 Task: Look for opportunities in legal.
Action: Mouse moved to (222, 296)
Screenshot: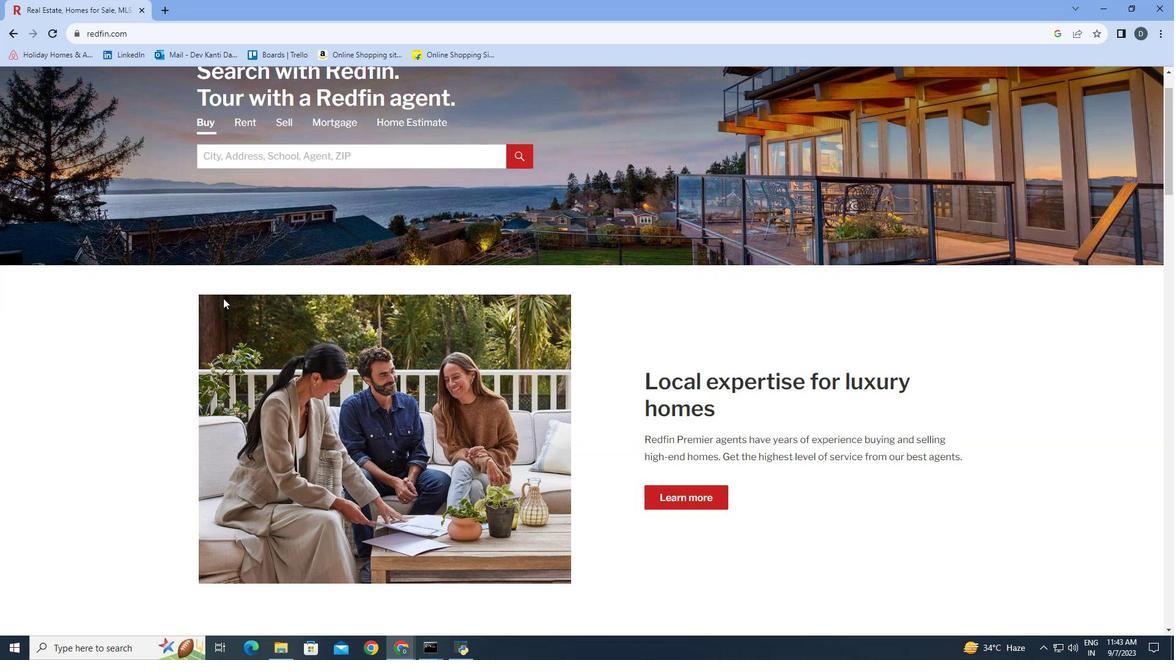 
Action: Mouse scrolled (222, 296) with delta (0, 0)
Screenshot: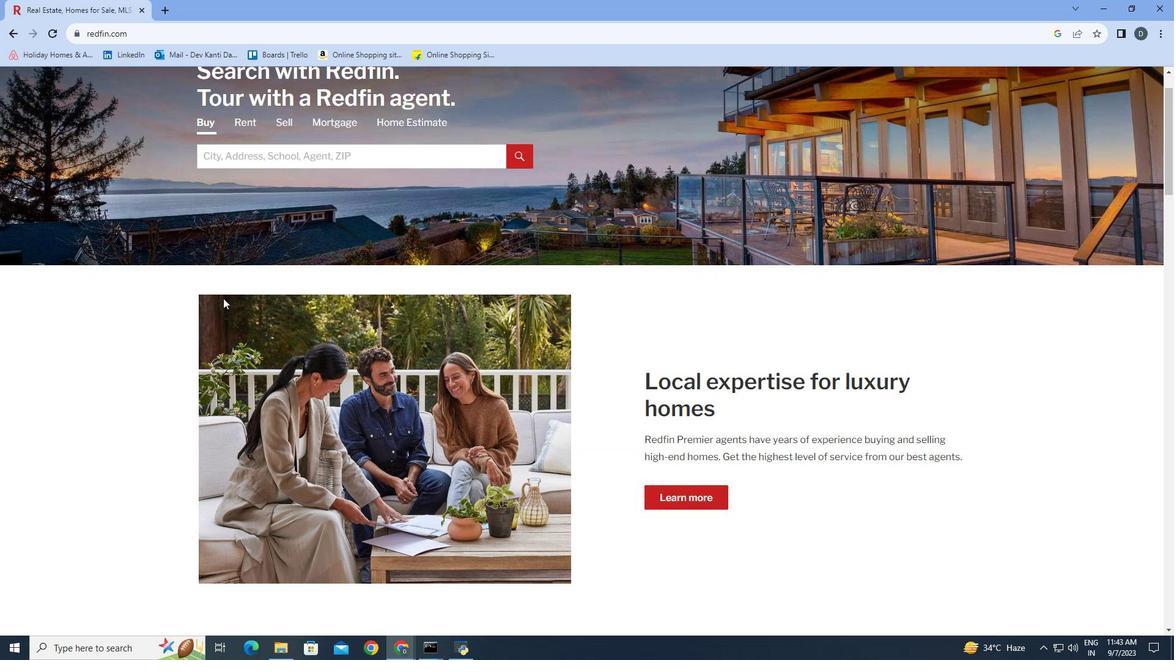 
Action: Mouse moved to (223, 299)
Screenshot: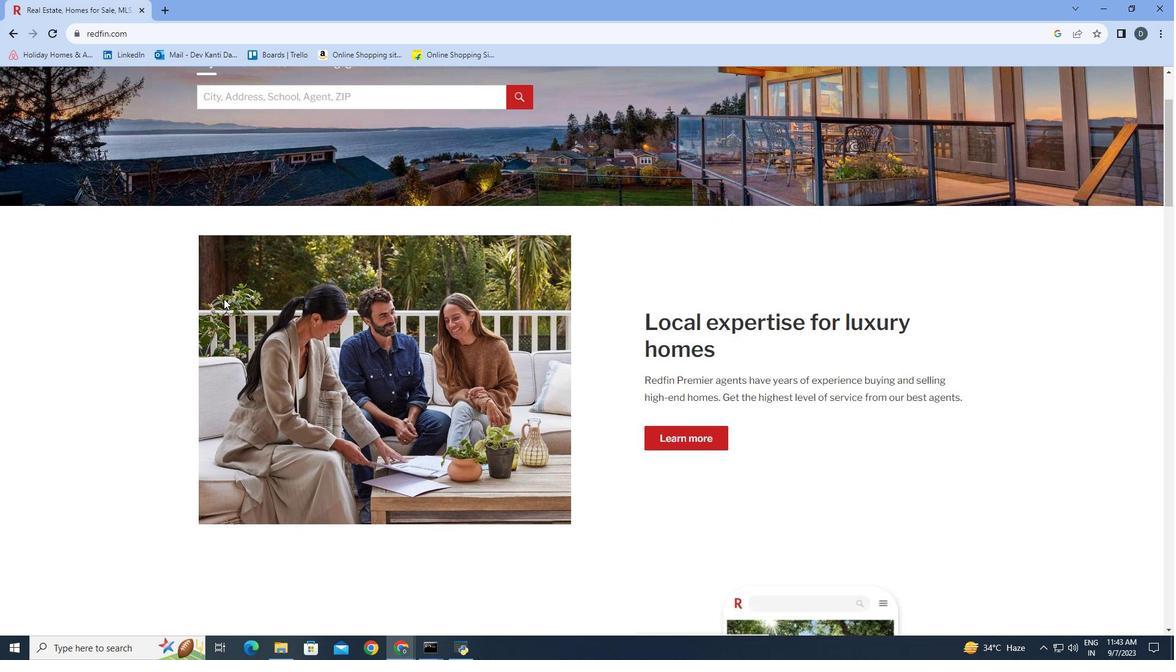 
Action: Mouse scrolled (223, 298) with delta (0, 0)
Screenshot: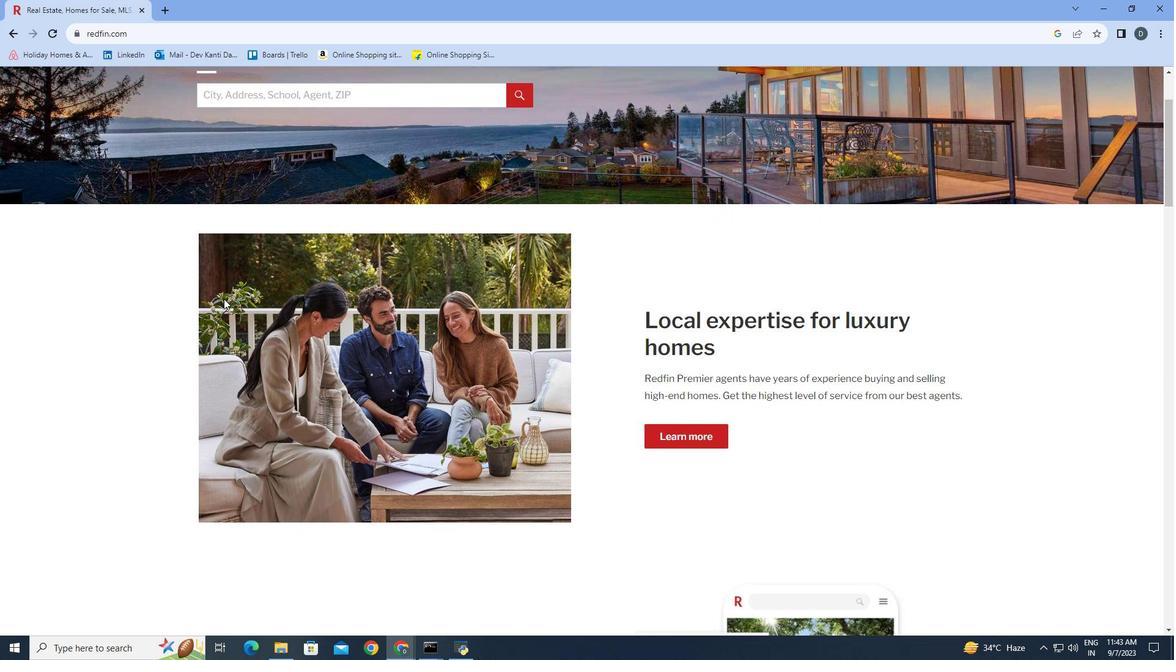 
Action: Mouse scrolled (223, 298) with delta (0, 0)
Screenshot: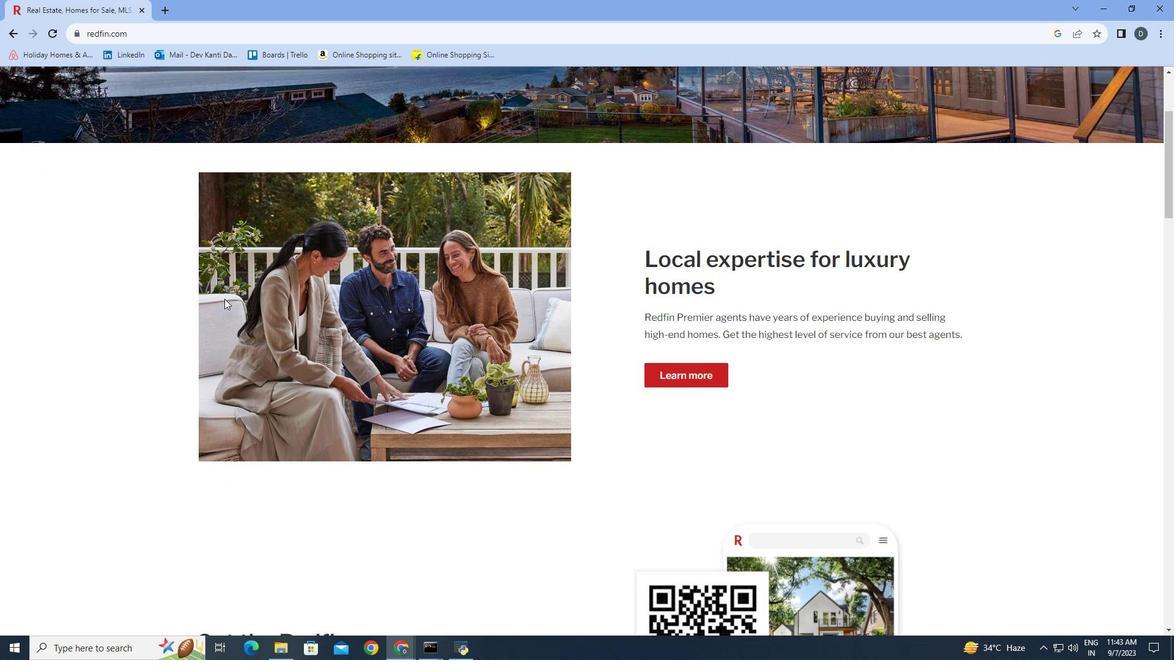 
Action: Mouse moved to (224, 299)
Screenshot: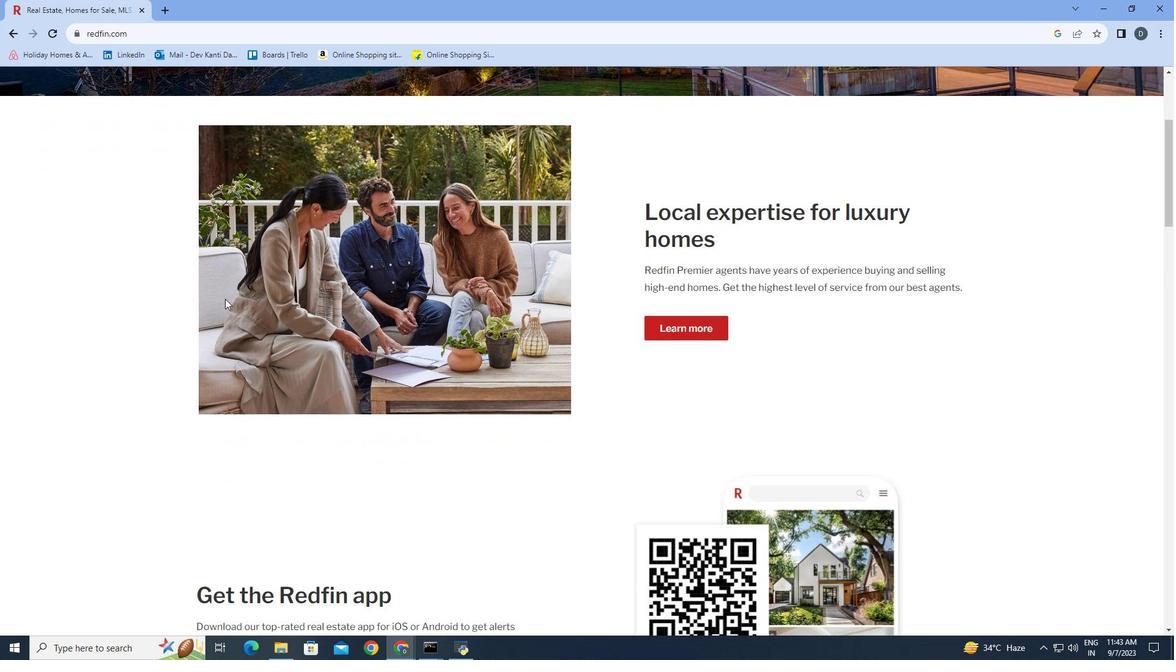 
Action: Mouse scrolled (224, 298) with delta (0, 0)
Screenshot: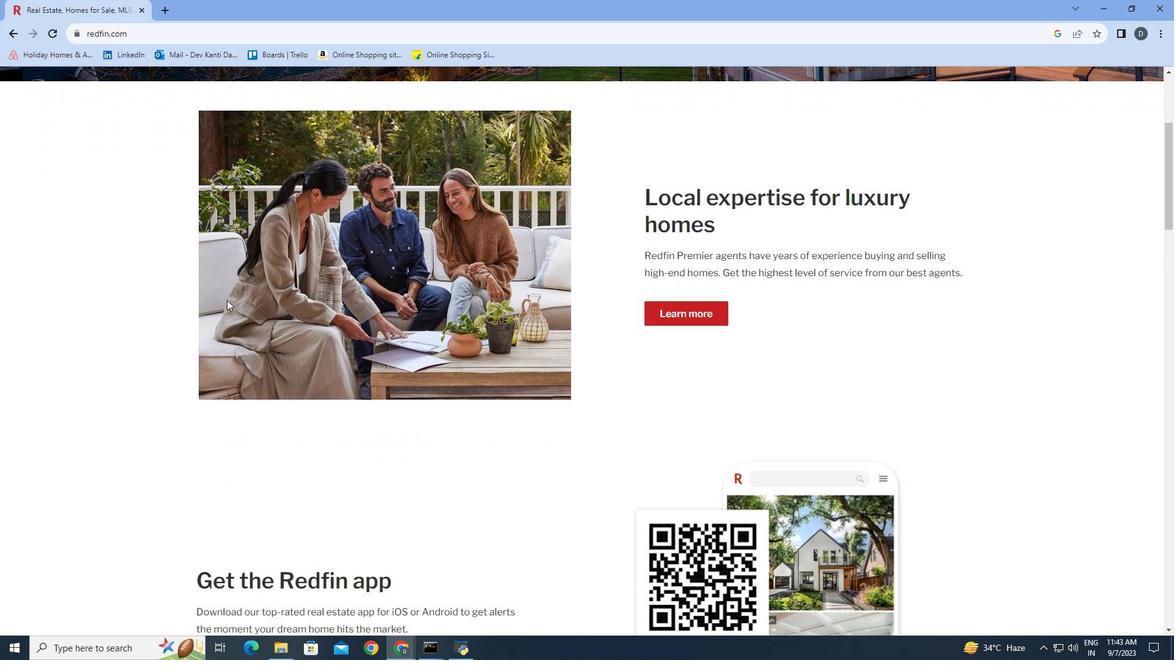 
Action: Mouse moved to (226, 299)
Screenshot: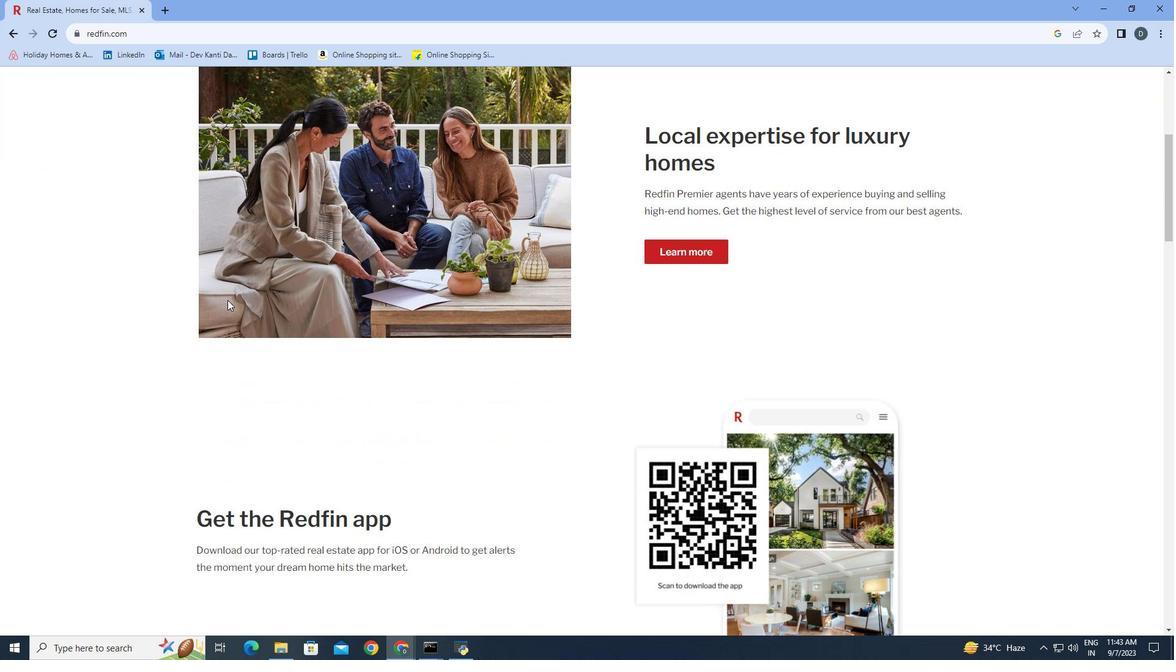 
Action: Mouse scrolled (226, 298) with delta (0, 0)
Screenshot: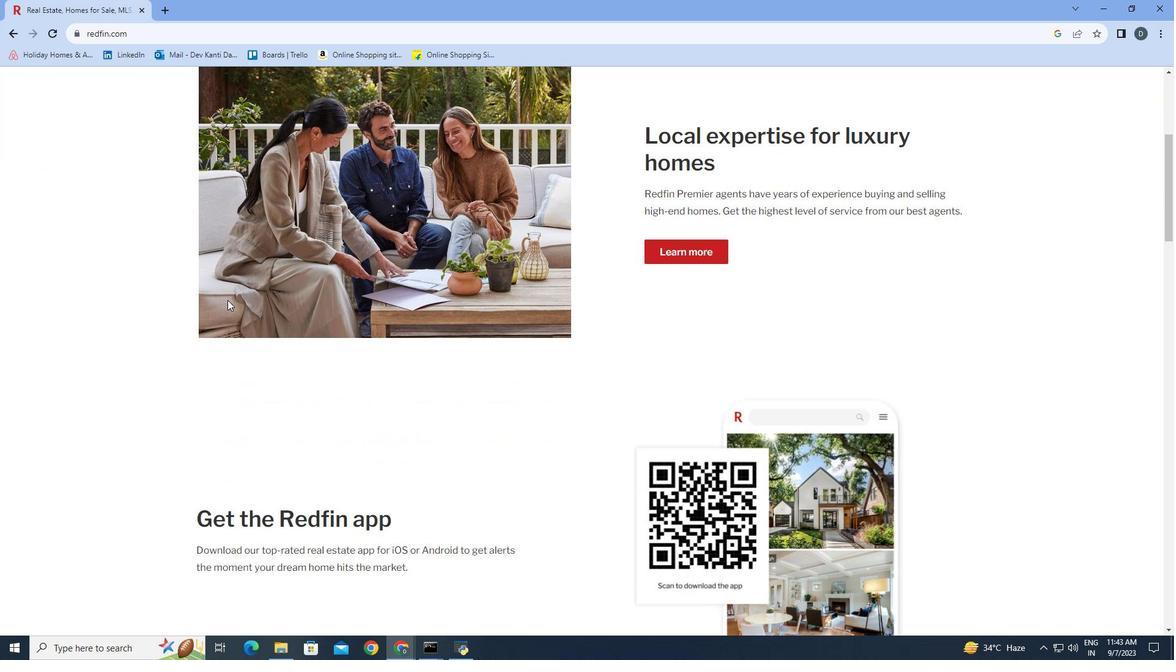 
Action: Mouse moved to (227, 300)
Screenshot: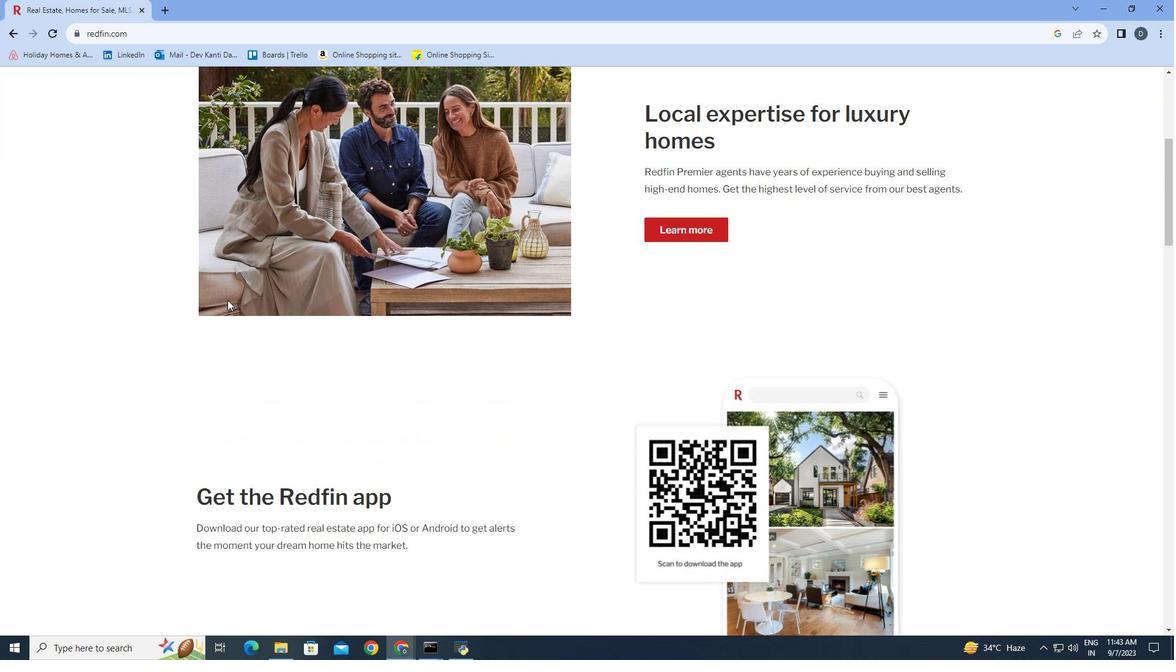 
Action: Mouse scrolled (227, 299) with delta (0, 0)
Screenshot: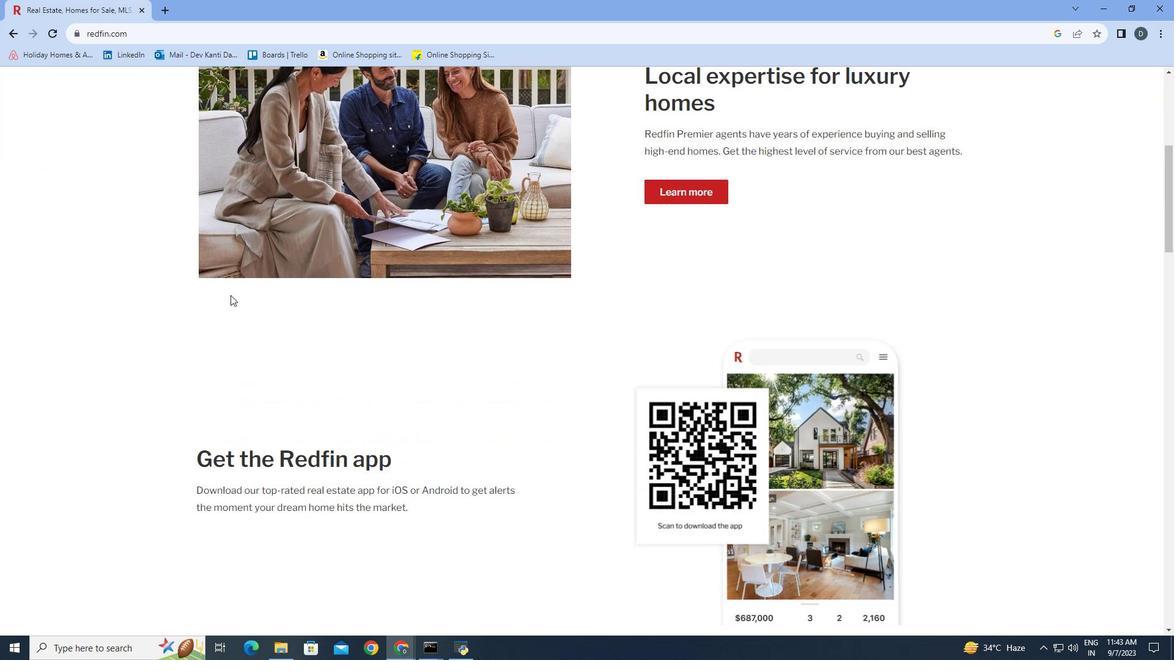 
Action: Mouse moved to (230, 295)
Screenshot: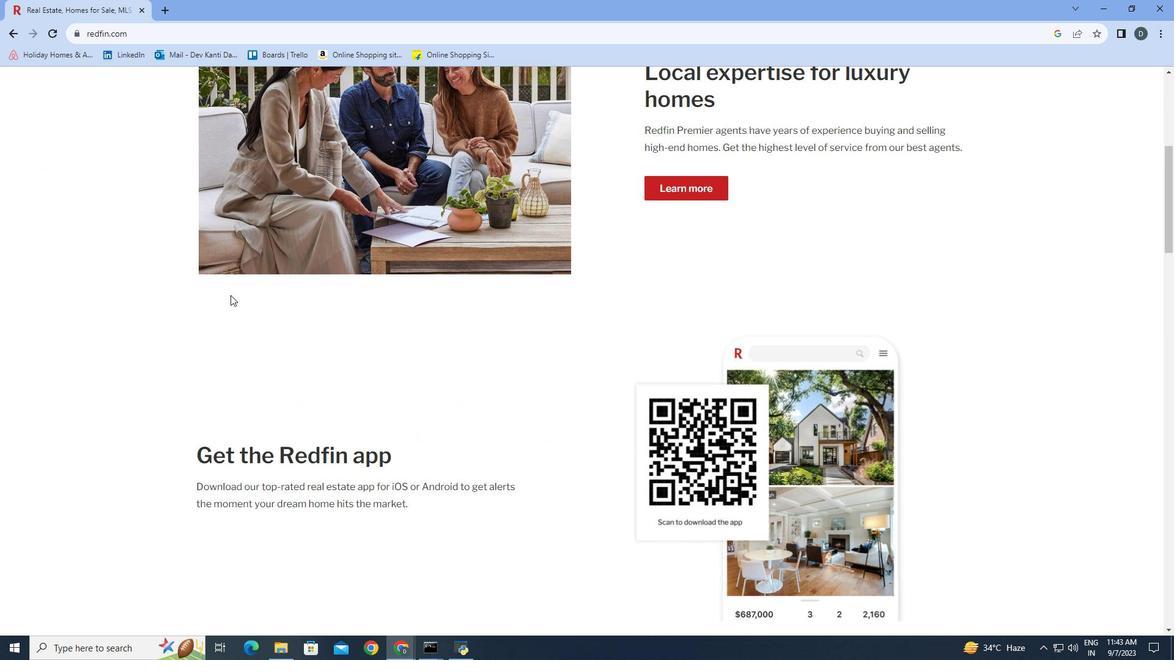 
Action: Mouse scrolled (230, 294) with delta (0, 0)
Screenshot: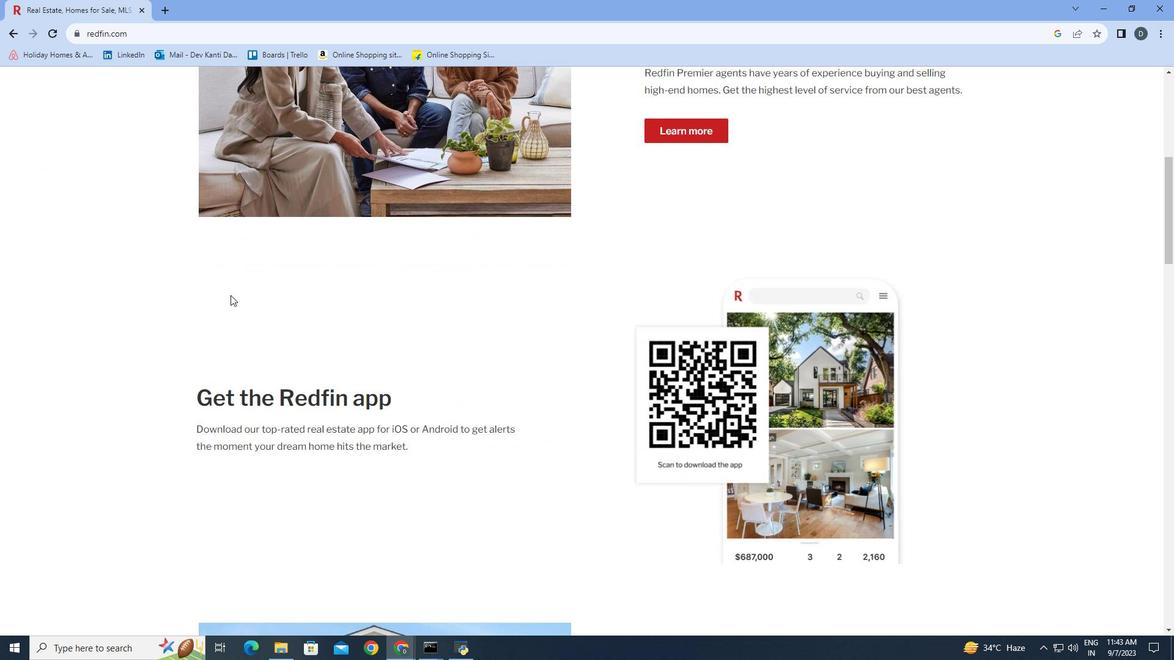 
Action: Mouse scrolled (230, 294) with delta (0, 0)
Screenshot: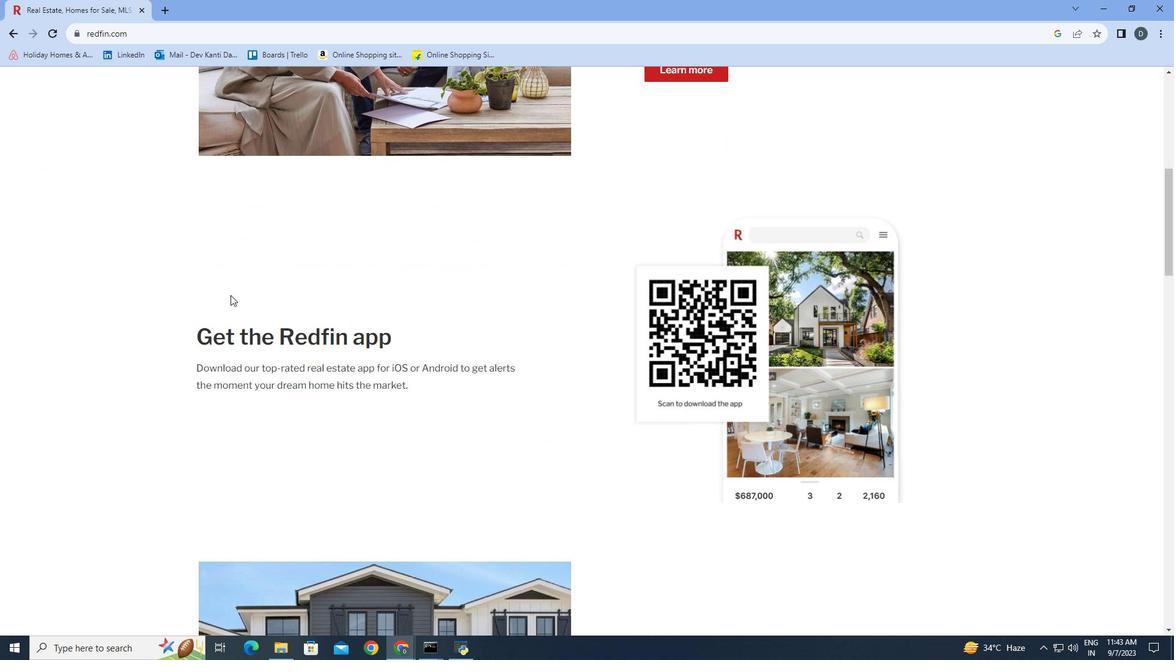 
Action: Mouse scrolled (230, 294) with delta (0, 0)
Screenshot: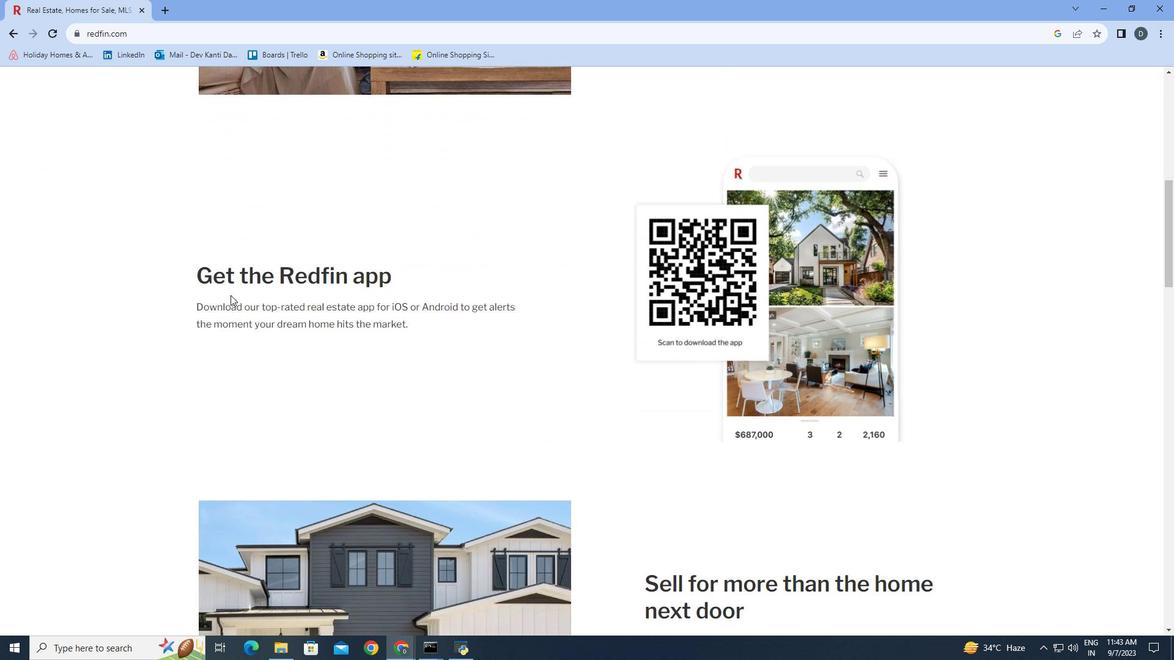 
Action: Mouse scrolled (230, 294) with delta (0, 0)
Screenshot: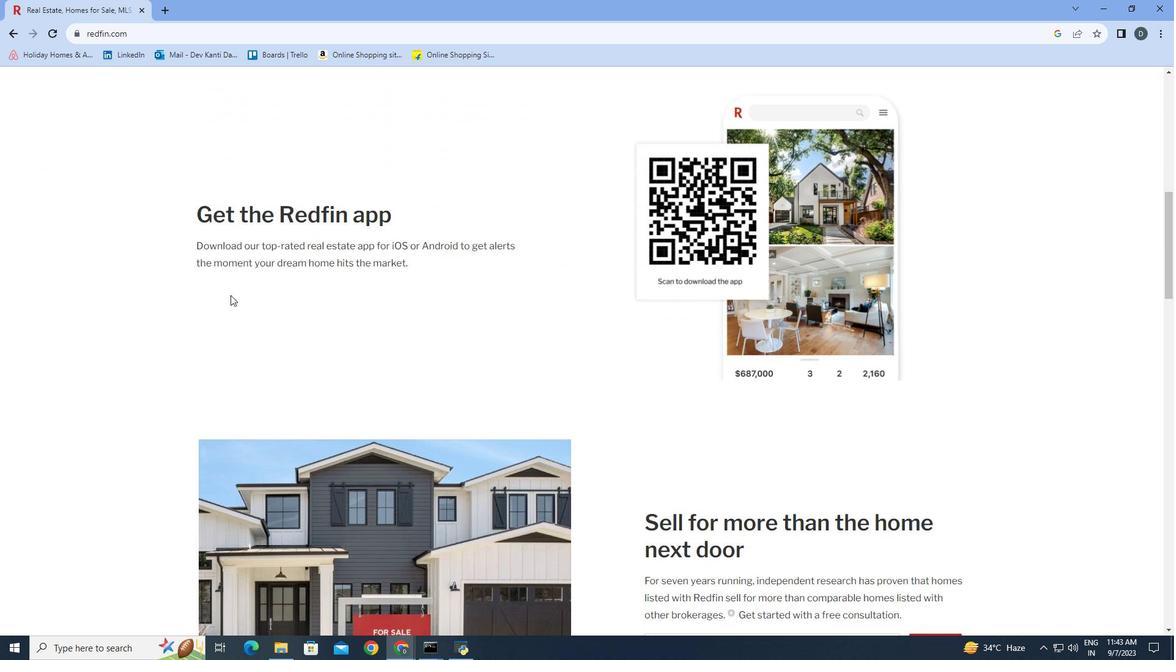 
Action: Mouse scrolled (230, 294) with delta (0, 0)
Screenshot: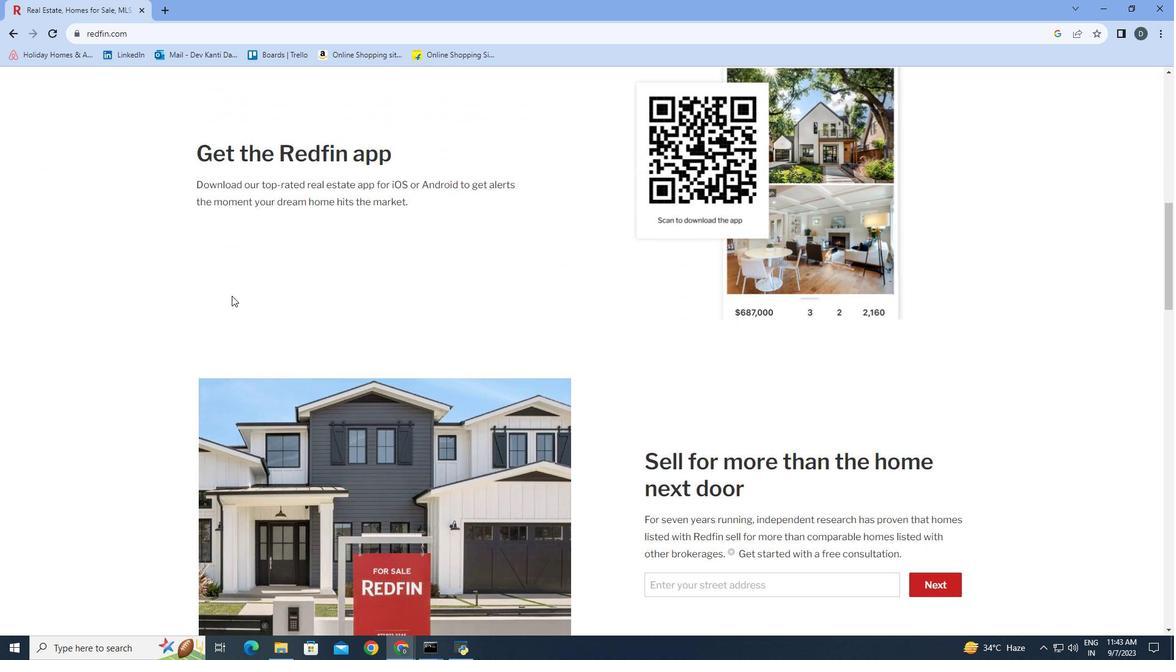 
Action: Mouse moved to (232, 298)
Screenshot: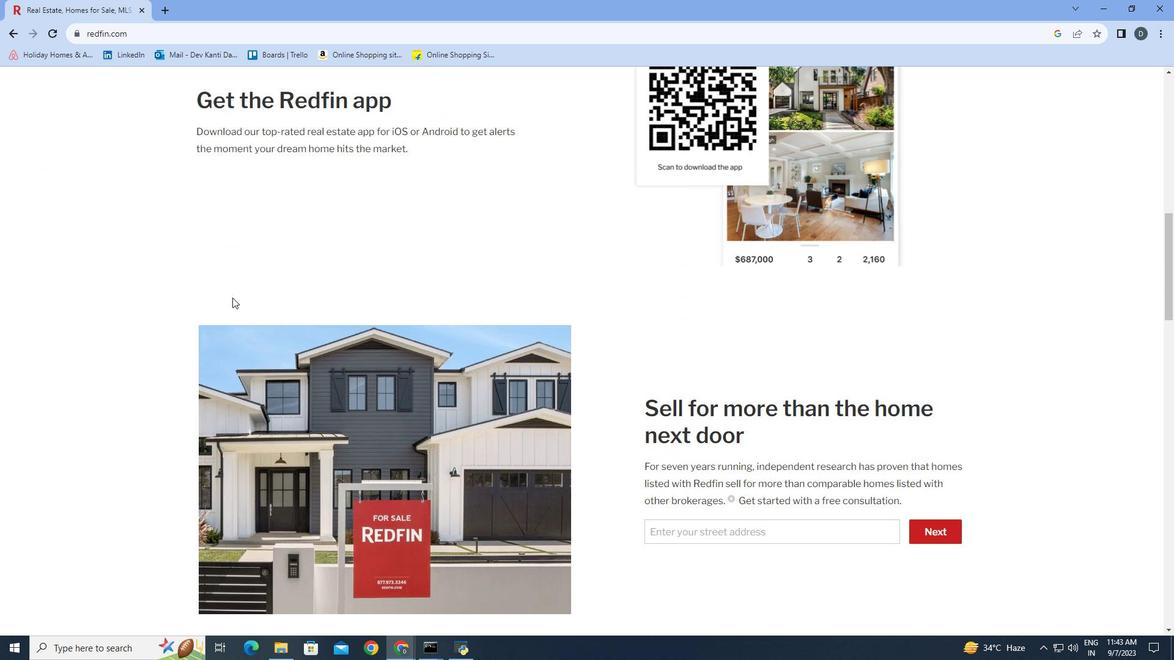 
Action: Mouse scrolled (232, 297) with delta (0, 0)
Screenshot: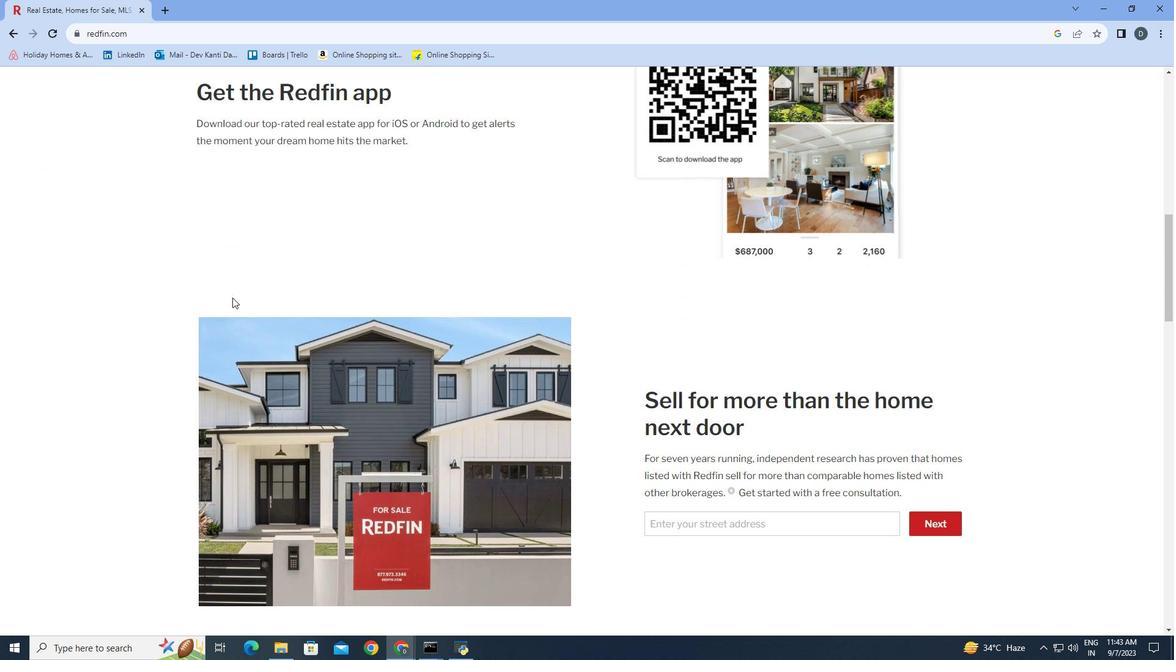 
Action: Mouse scrolled (232, 297) with delta (0, 0)
Screenshot: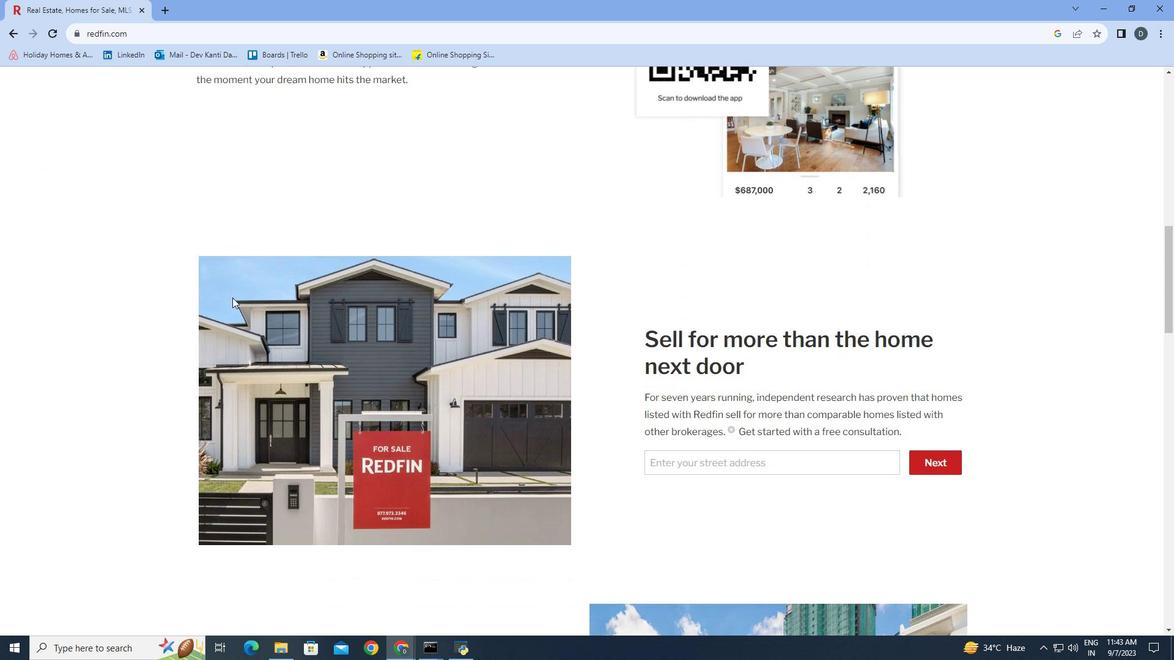 
Action: Mouse scrolled (232, 297) with delta (0, 0)
Screenshot: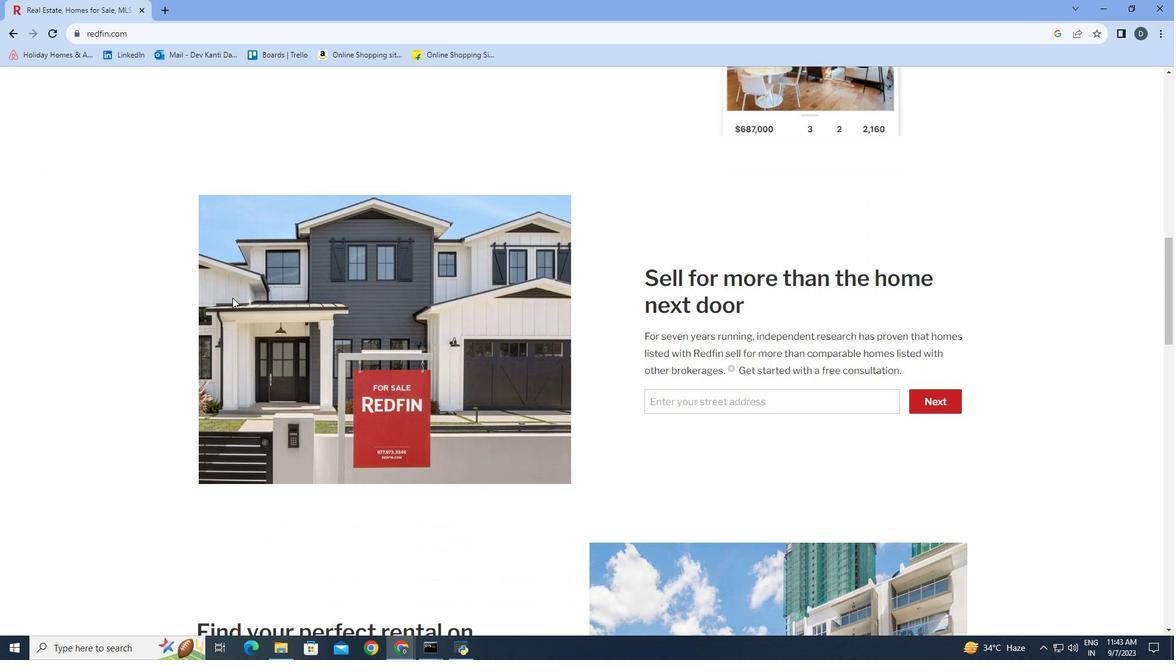 
Action: Mouse scrolled (232, 297) with delta (0, 0)
Screenshot: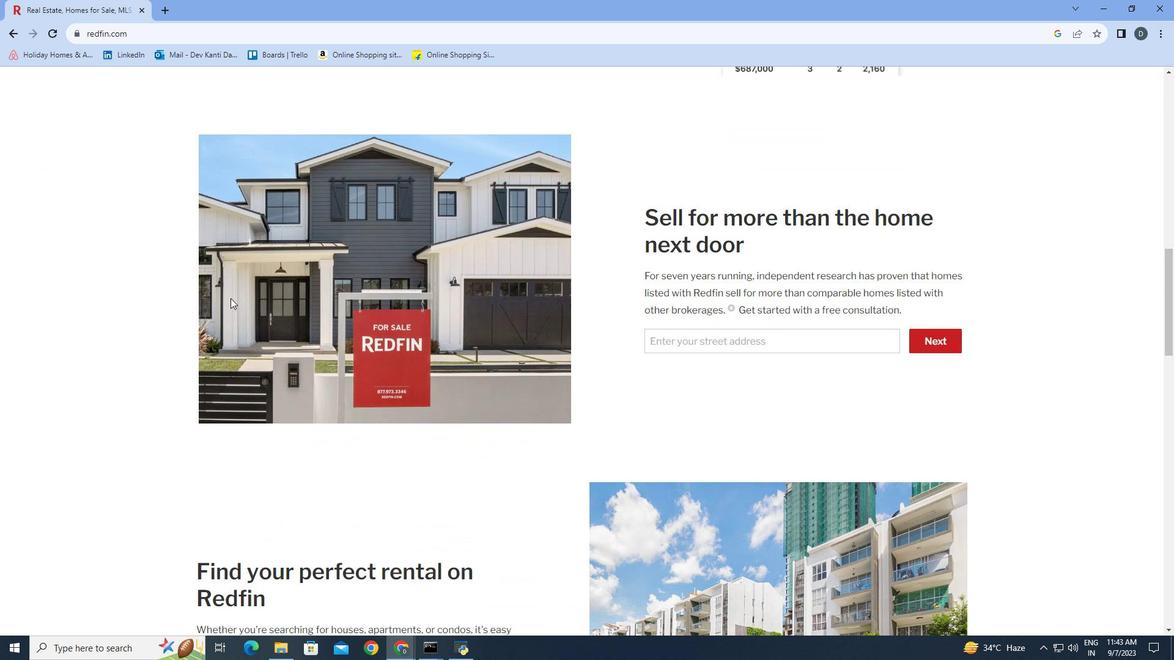 
Action: Mouse moved to (230, 298)
Screenshot: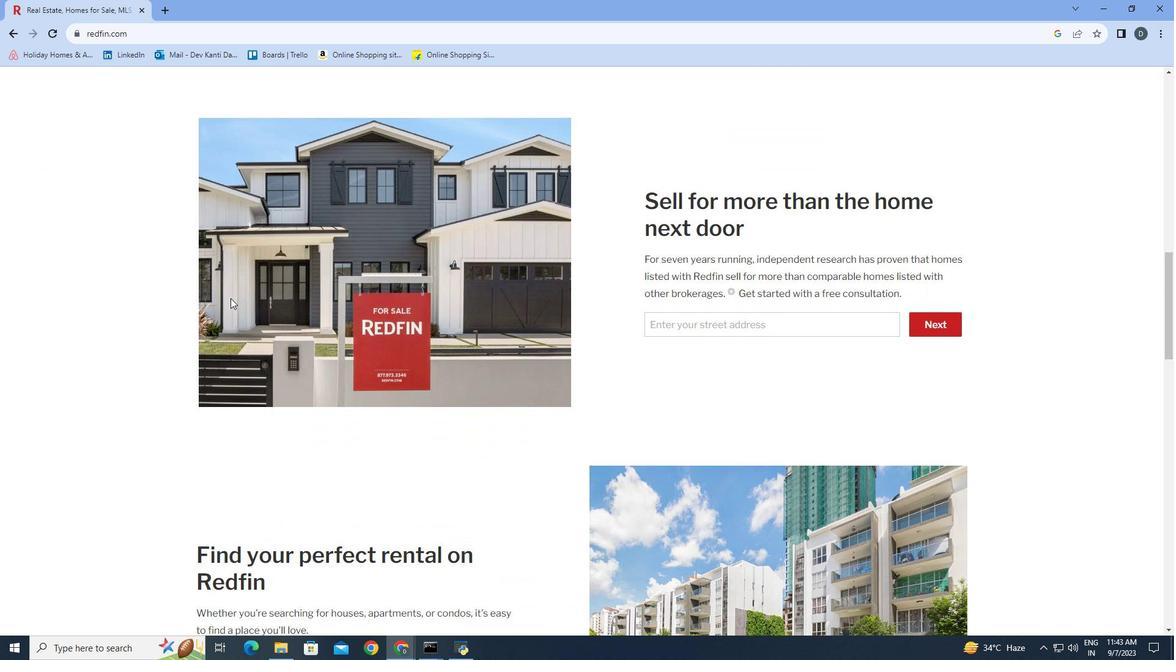 
Action: Mouse scrolled (230, 298) with delta (0, 0)
Screenshot: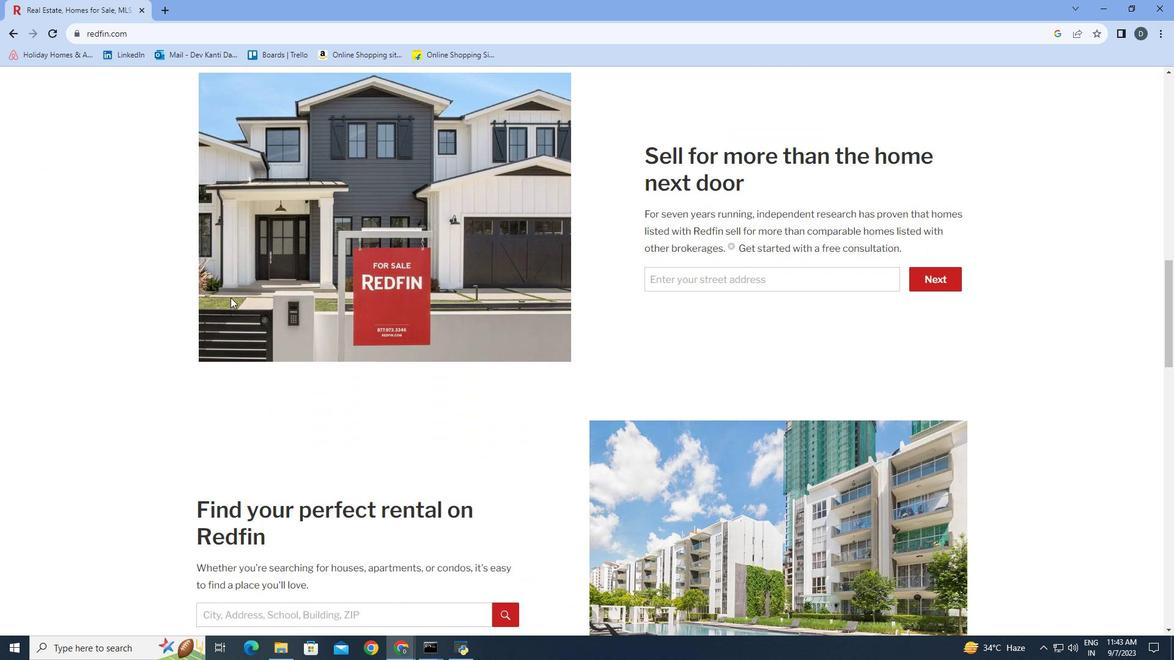 
Action: Mouse moved to (230, 296)
Screenshot: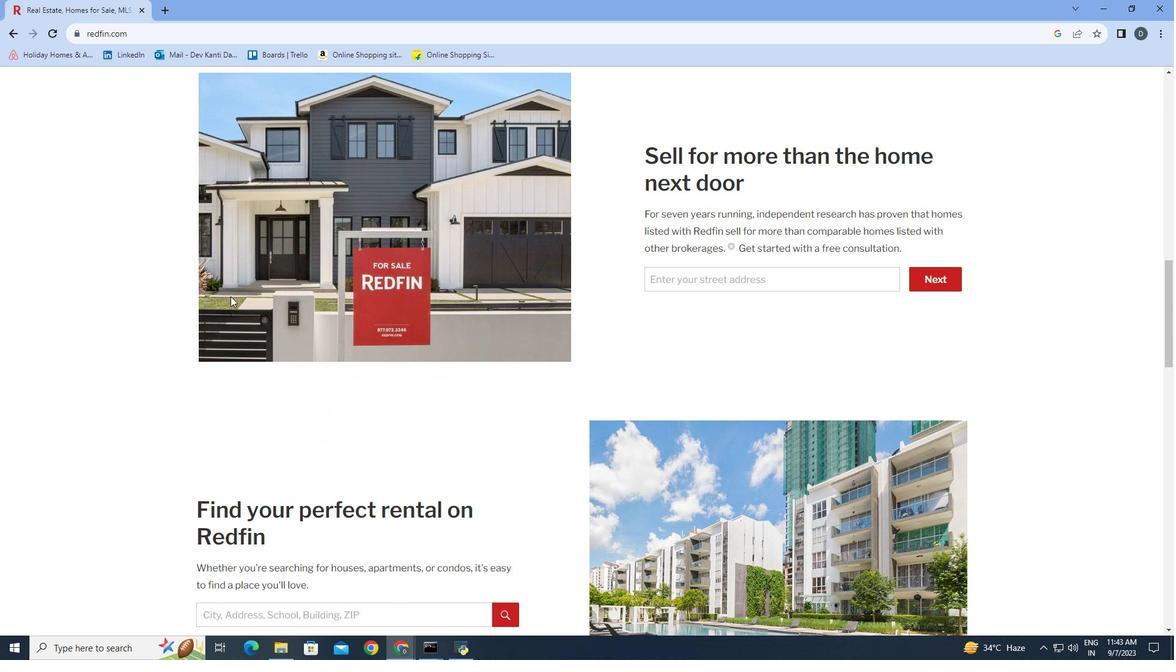 
Action: Mouse scrolled (230, 296) with delta (0, 0)
Screenshot: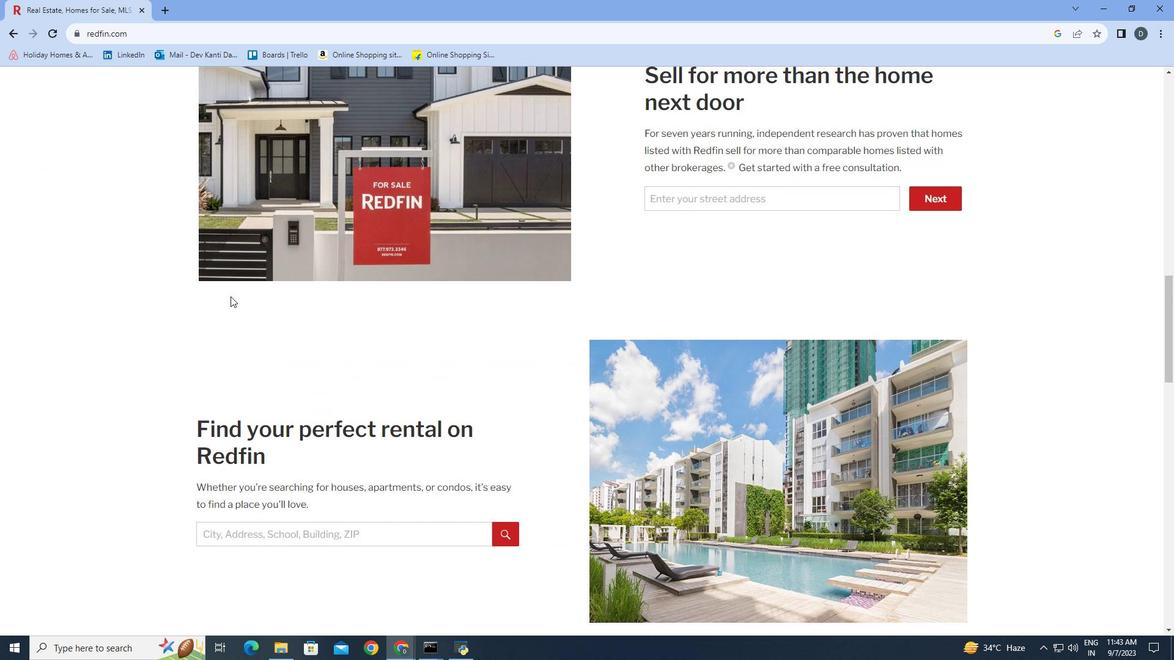
Action: Mouse scrolled (230, 296) with delta (0, 0)
Screenshot: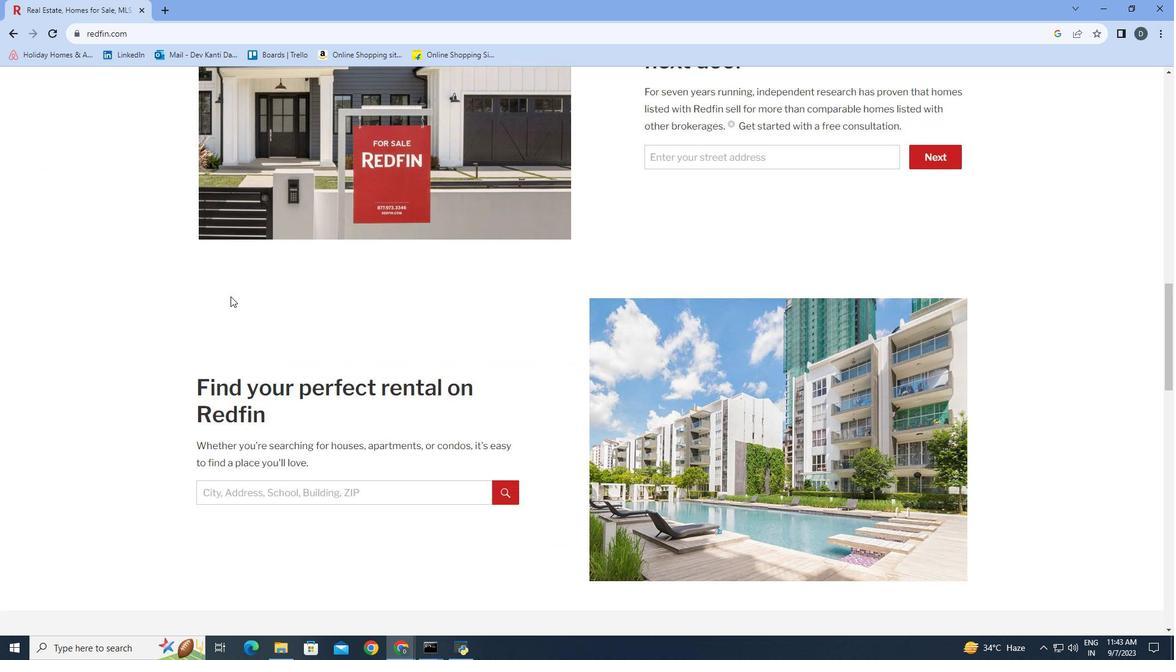 
Action: Mouse scrolled (230, 296) with delta (0, 0)
Screenshot: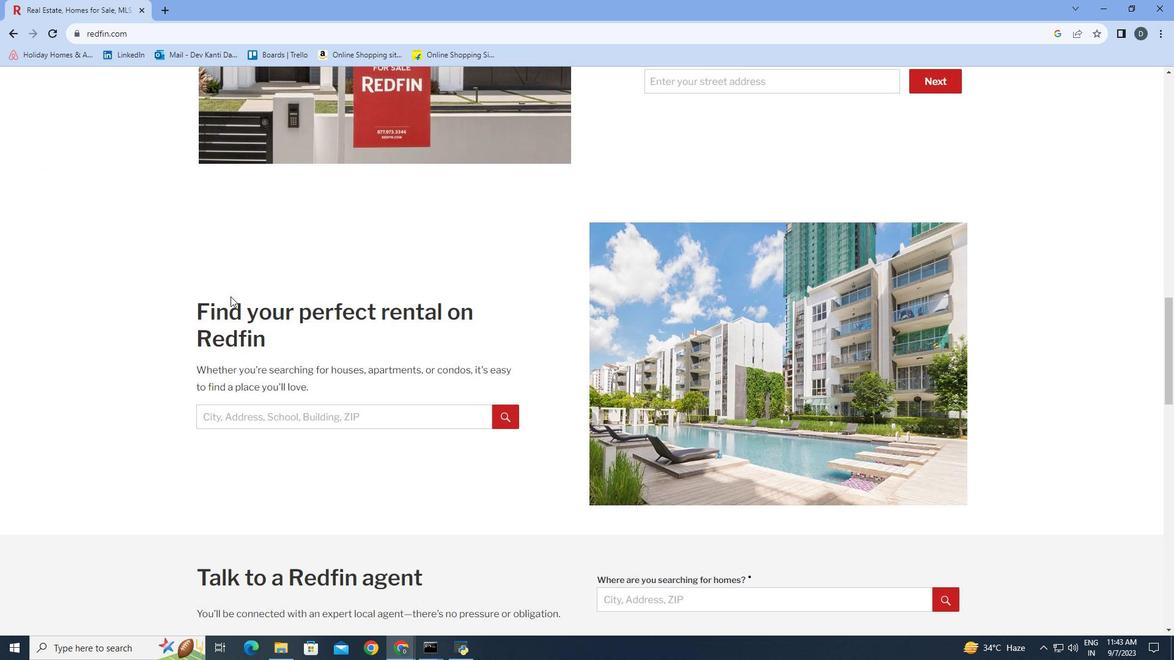 
Action: Mouse moved to (230, 296)
Screenshot: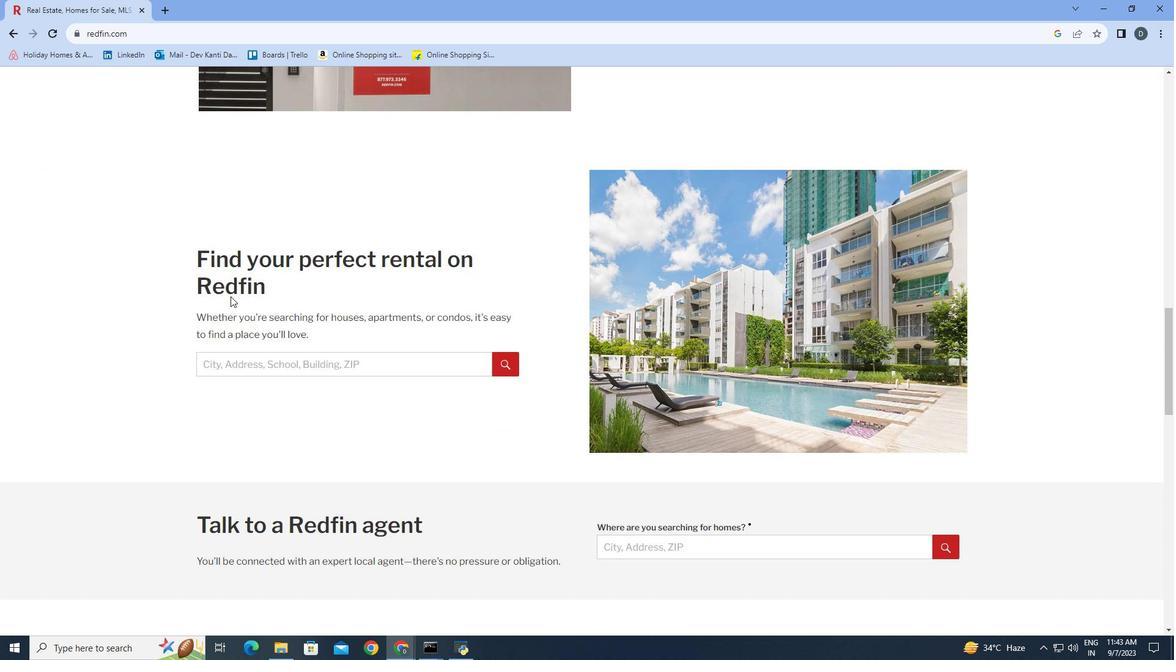 
Action: Mouse scrolled (230, 296) with delta (0, 0)
Screenshot: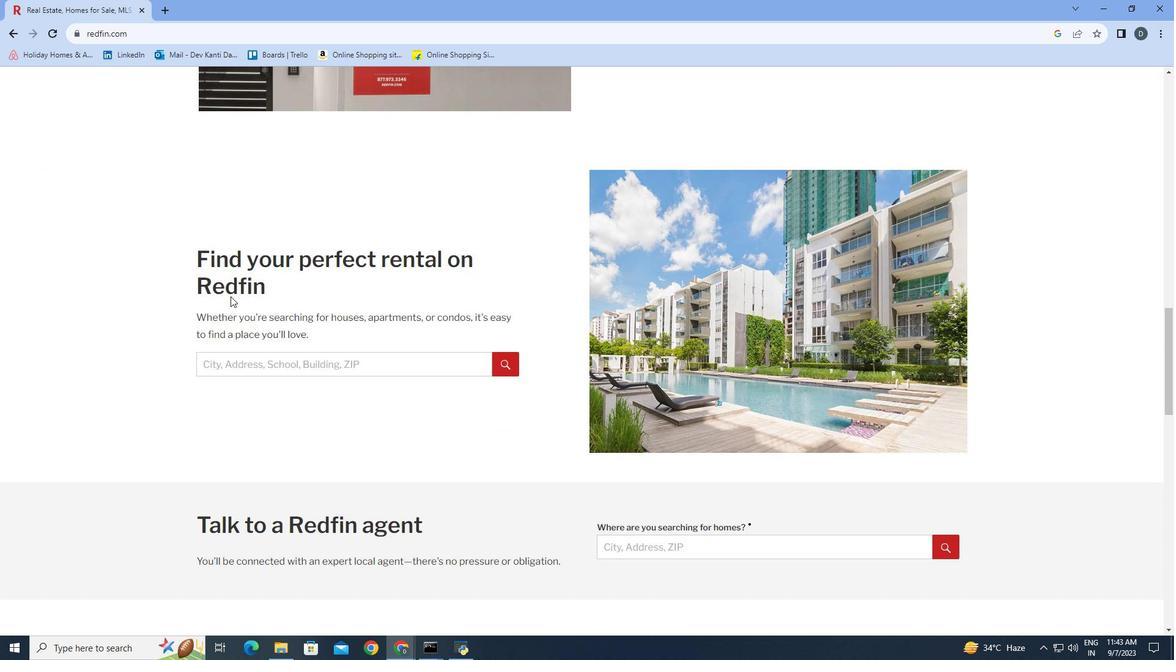 
Action: Mouse moved to (230, 296)
Screenshot: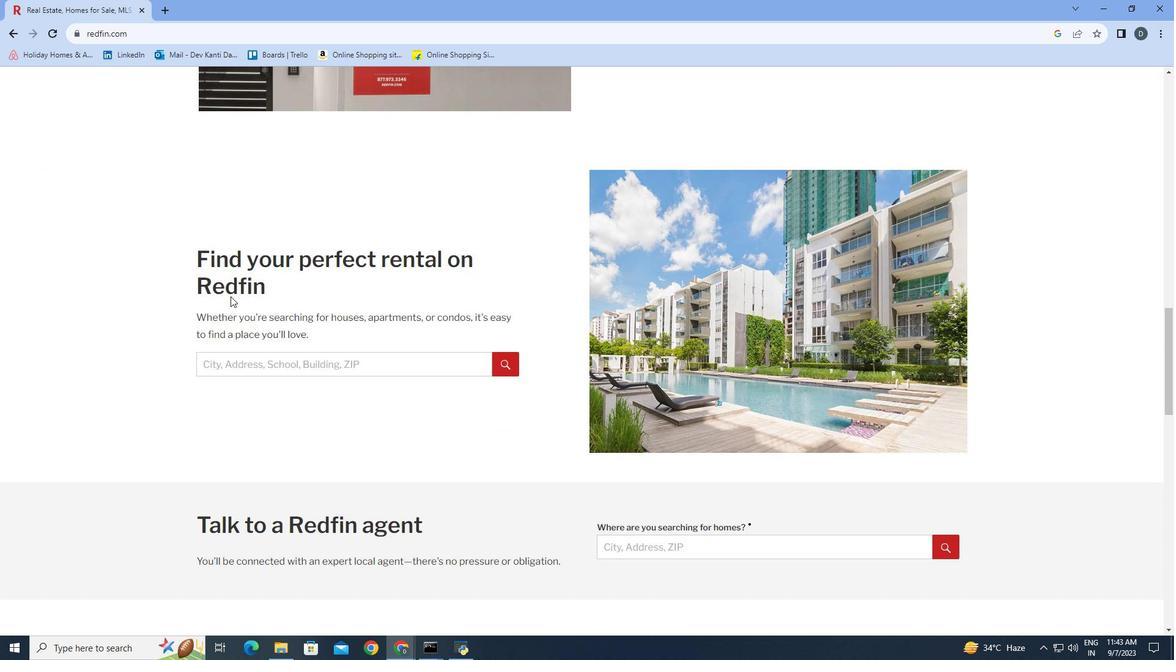 
Action: Mouse scrolled (230, 296) with delta (0, 0)
Screenshot: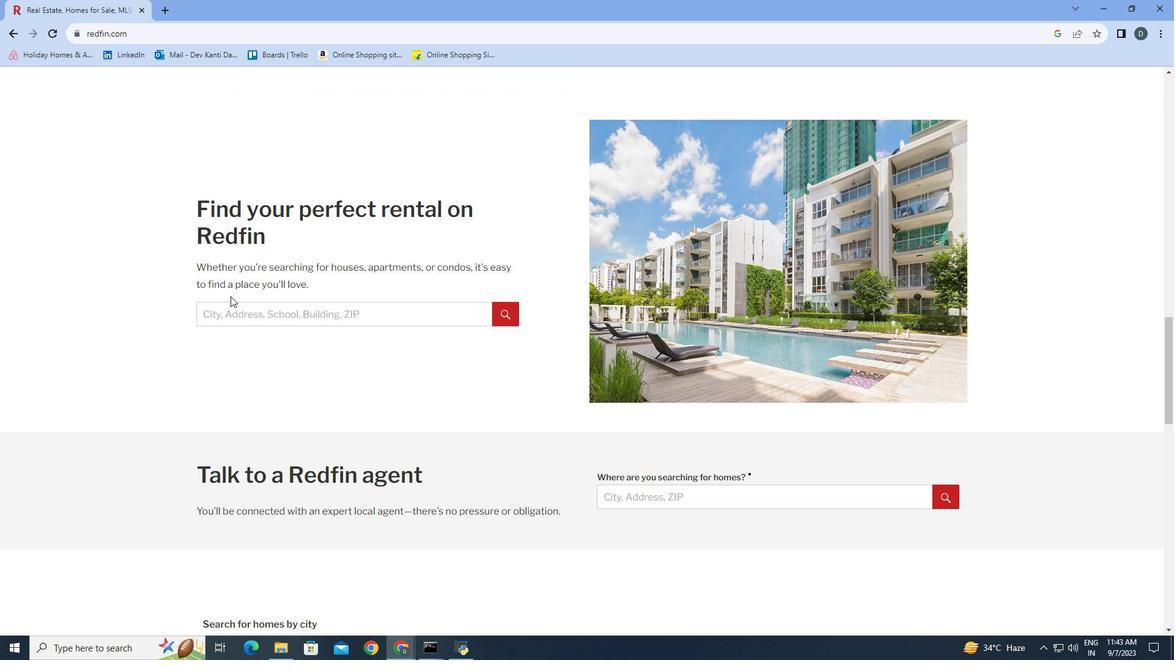 
Action: Mouse scrolled (230, 296) with delta (0, 0)
Screenshot: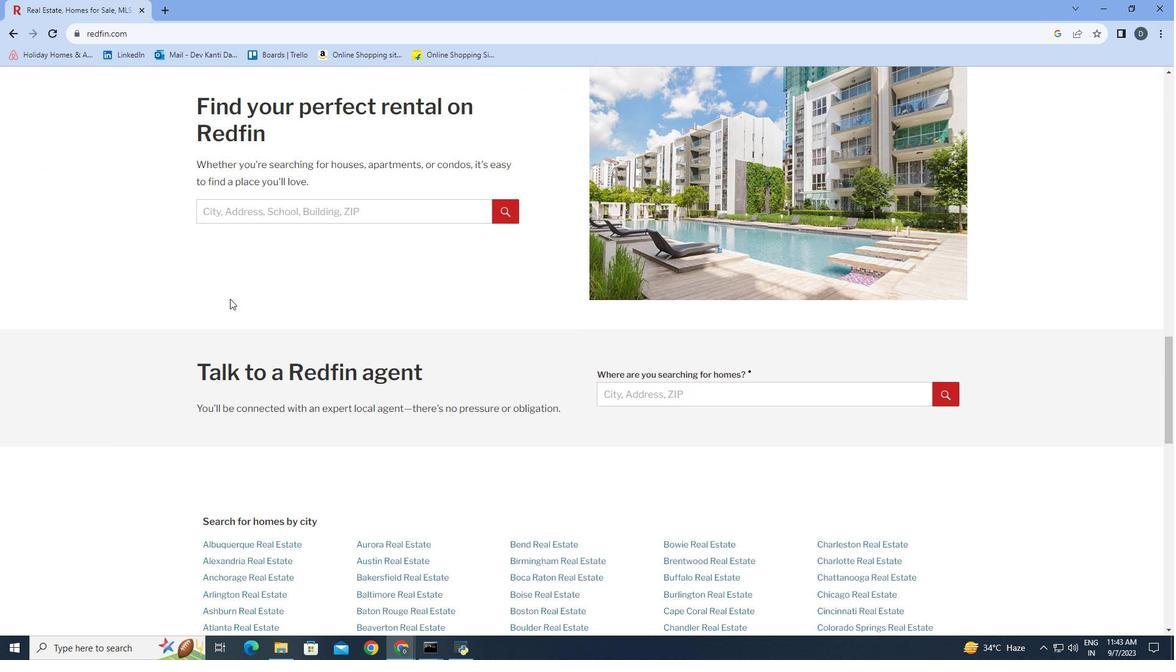 
Action: Mouse scrolled (230, 296) with delta (0, 0)
Screenshot: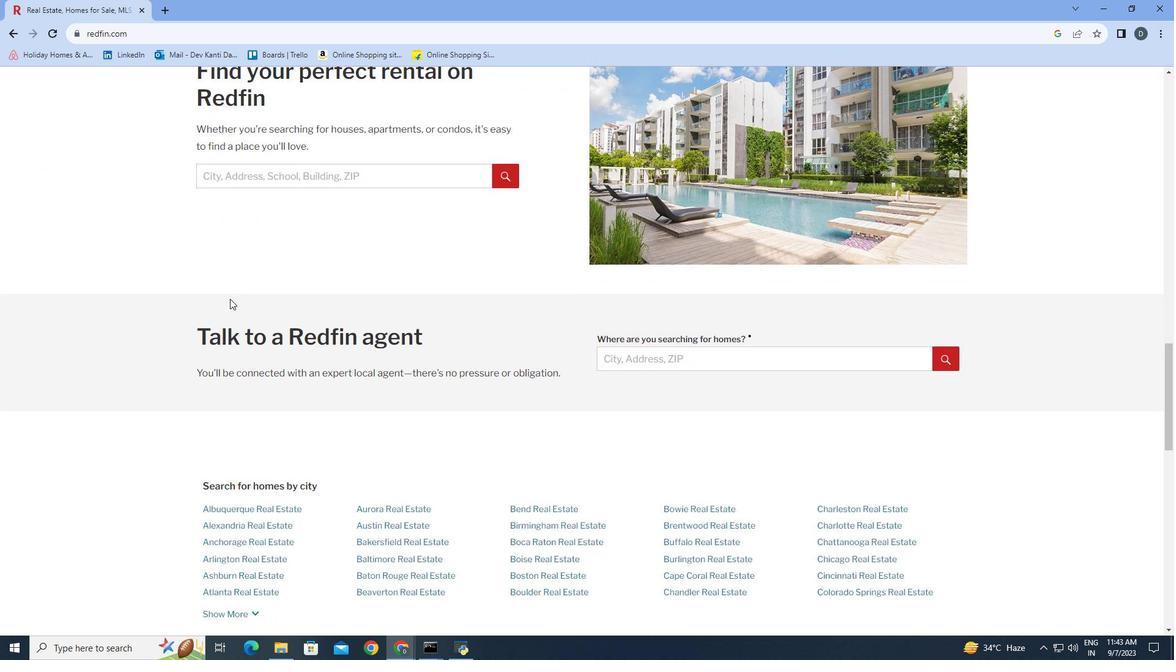 
Action: Mouse moved to (230, 299)
Screenshot: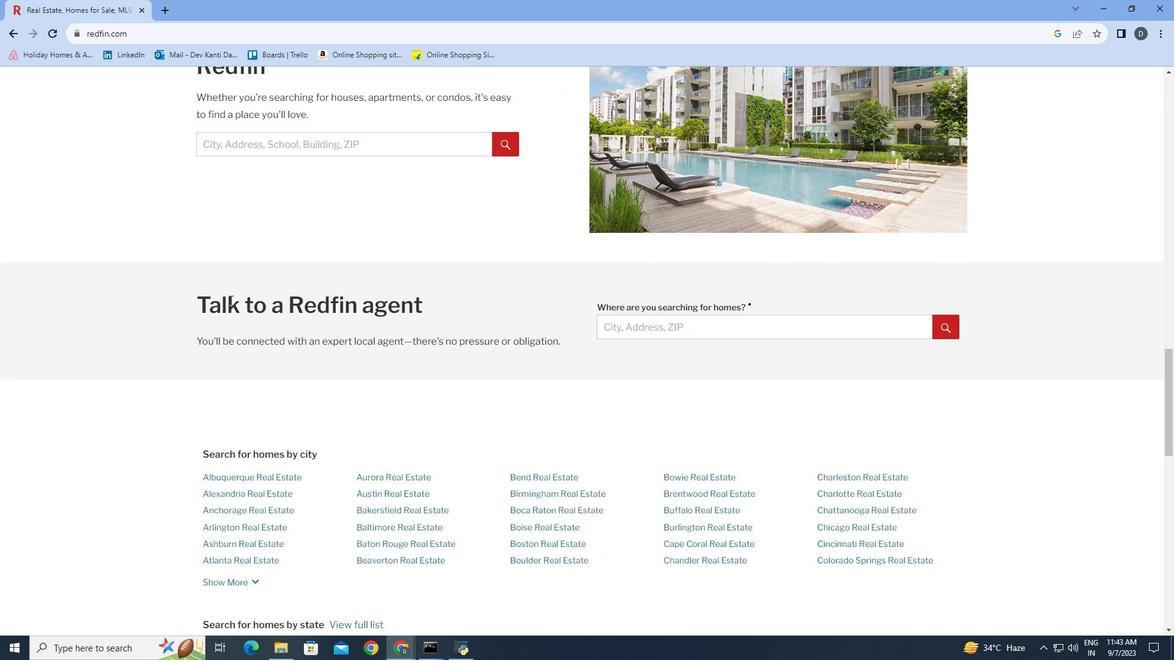 
Action: Mouse scrolled (230, 298) with delta (0, 0)
Screenshot: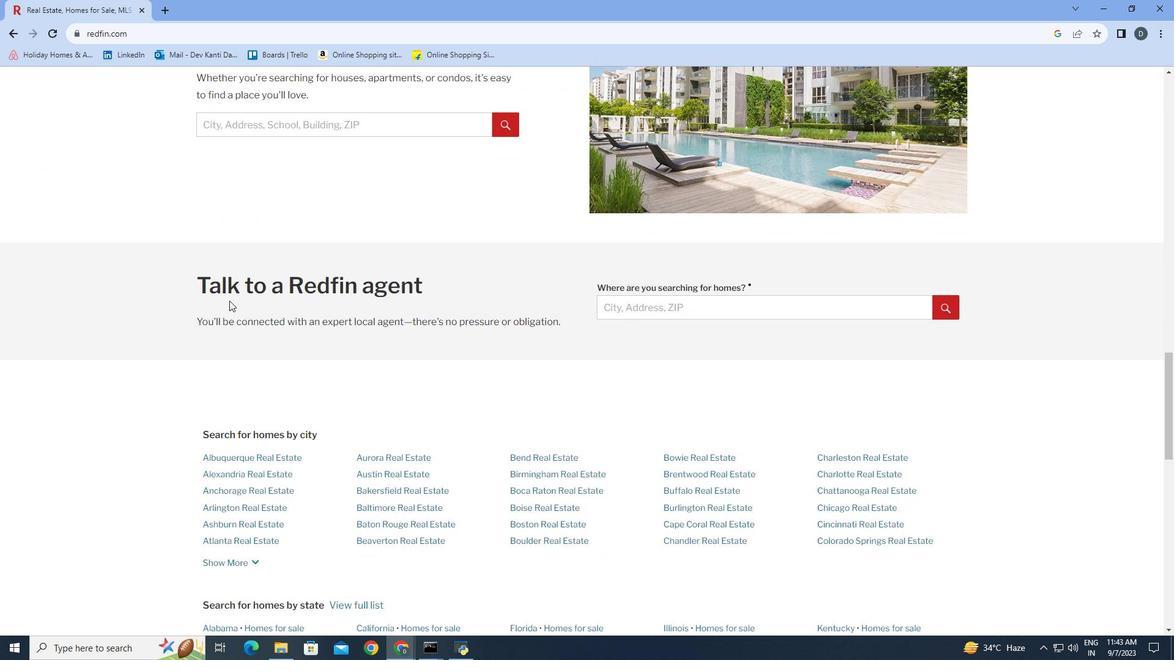
Action: Mouse moved to (229, 301)
Screenshot: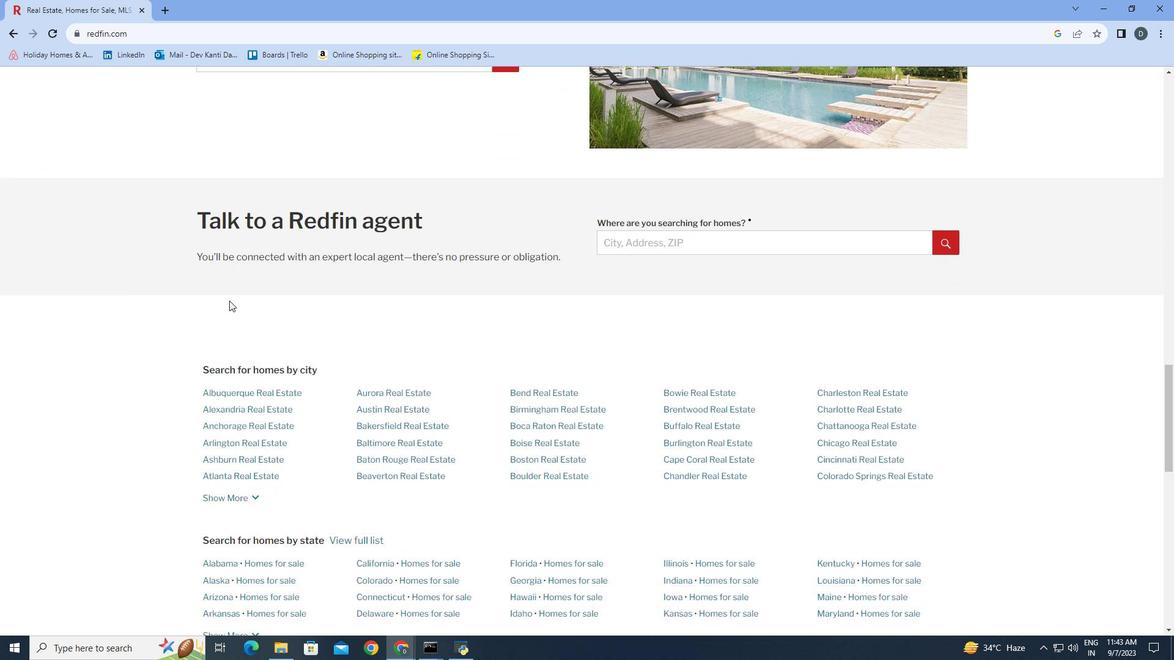 
Action: Mouse scrolled (229, 300) with delta (0, 0)
Screenshot: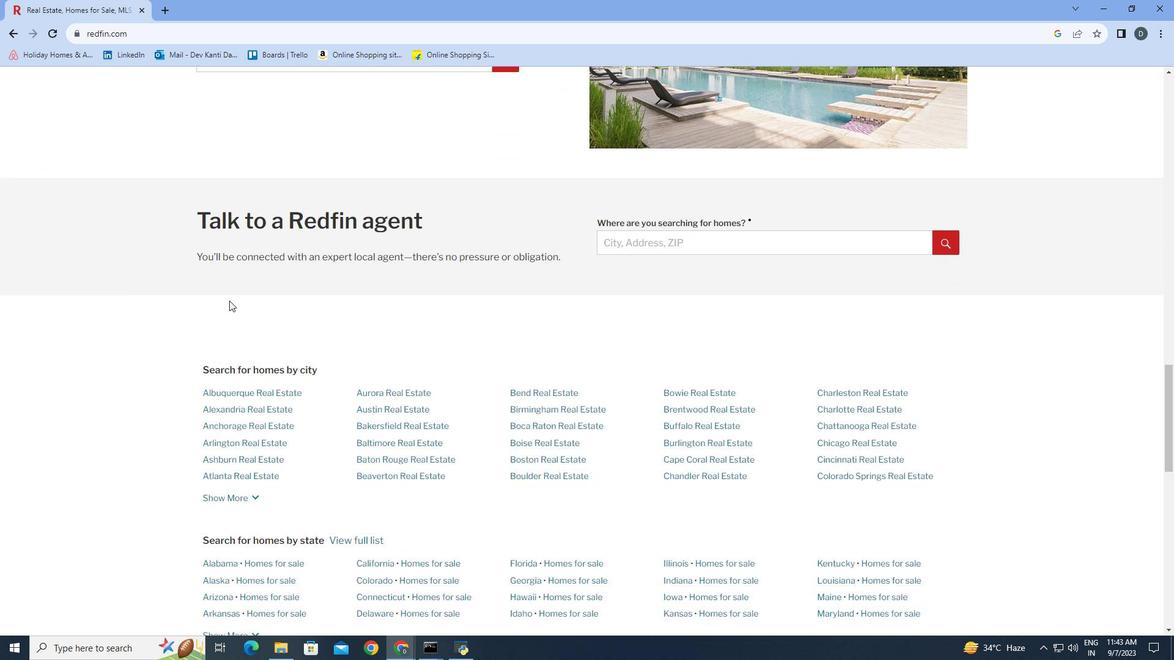 
Action: Mouse scrolled (229, 300) with delta (0, 0)
Screenshot: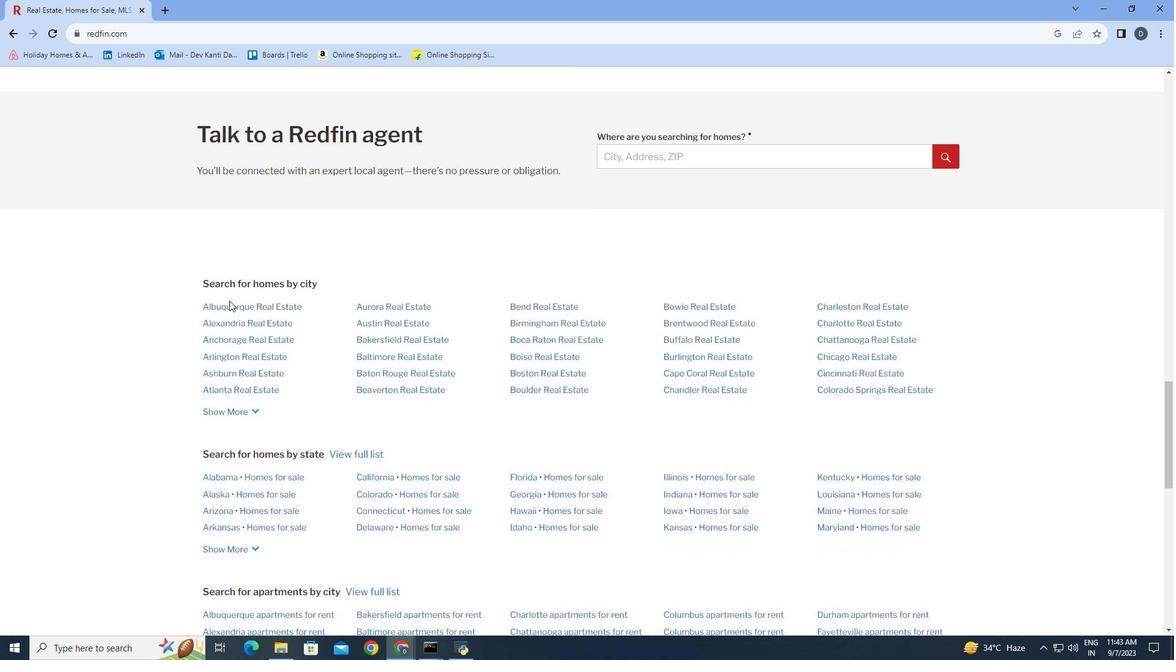 
Action: Mouse scrolled (229, 300) with delta (0, 0)
Screenshot: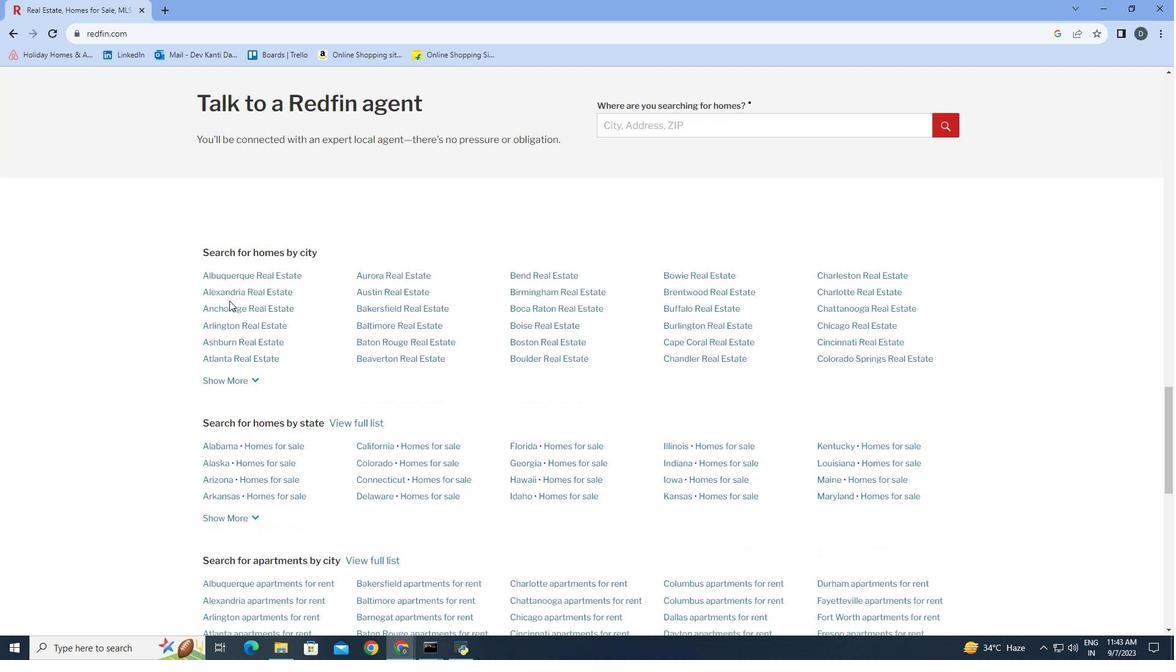 
Action: Mouse scrolled (229, 300) with delta (0, 0)
Screenshot: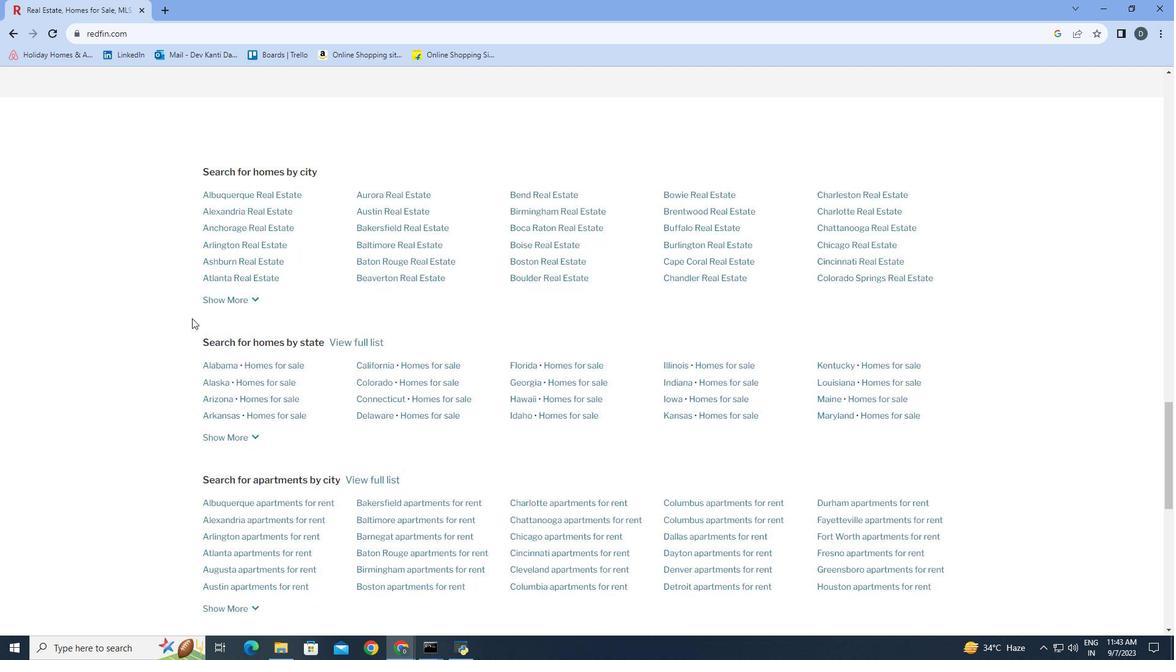 
Action: Mouse moved to (214, 310)
Screenshot: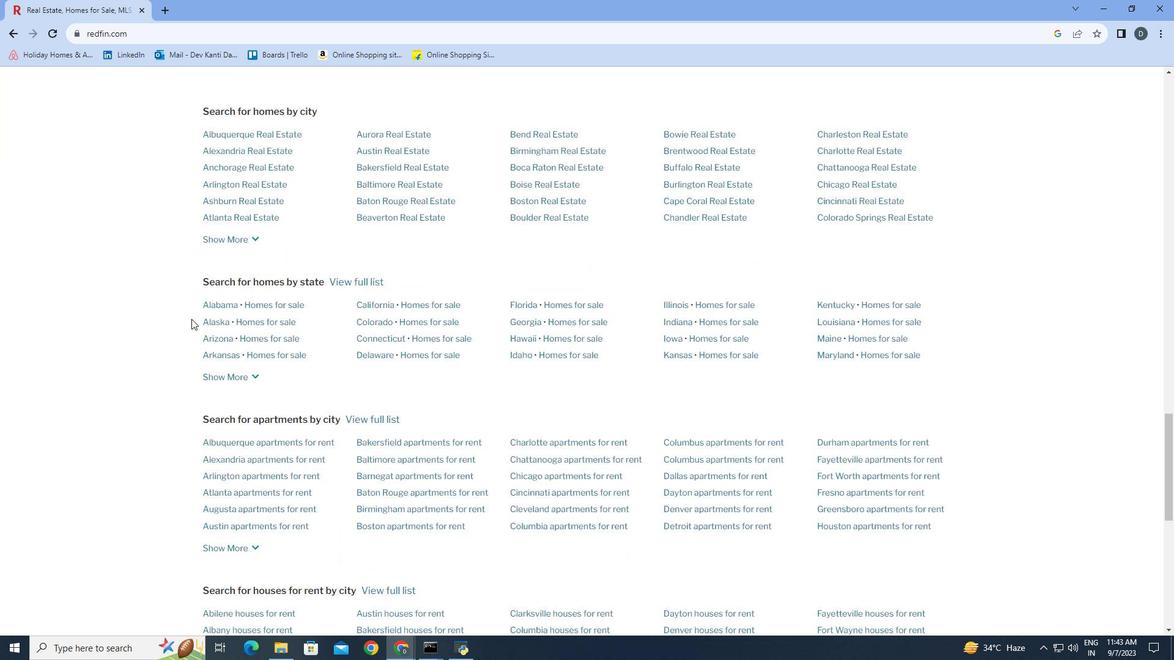 
Action: Mouse scrolled (214, 309) with delta (0, 0)
Screenshot: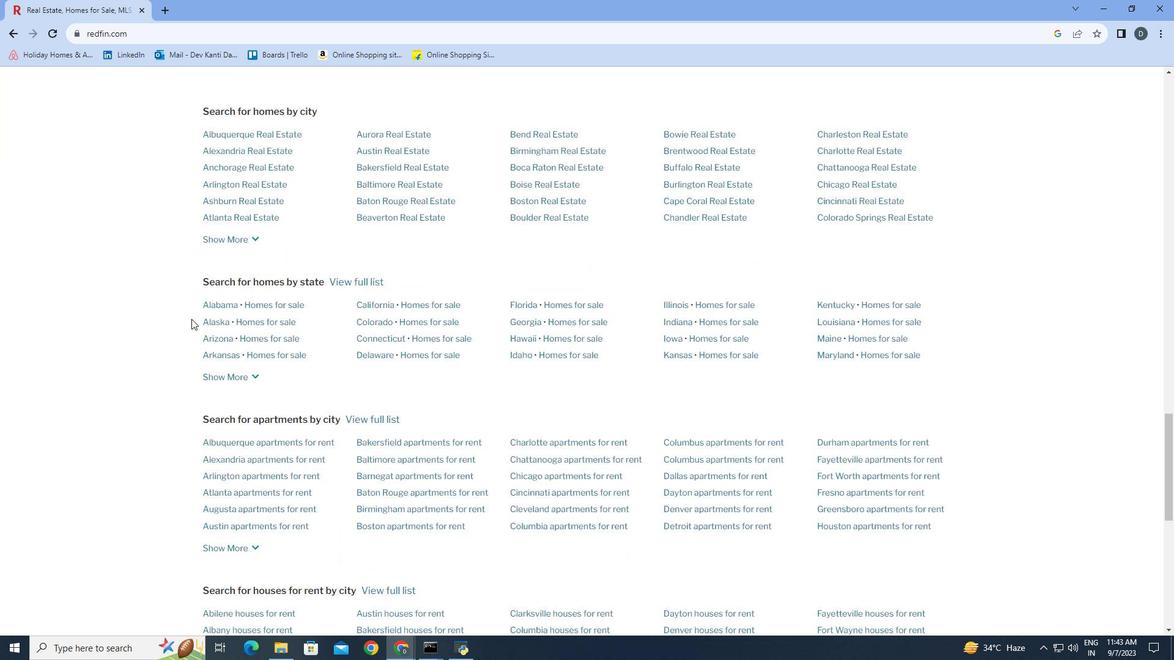 
Action: Mouse moved to (192, 318)
Screenshot: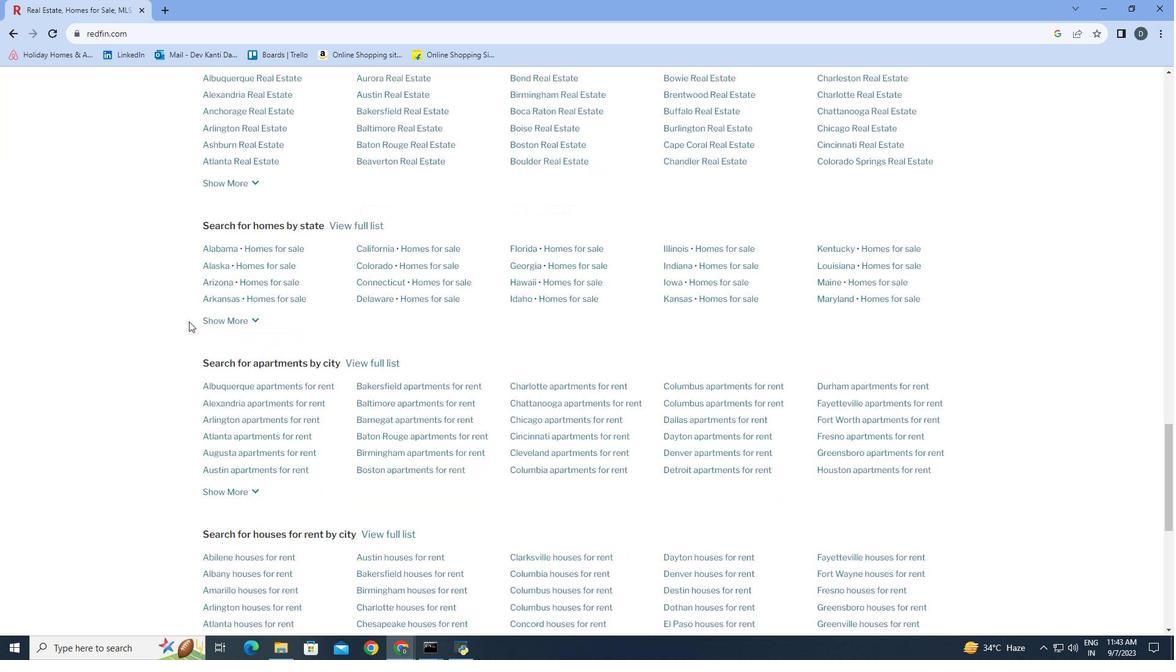 
Action: Mouse scrolled (192, 318) with delta (0, 0)
Screenshot: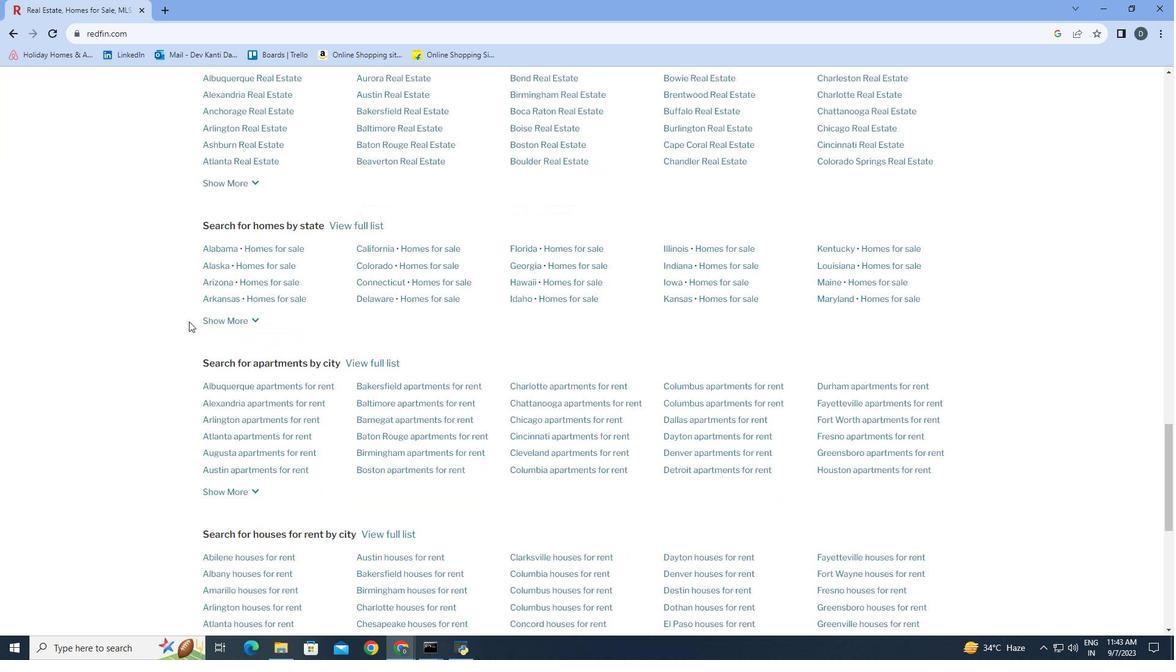
Action: Mouse moved to (190, 320)
Screenshot: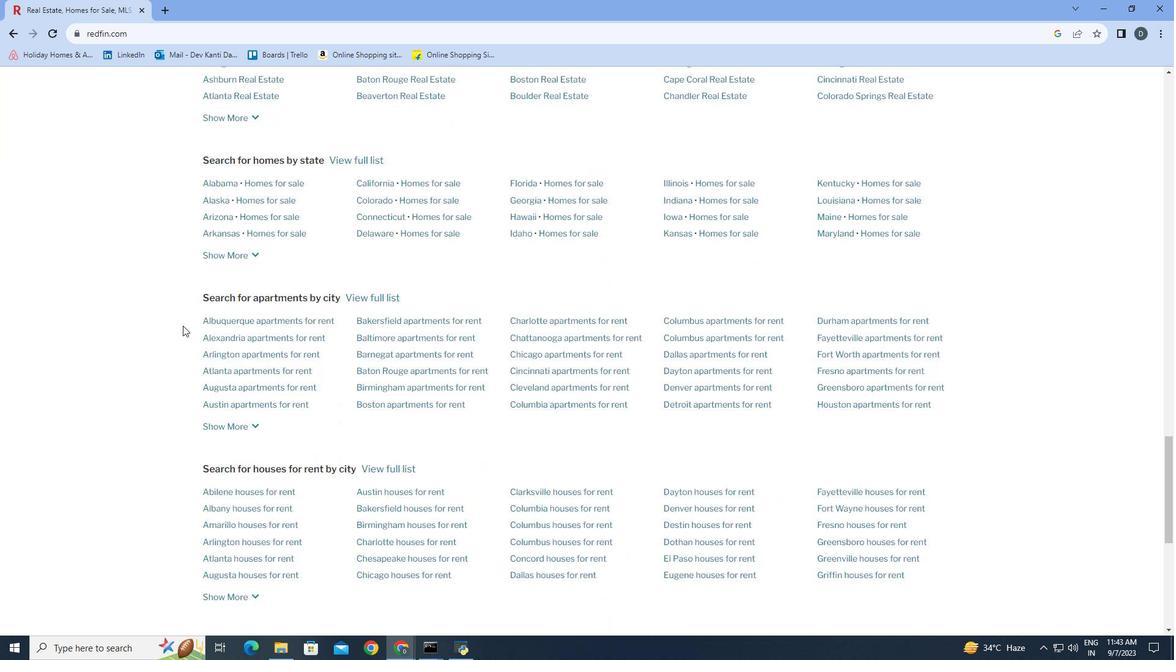 
Action: Mouse scrolled (190, 320) with delta (0, 0)
Screenshot: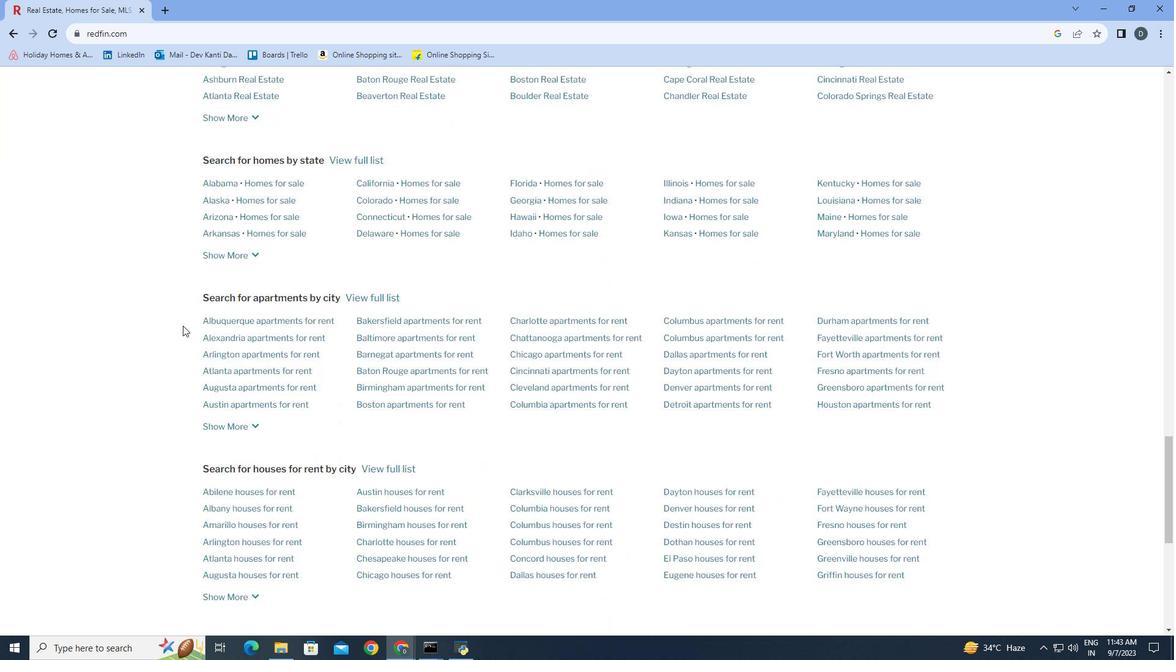 
Action: Mouse moved to (188, 321)
Screenshot: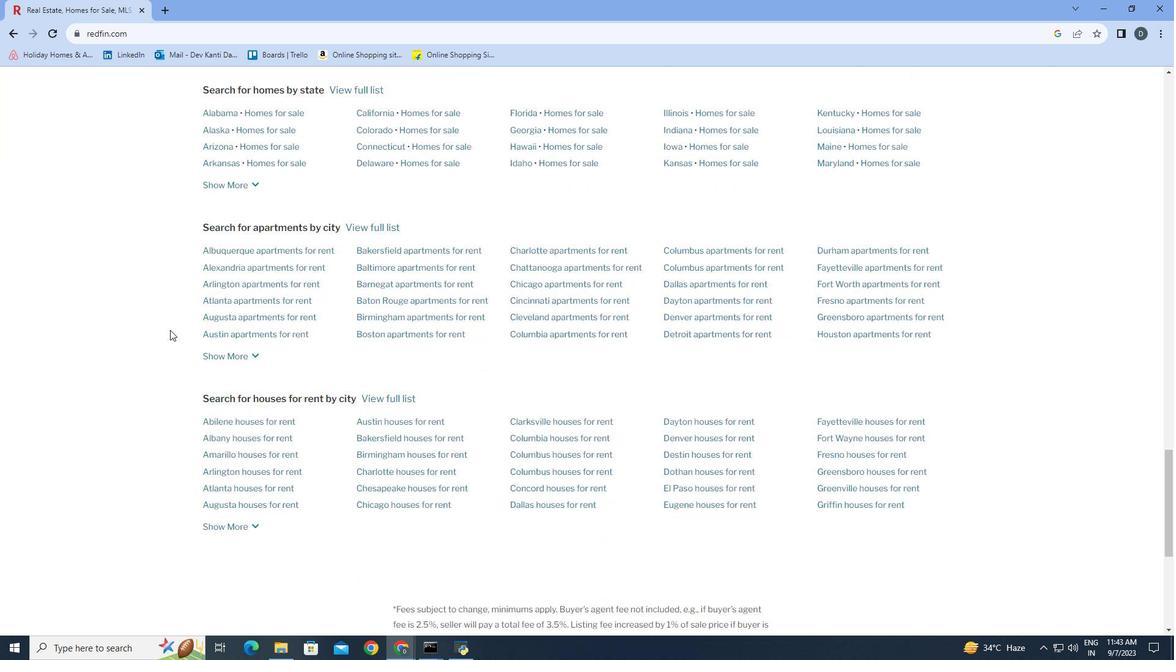 
Action: Mouse scrolled (188, 321) with delta (0, 0)
Screenshot: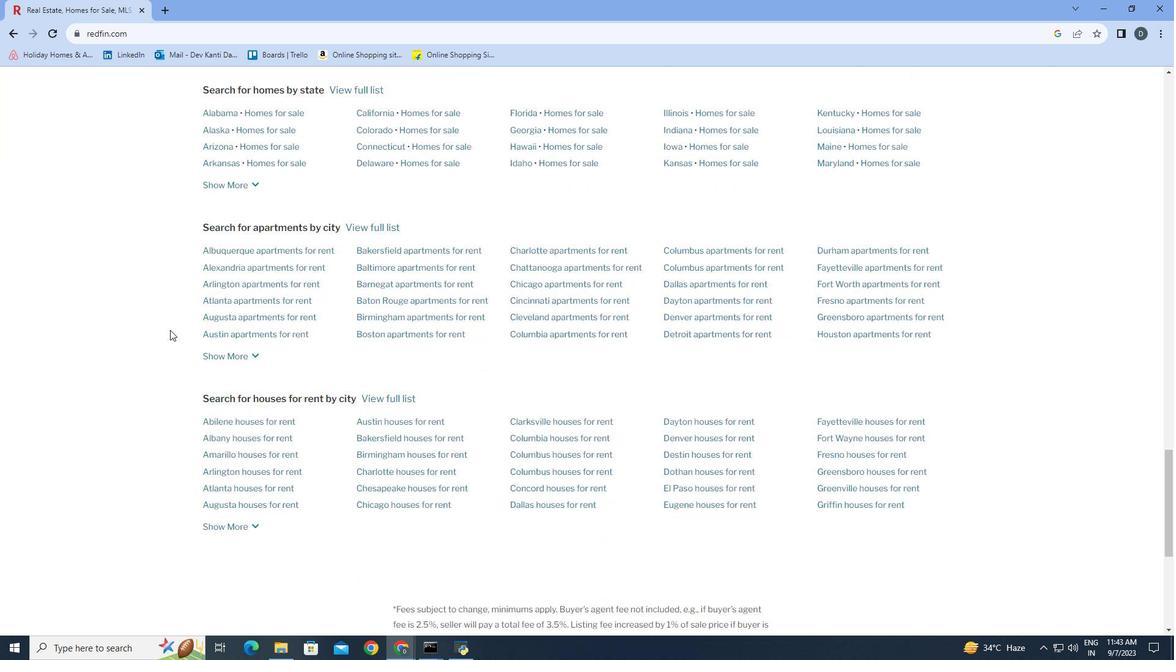 
Action: Mouse moved to (179, 328)
Screenshot: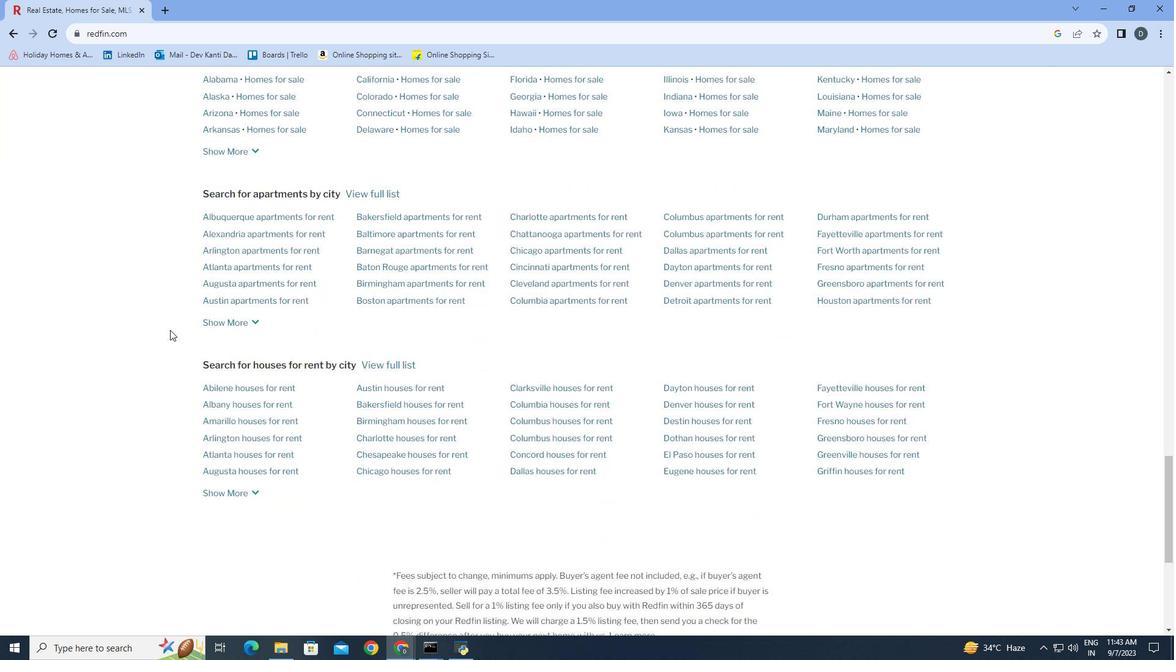 
Action: Mouse scrolled (179, 327) with delta (0, 0)
Screenshot: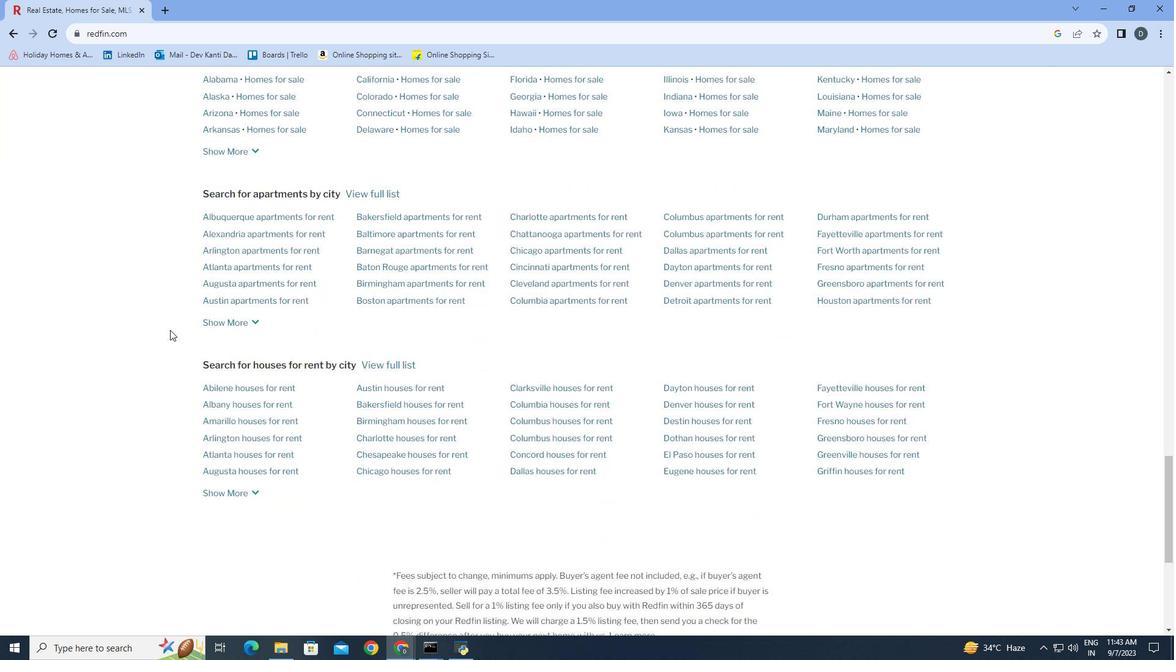 
Action: Mouse moved to (173, 334)
Screenshot: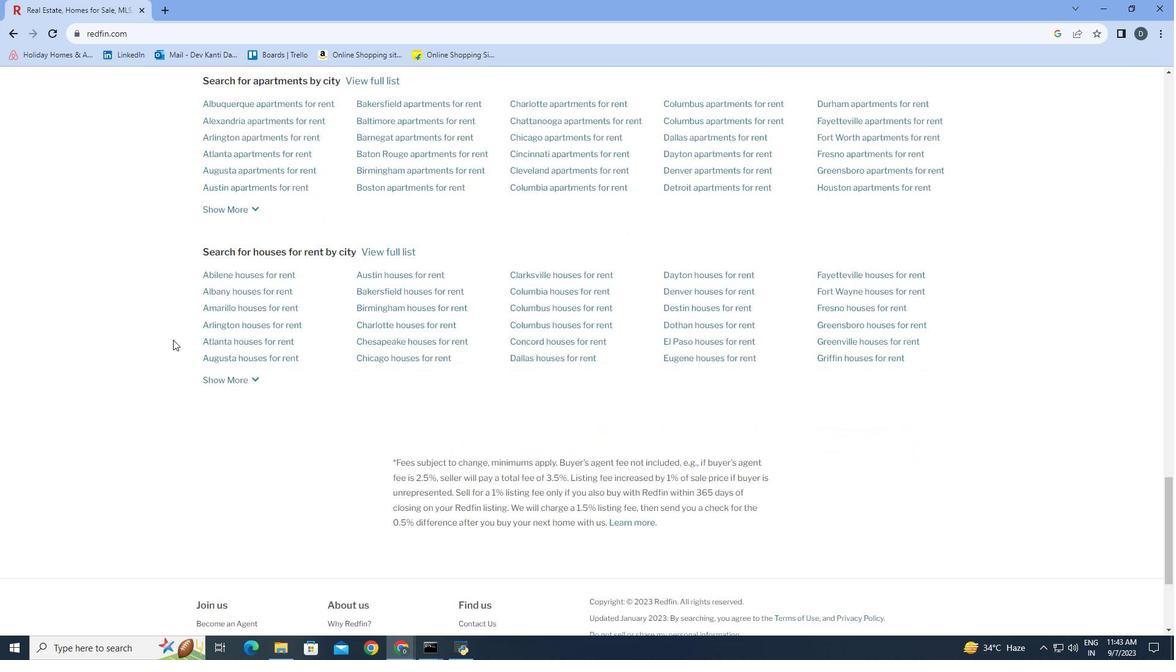 
Action: Mouse scrolled (173, 333) with delta (0, 0)
Screenshot: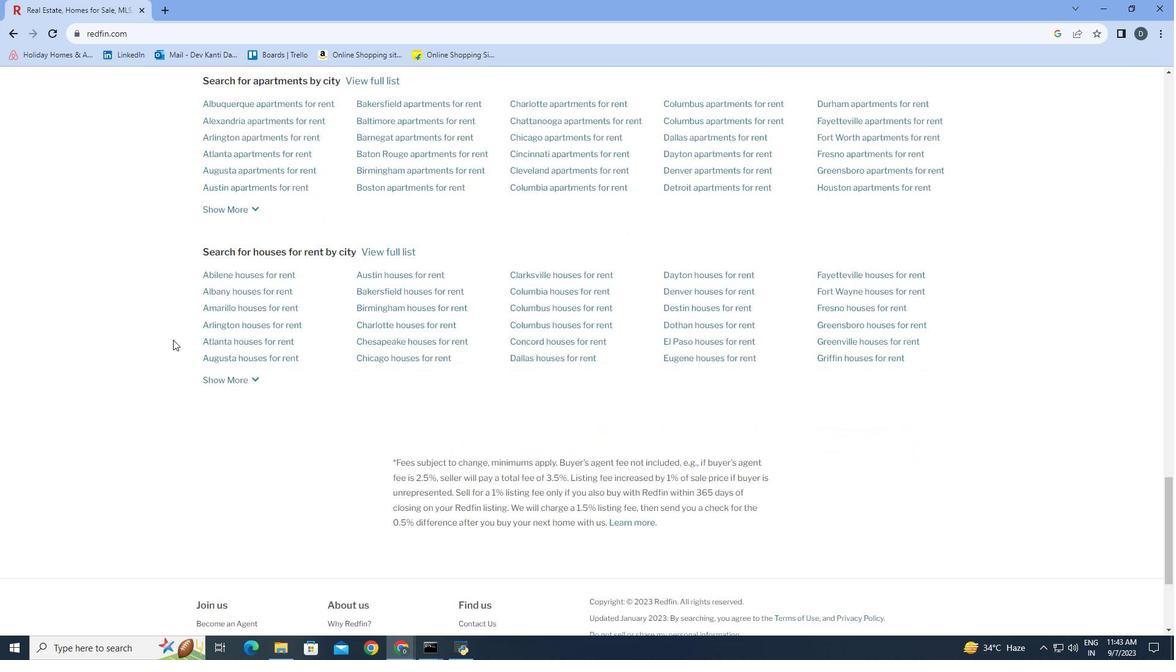 
Action: Mouse moved to (173, 335)
Screenshot: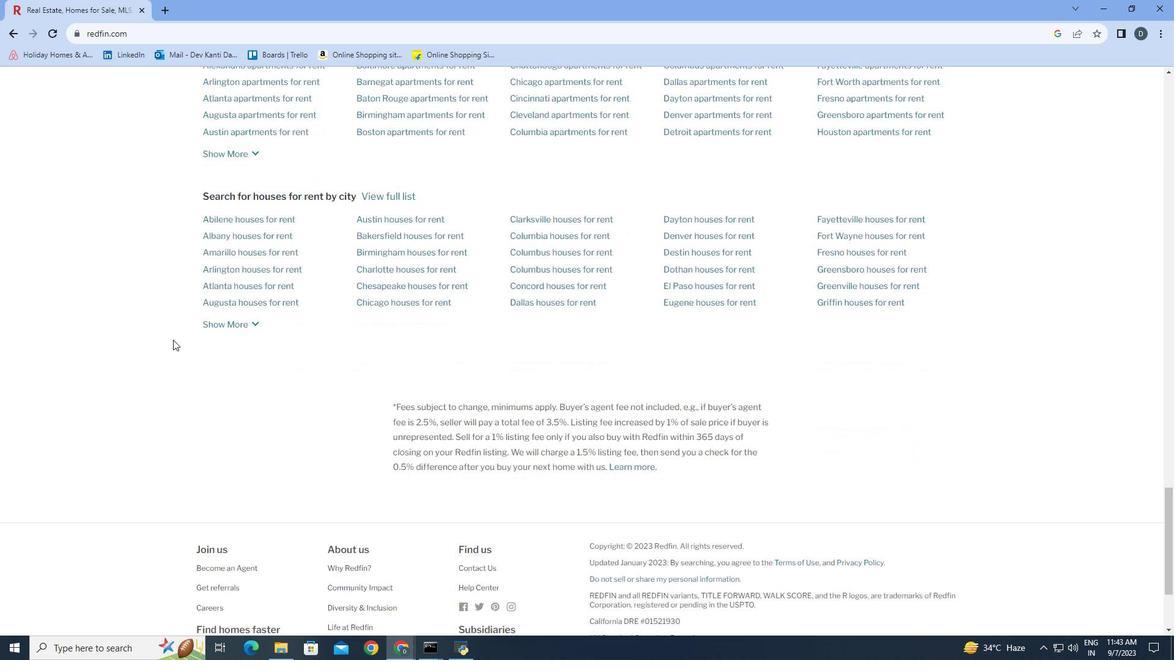 
Action: Mouse scrolled (173, 334) with delta (0, 0)
Screenshot: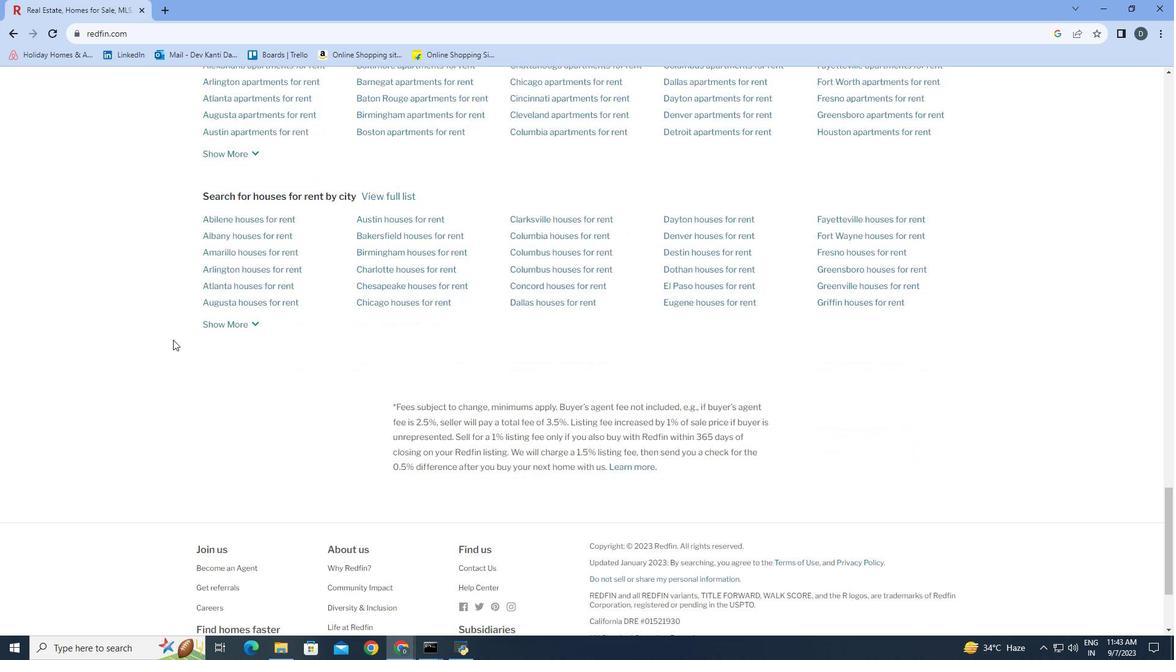 
Action: Mouse moved to (173, 336)
Screenshot: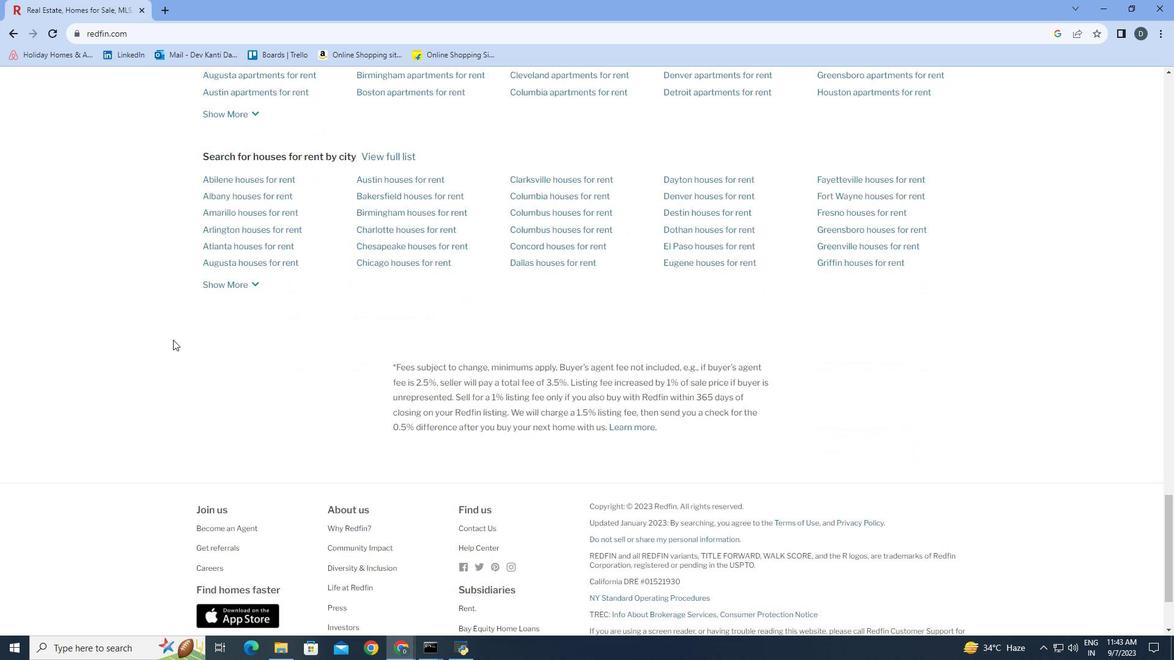 
Action: Mouse scrolled (173, 335) with delta (0, 0)
Screenshot: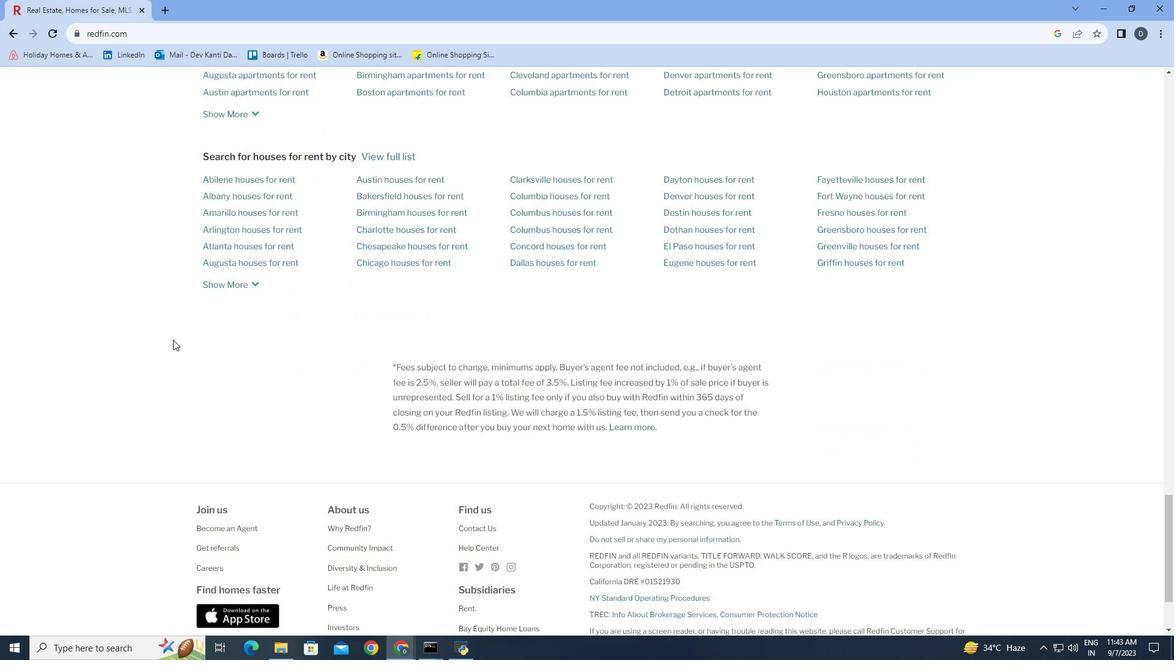 
Action: Mouse moved to (173, 340)
Screenshot: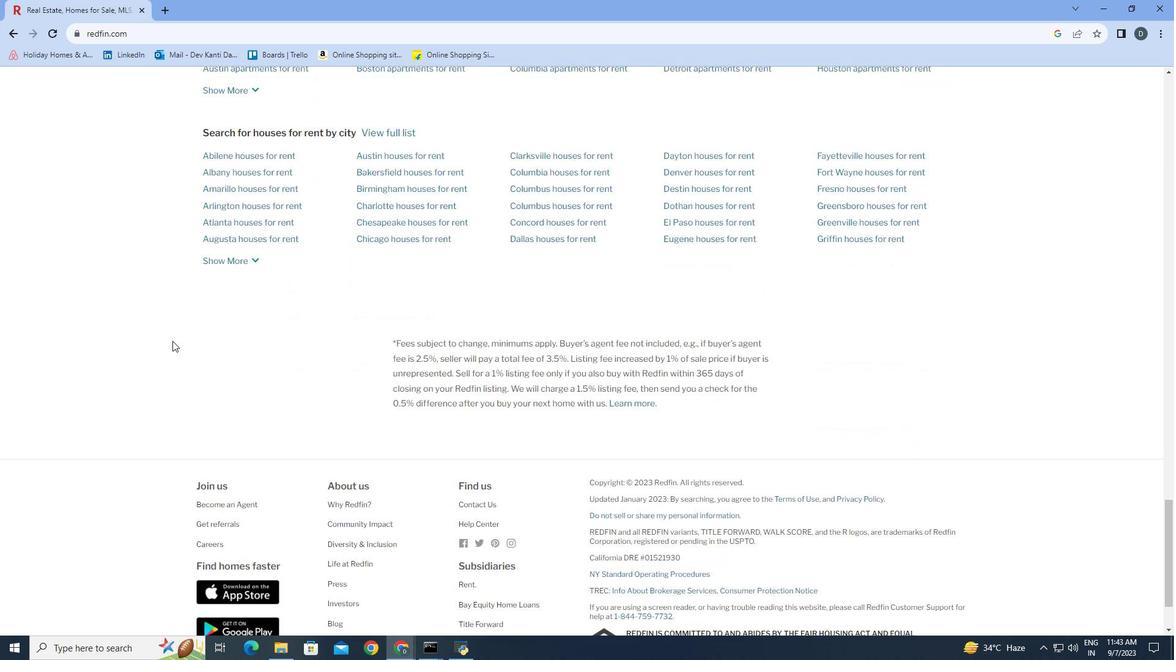 
Action: Mouse scrolled (173, 339) with delta (0, 0)
Screenshot: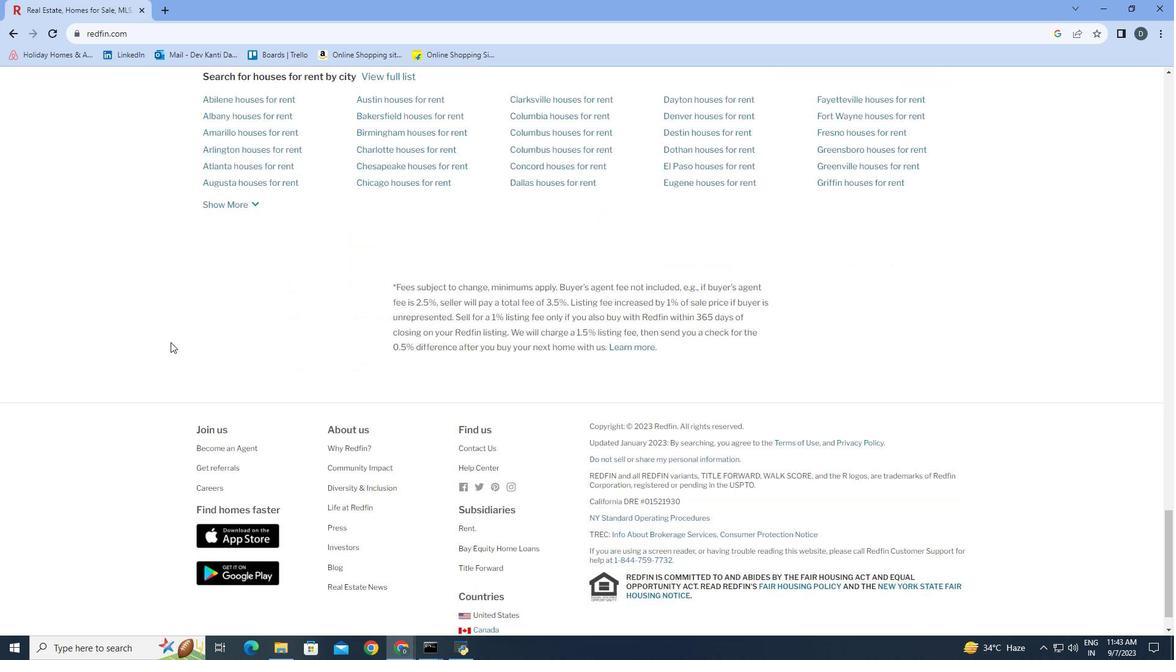 
Action: Mouse scrolled (173, 339) with delta (0, 0)
Screenshot: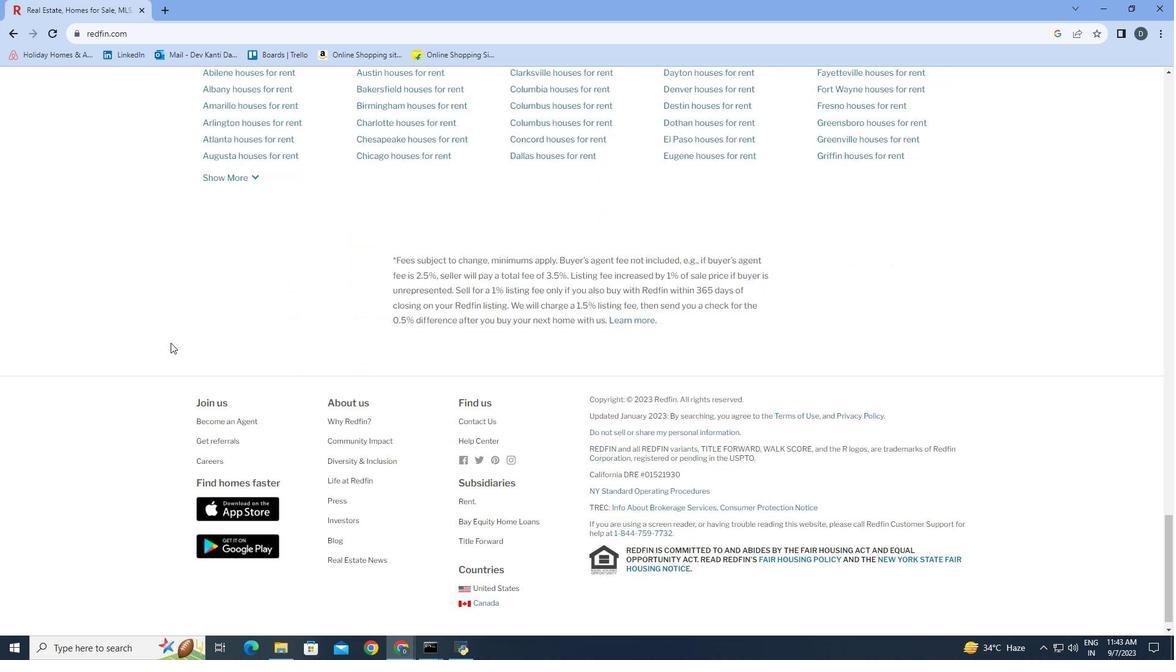 
Action: Mouse moved to (171, 342)
Screenshot: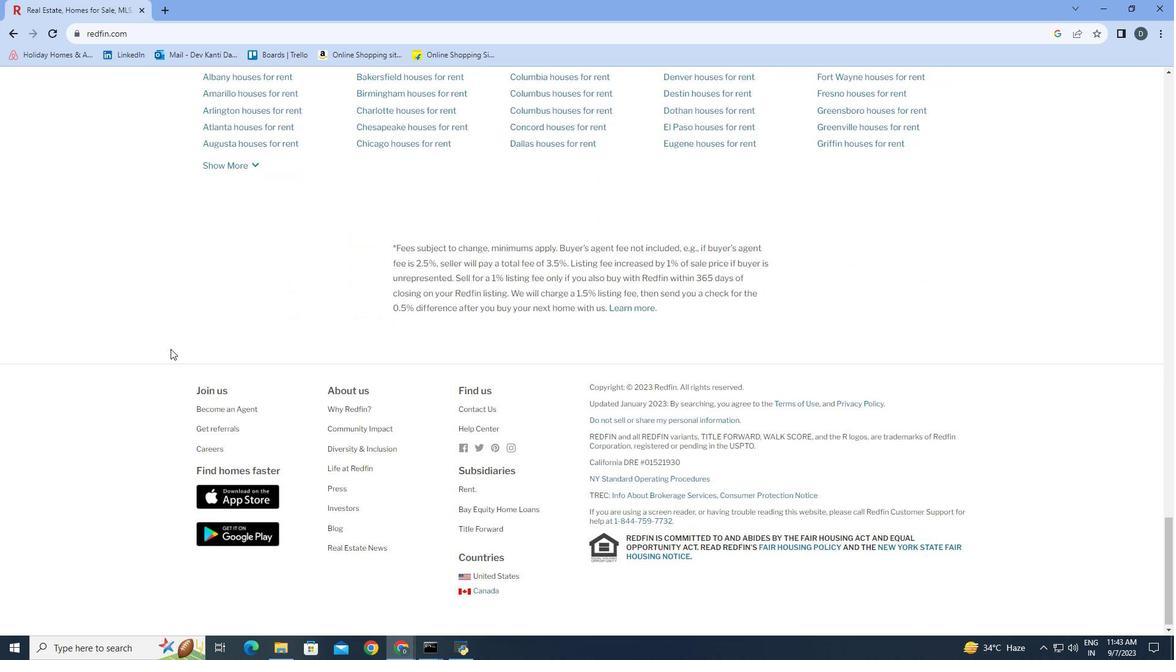 
Action: Mouse scrolled (171, 341) with delta (0, 0)
Screenshot: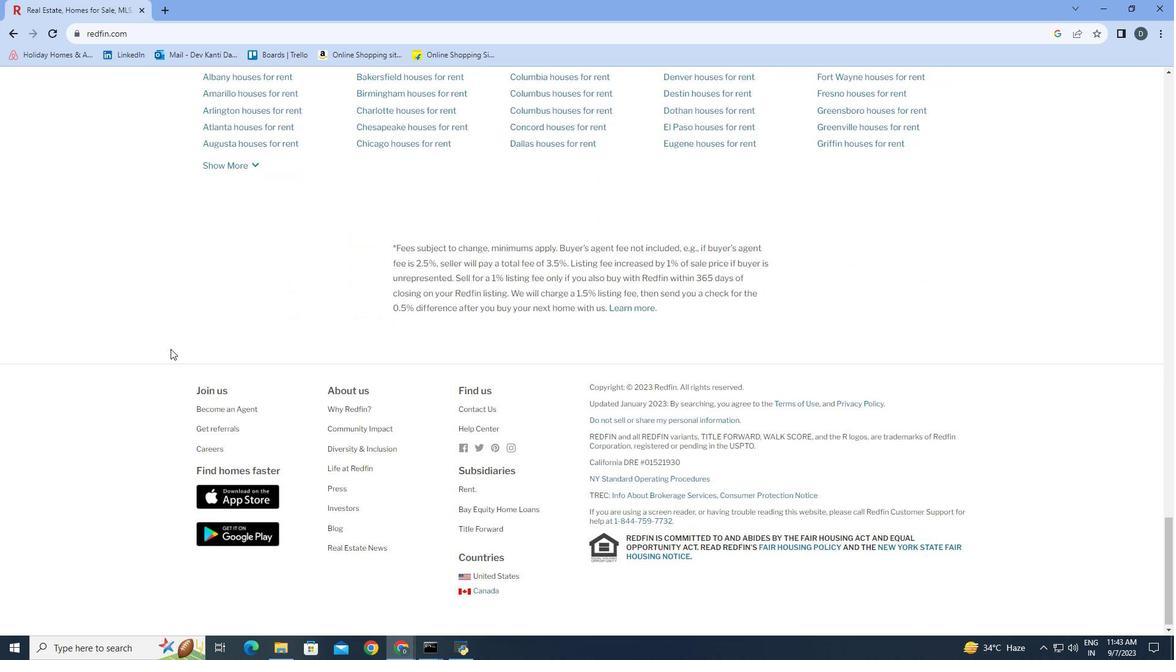 
Action: Mouse moved to (214, 451)
Screenshot: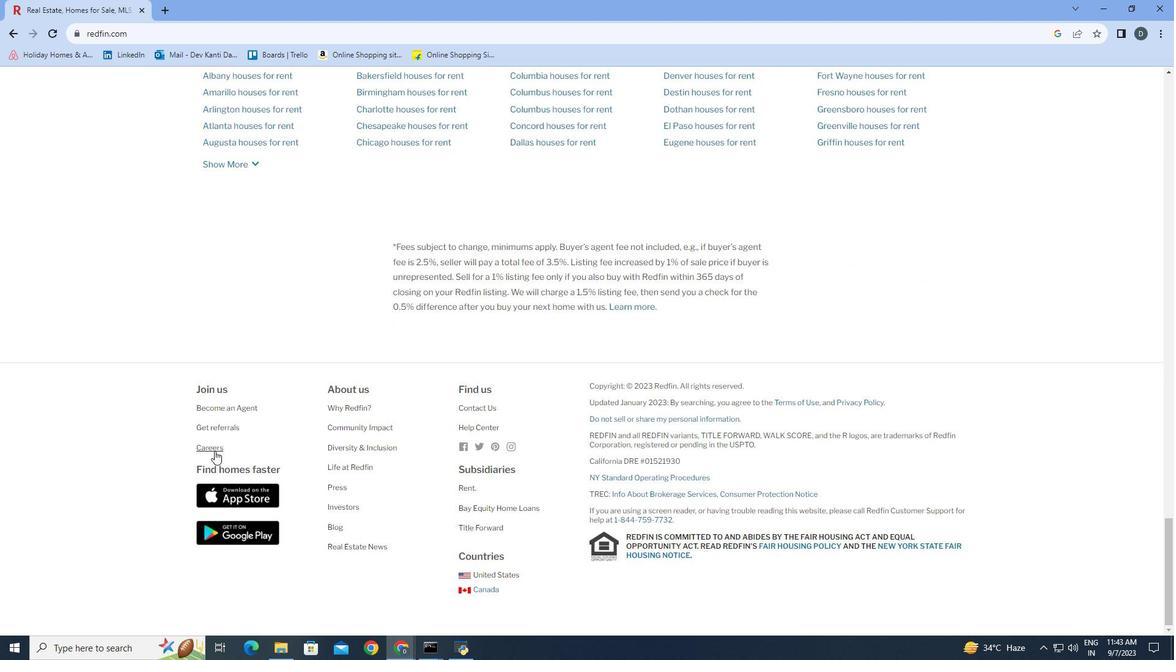 
Action: Mouse pressed left at (214, 451)
Screenshot: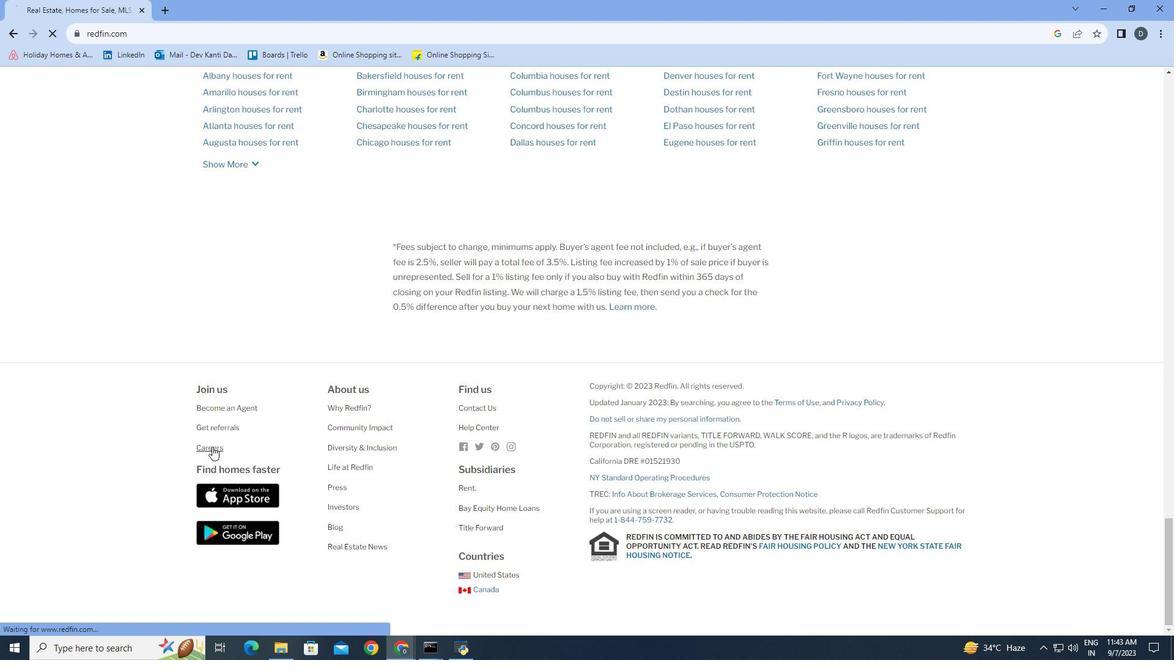 
Action: Mouse moved to (608, 358)
Screenshot: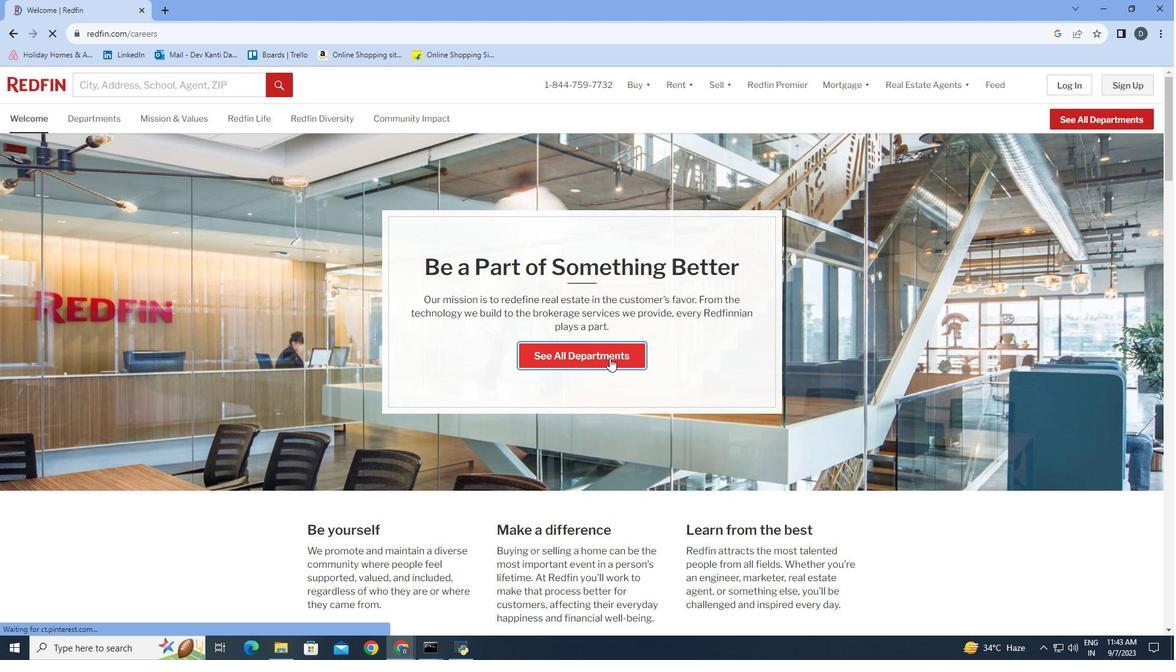 
Action: Mouse pressed left at (608, 358)
Screenshot: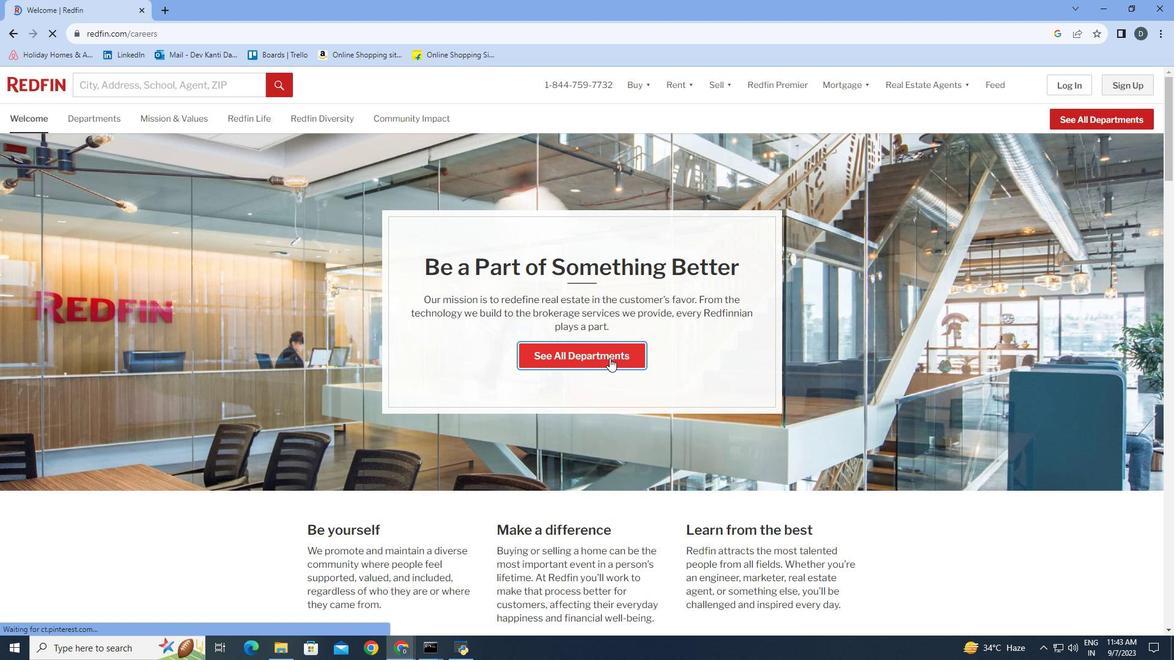 
Action: Mouse moved to (965, 351)
Screenshot: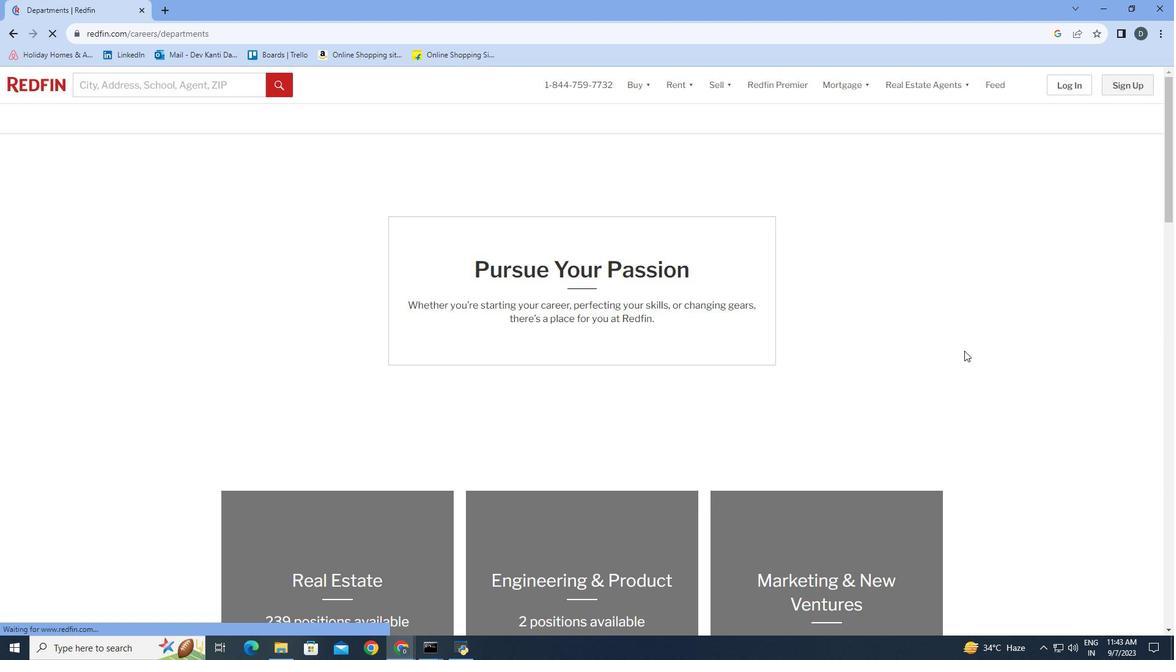 
Action: Mouse scrolled (965, 350) with delta (0, 0)
Screenshot: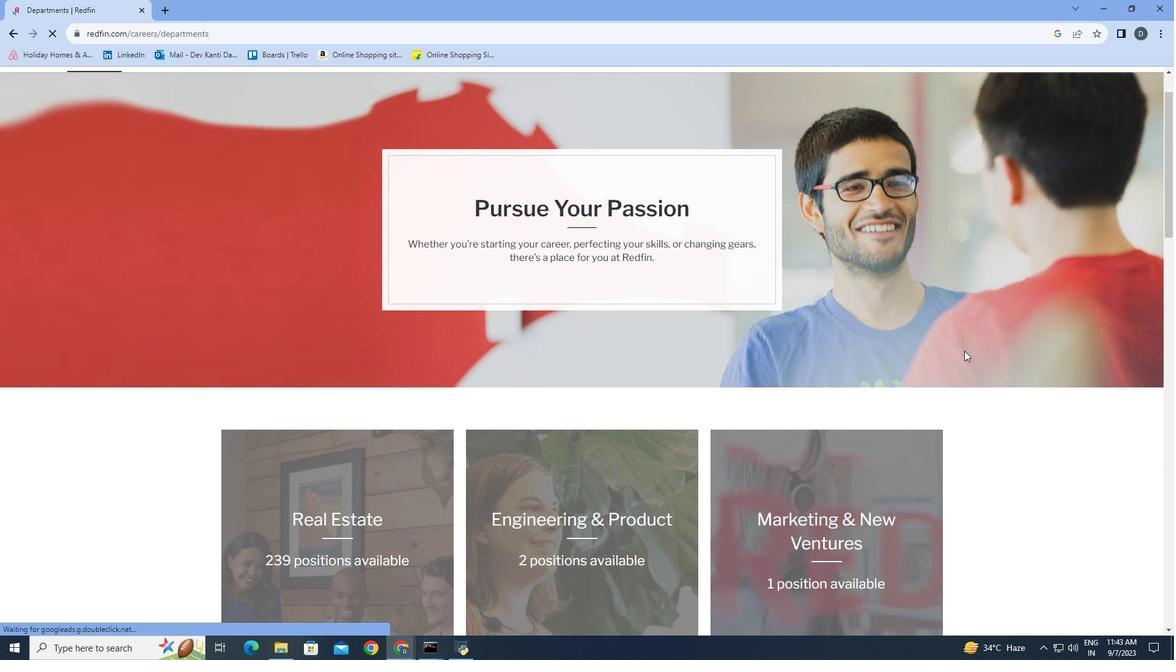 
Action: Mouse scrolled (965, 350) with delta (0, 0)
Screenshot: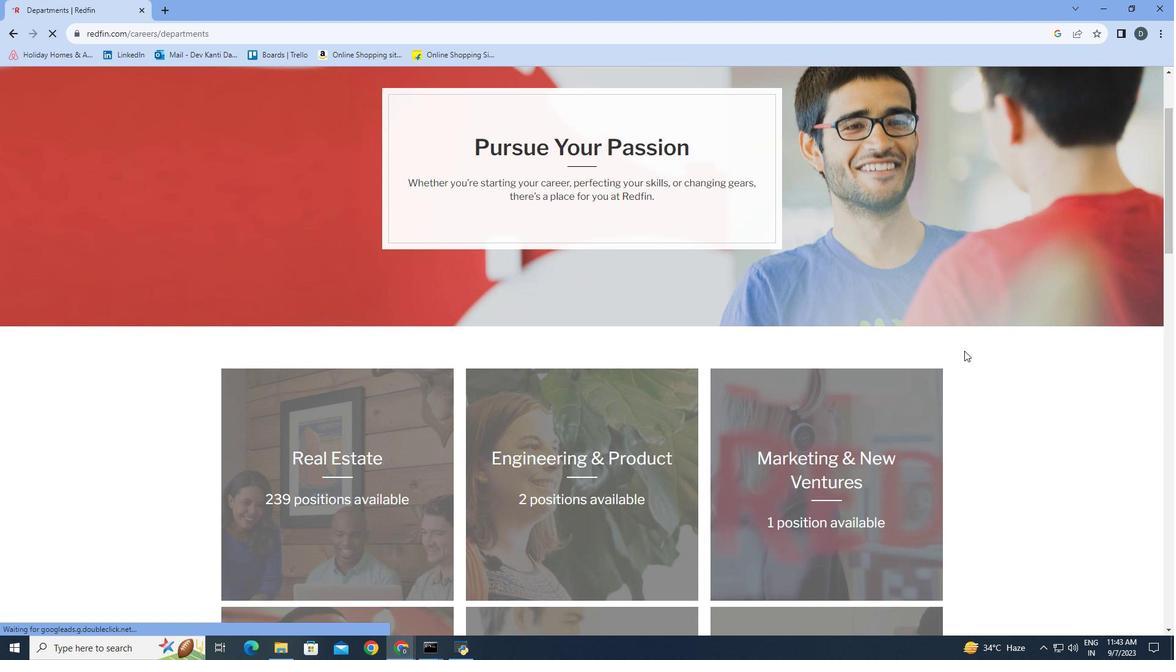 
Action: Mouse scrolled (965, 350) with delta (0, 0)
Screenshot: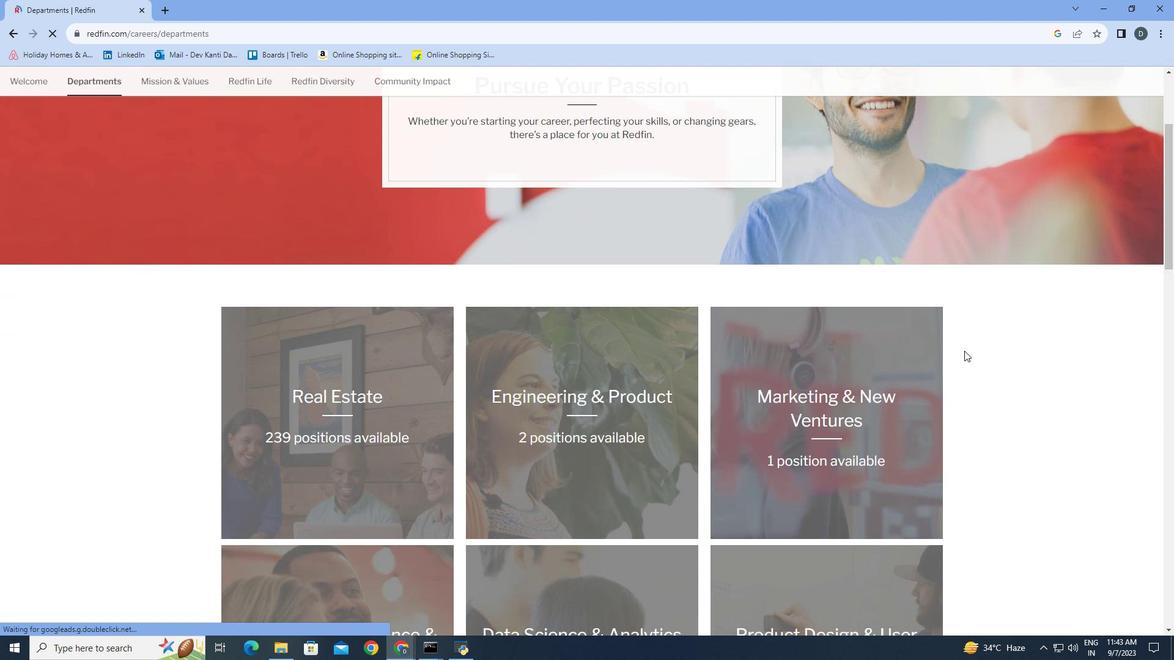 
Action: Mouse scrolled (965, 350) with delta (0, 0)
Screenshot: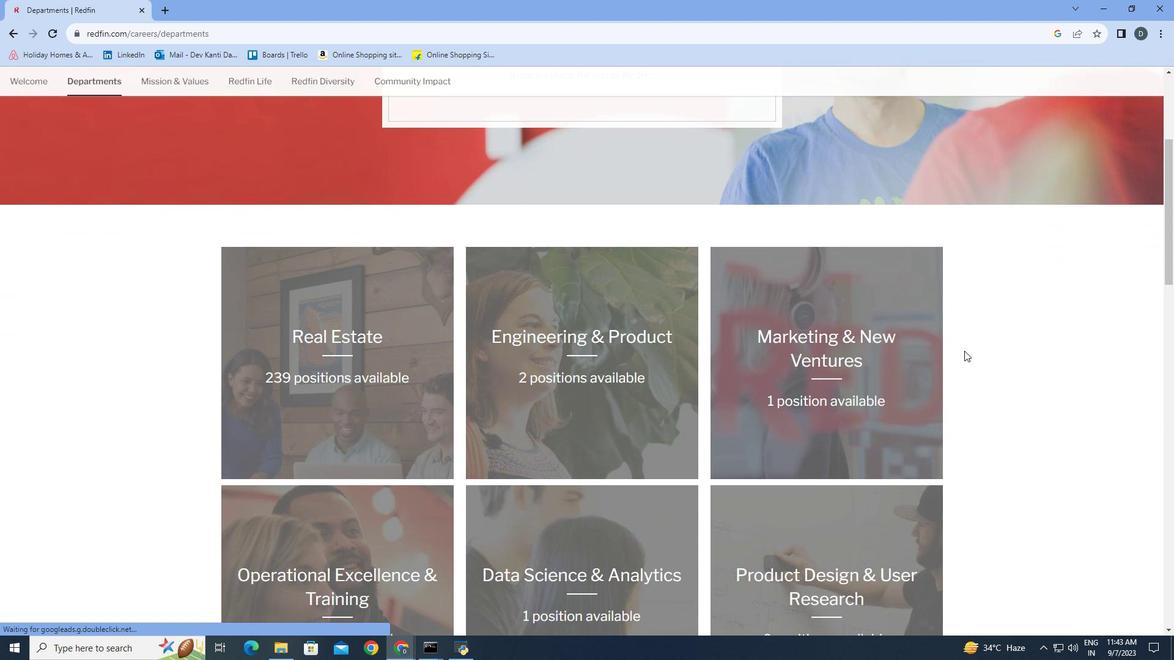 
Action: Mouse scrolled (965, 350) with delta (0, 0)
Screenshot: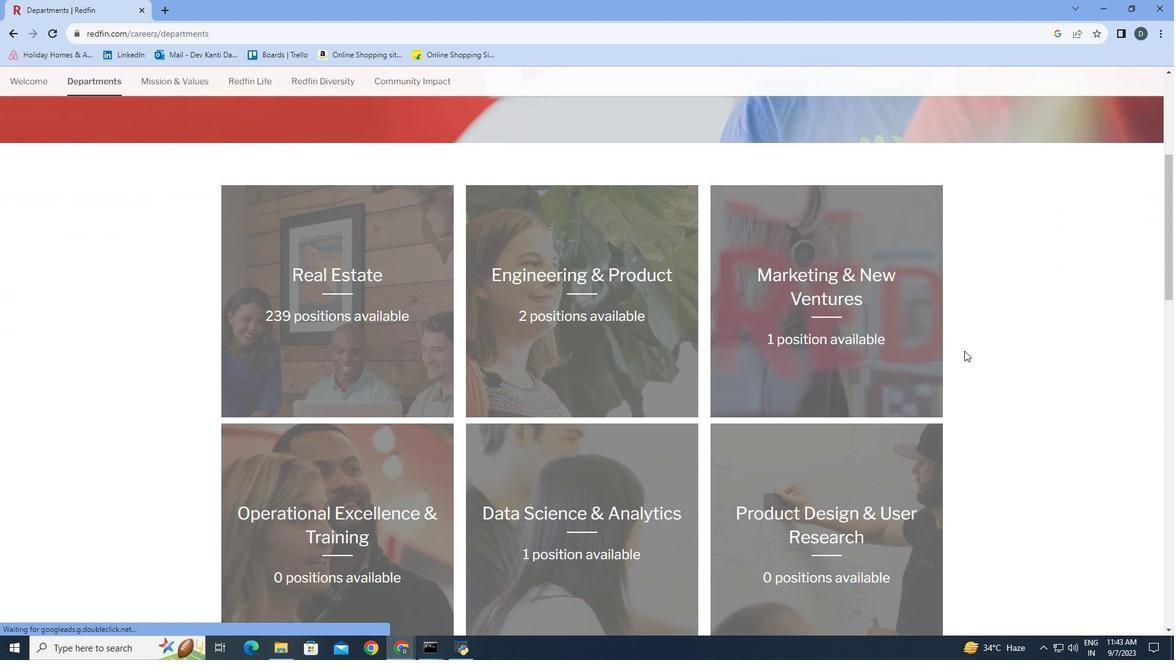 
Action: Mouse scrolled (965, 350) with delta (0, 0)
Screenshot: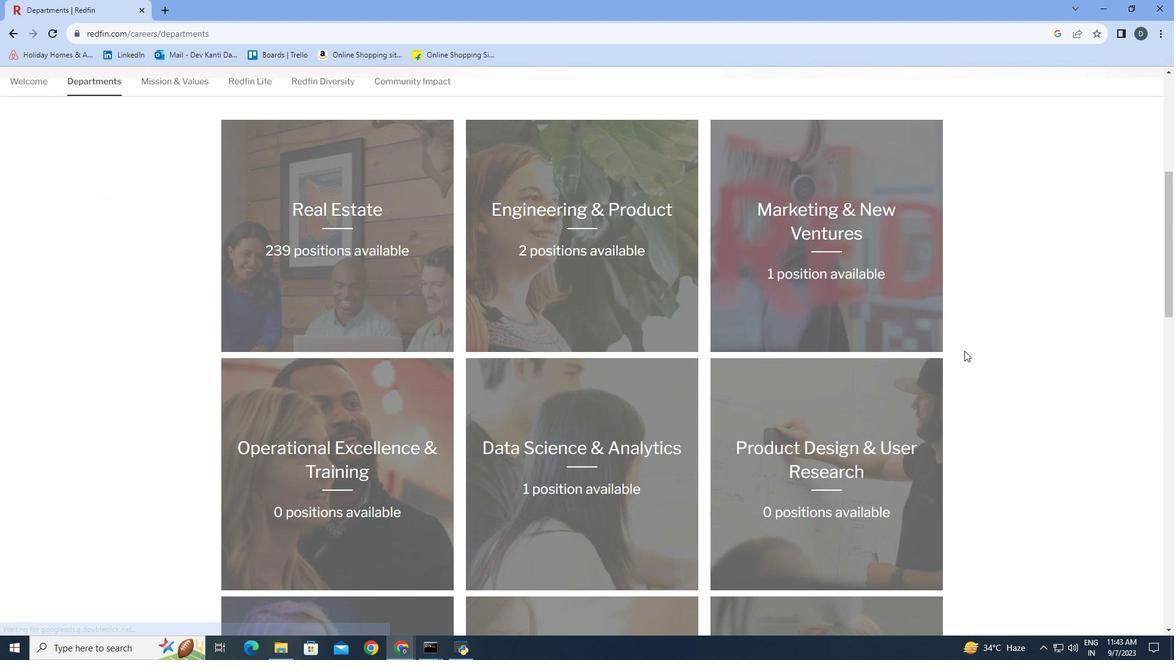 
Action: Mouse scrolled (965, 350) with delta (0, 0)
Screenshot: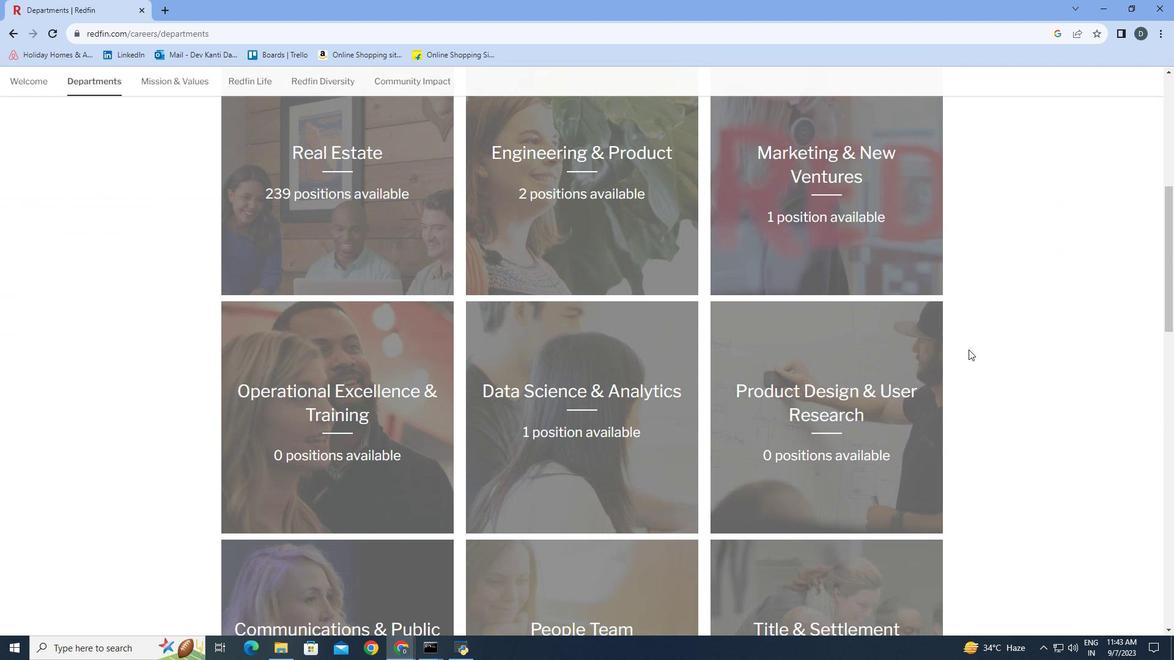 
Action: Mouse moved to (969, 349)
Screenshot: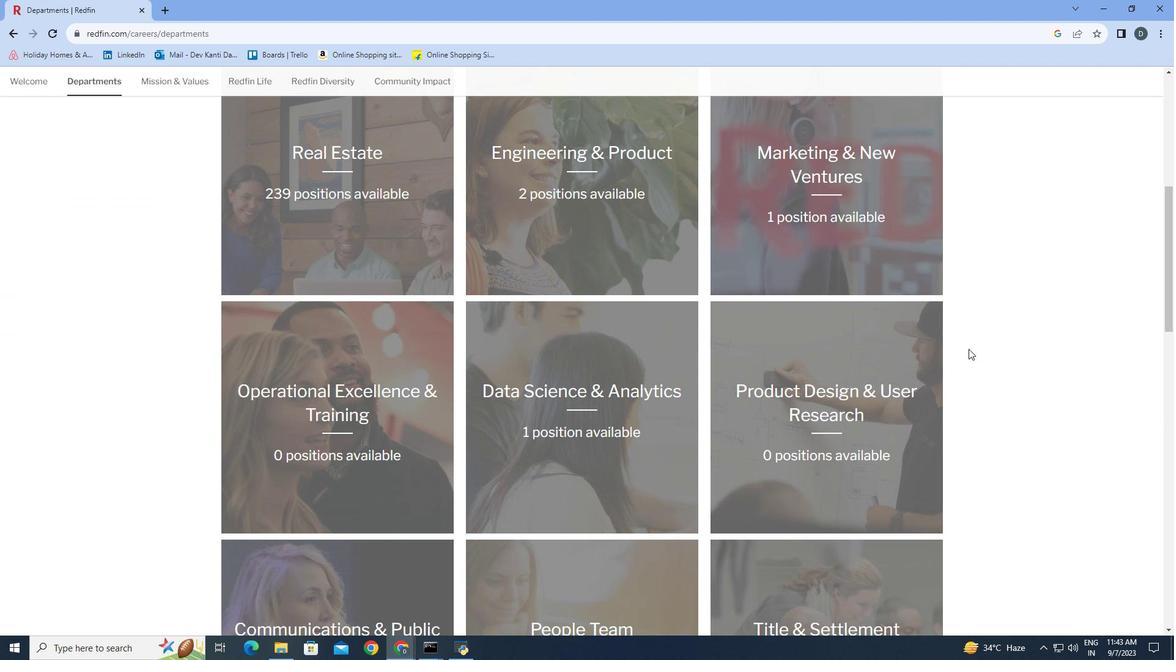 
Action: Mouse scrolled (969, 348) with delta (0, 0)
Screenshot: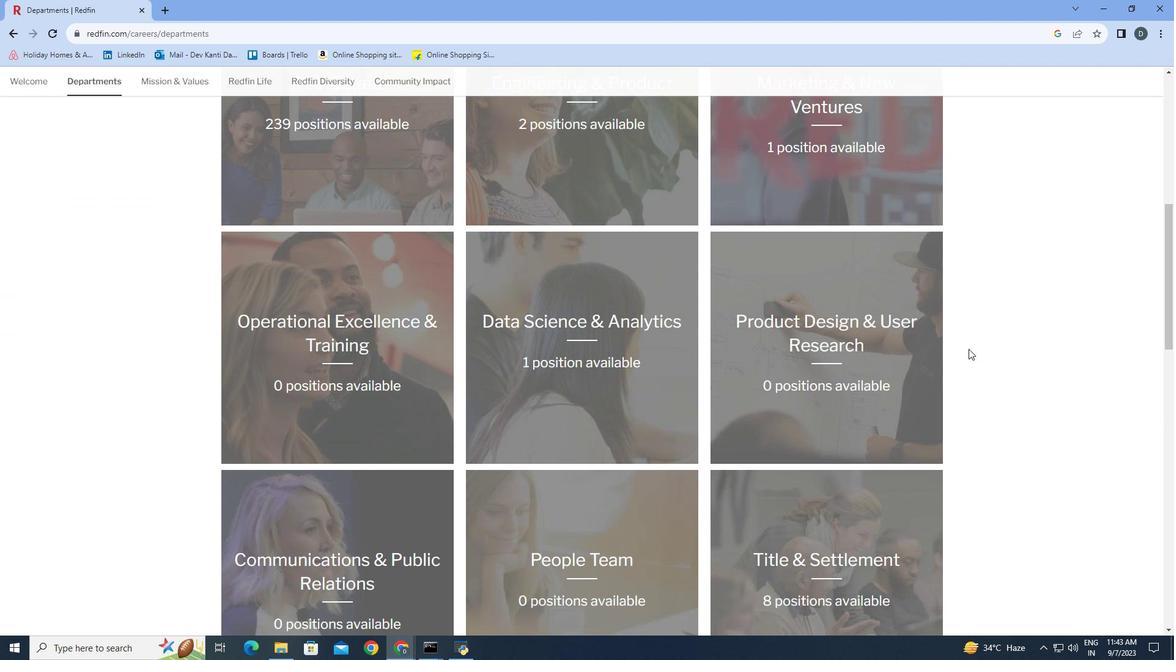 
Action: Mouse scrolled (969, 348) with delta (0, 0)
Screenshot: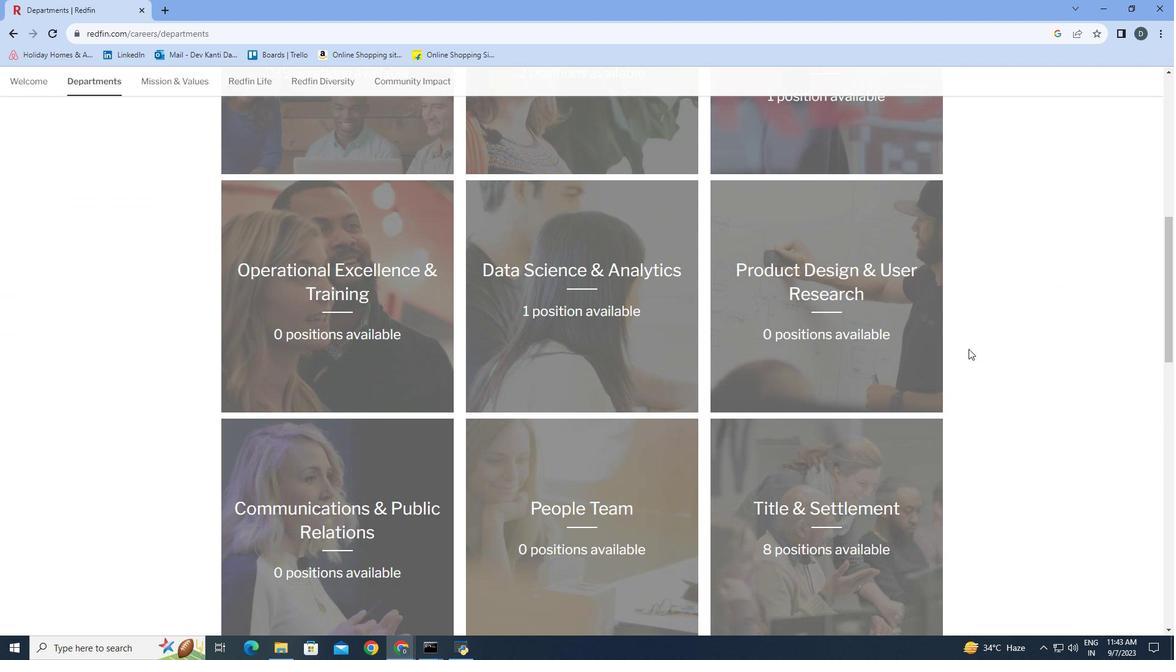
Action: Mouse scrolled (969, 348) with delta (0, 0)
Screenshot: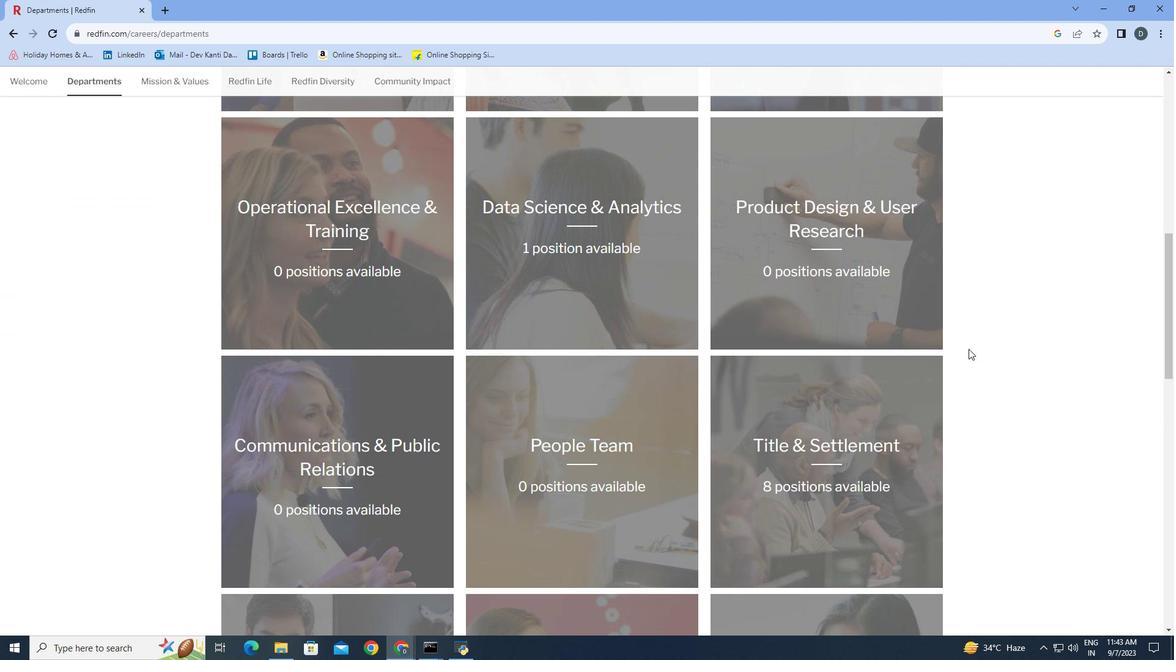 
Action: Mouse scrolled (969, 348) with delta (0, 0)
Screenshot: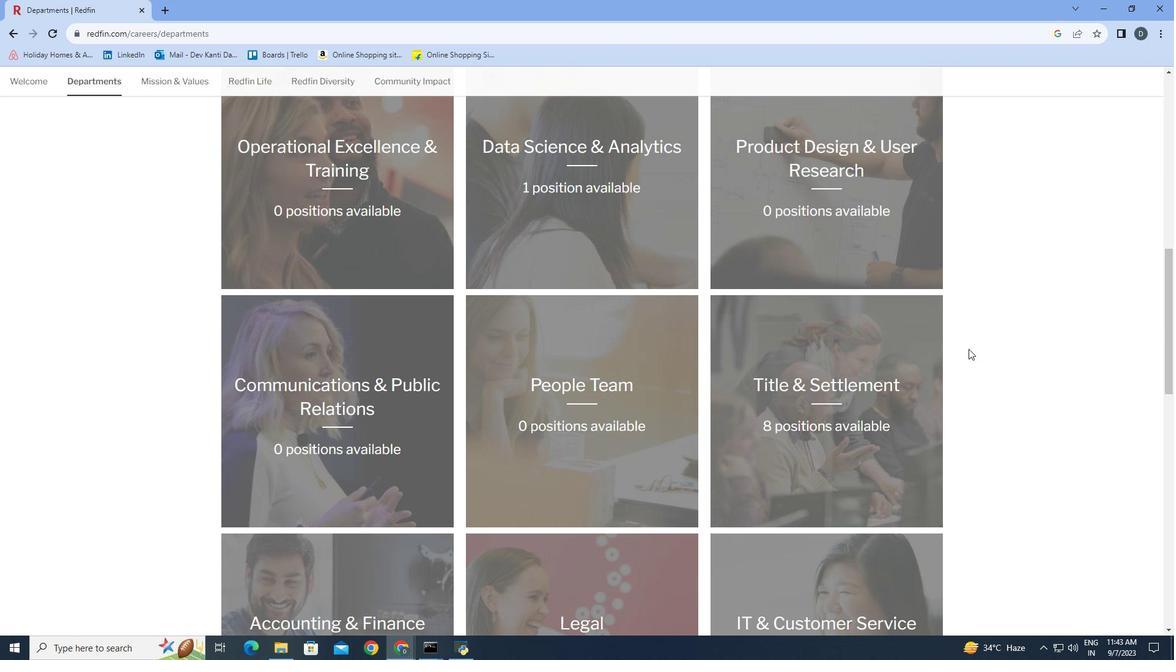 
Action: Mouse scrolled (969, 348) with delta (0, 0)
Screenshot: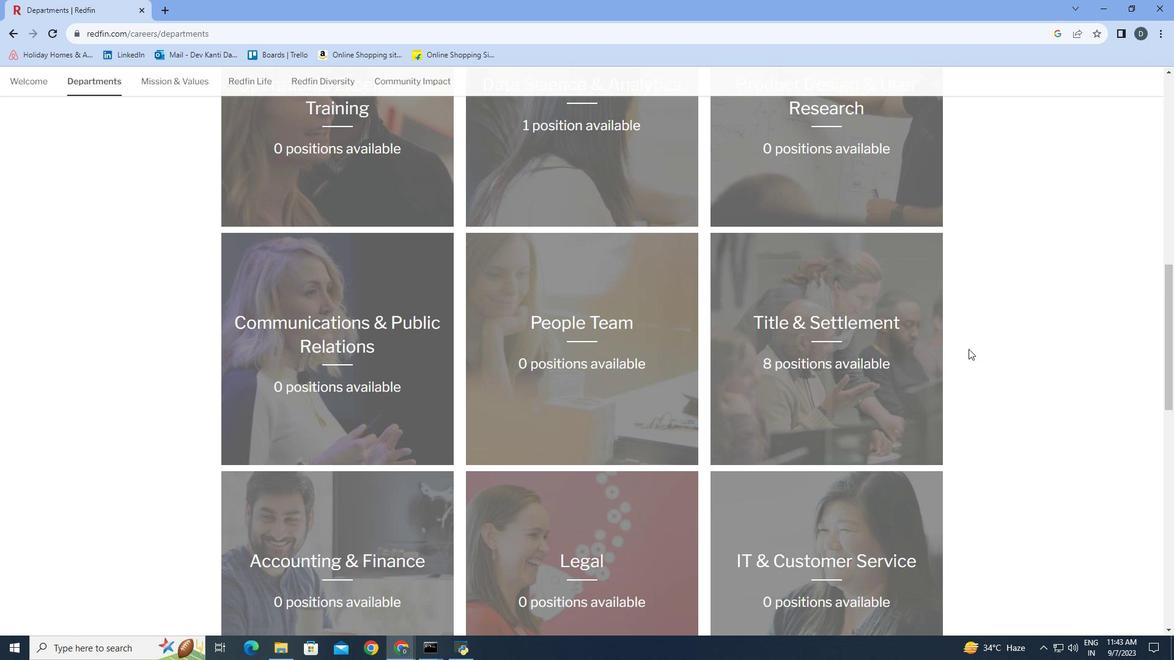 
Action: Mouse scrolled (969, 348) with delta (0, 0)
Screenshot: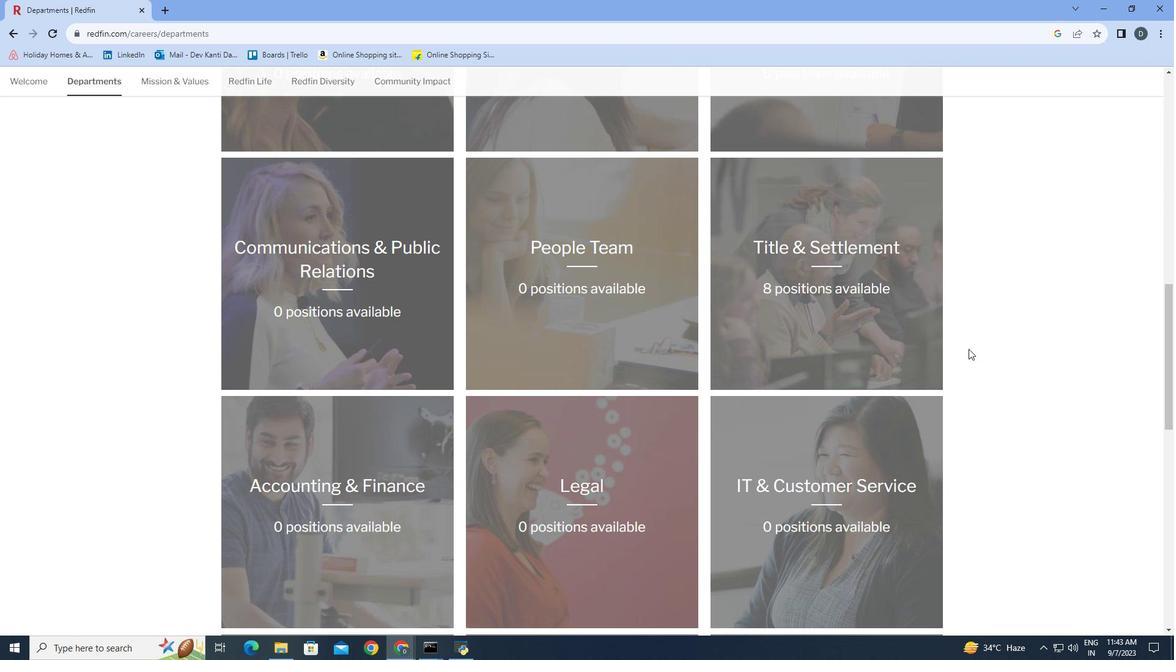 
Action: Mouse scrolled (969, 348) with delta (0, 0)
Screenshot: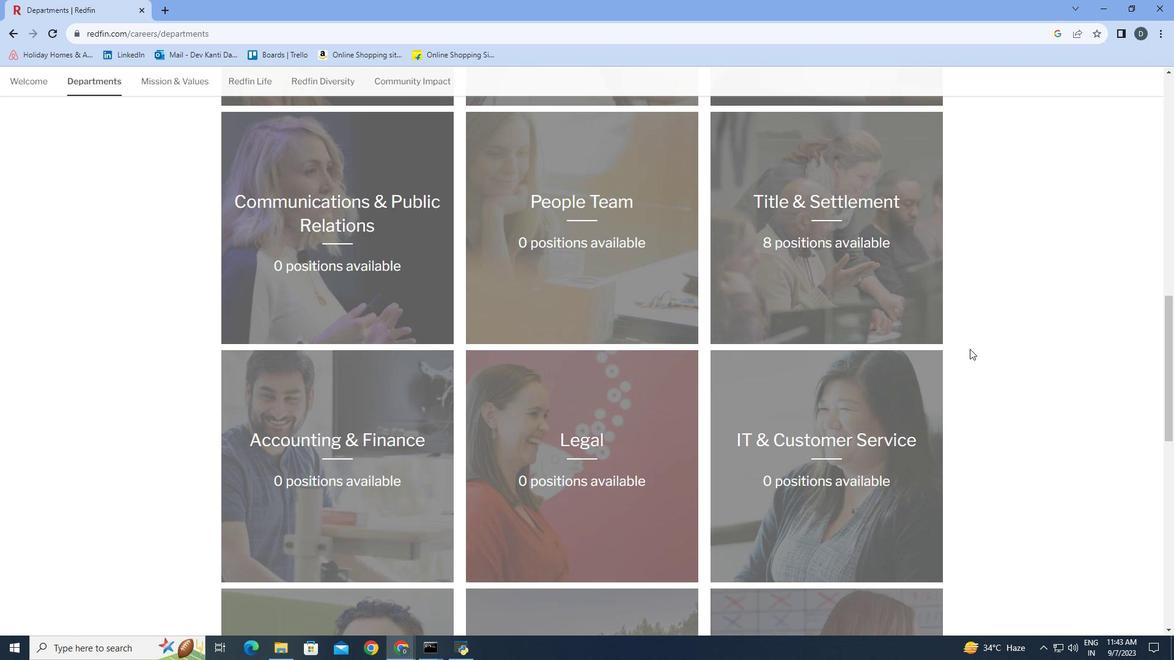 
Action: Mouse moved to (656, 400)
Screenshot: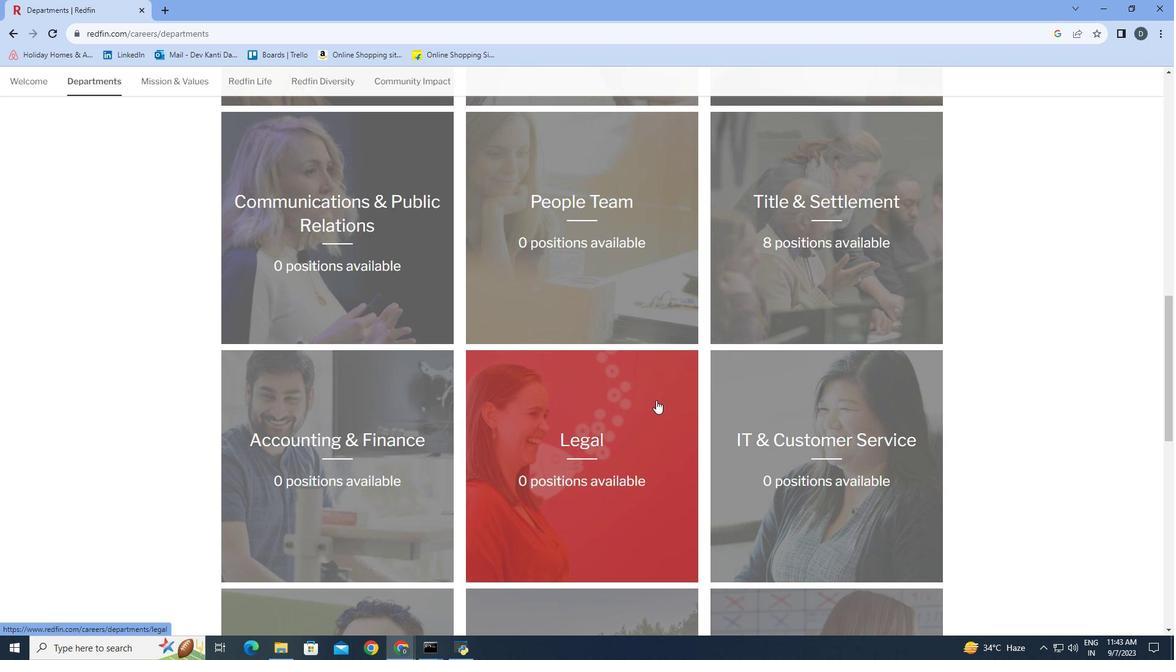 
Action: Mouse pressed left at (656, 400)
Screenshot: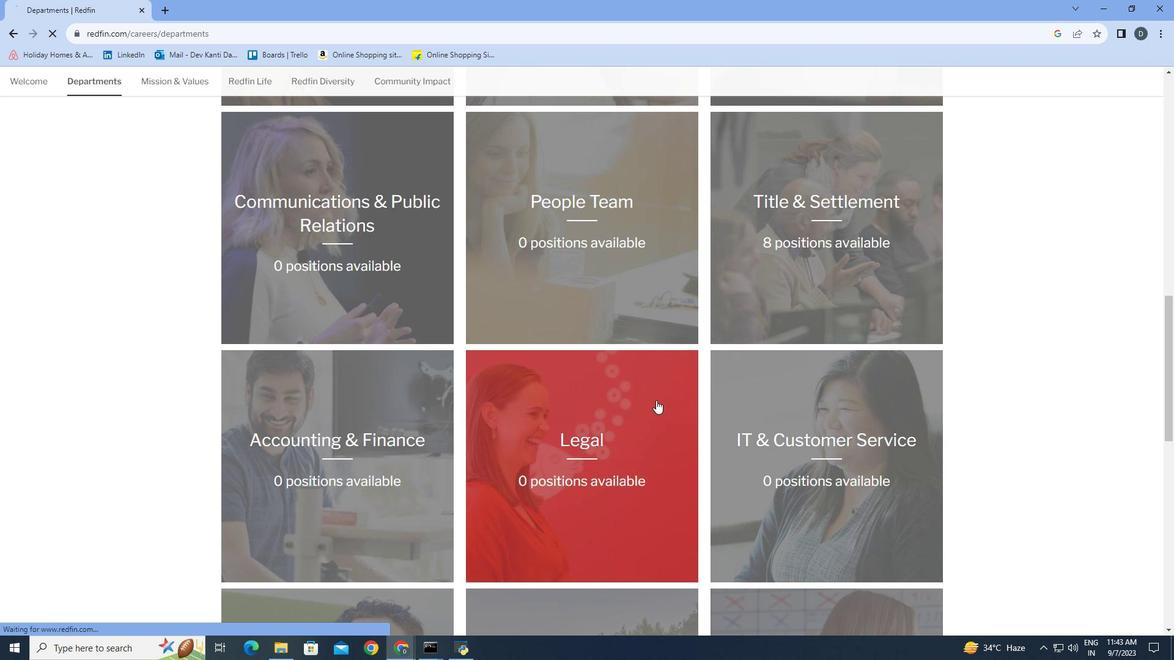 
Action: Mouse moved to (981, 312)
Screenshot: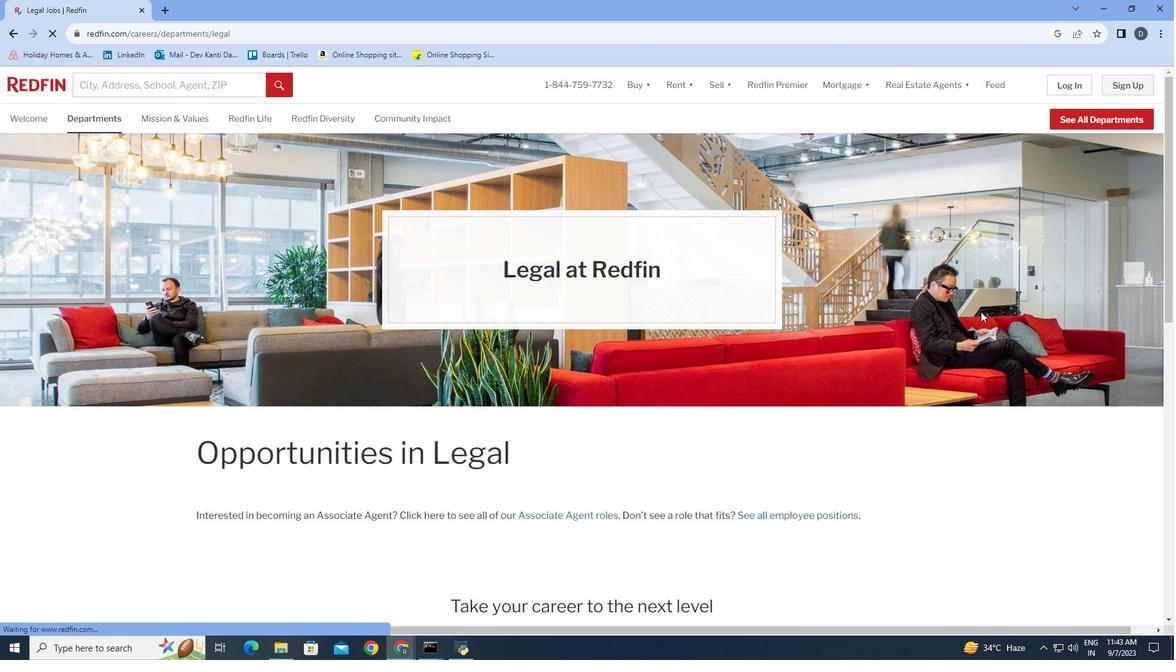 
Action: Mouse scrolled (981, 311) with delta (0, 0)
Screenshot: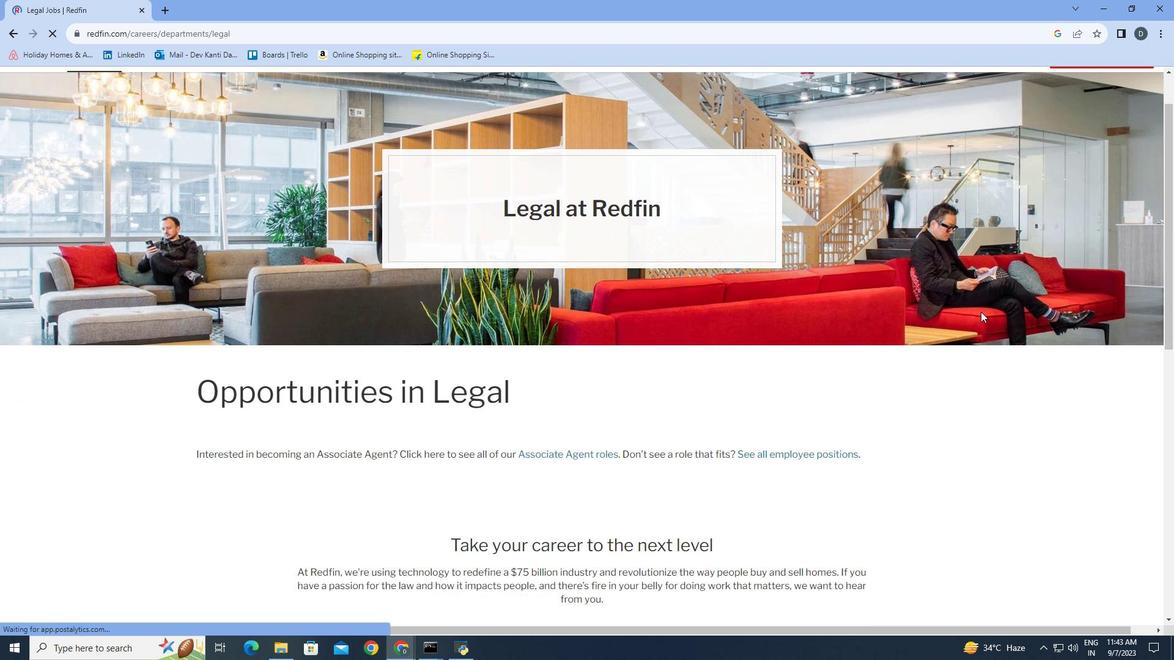 
Action: Mouse scrolled (981, 311) with delta (0, 0)
Screenshot: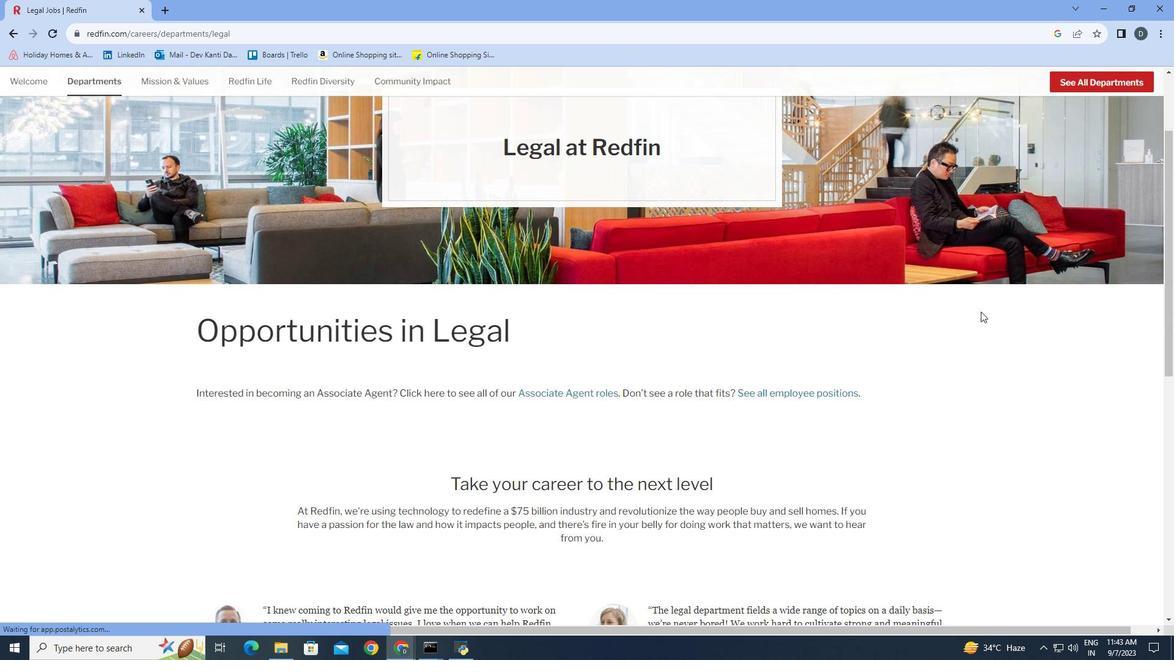 
Action: Mouse scrolled (981, 311) with delta (0, 0)
Screenshot: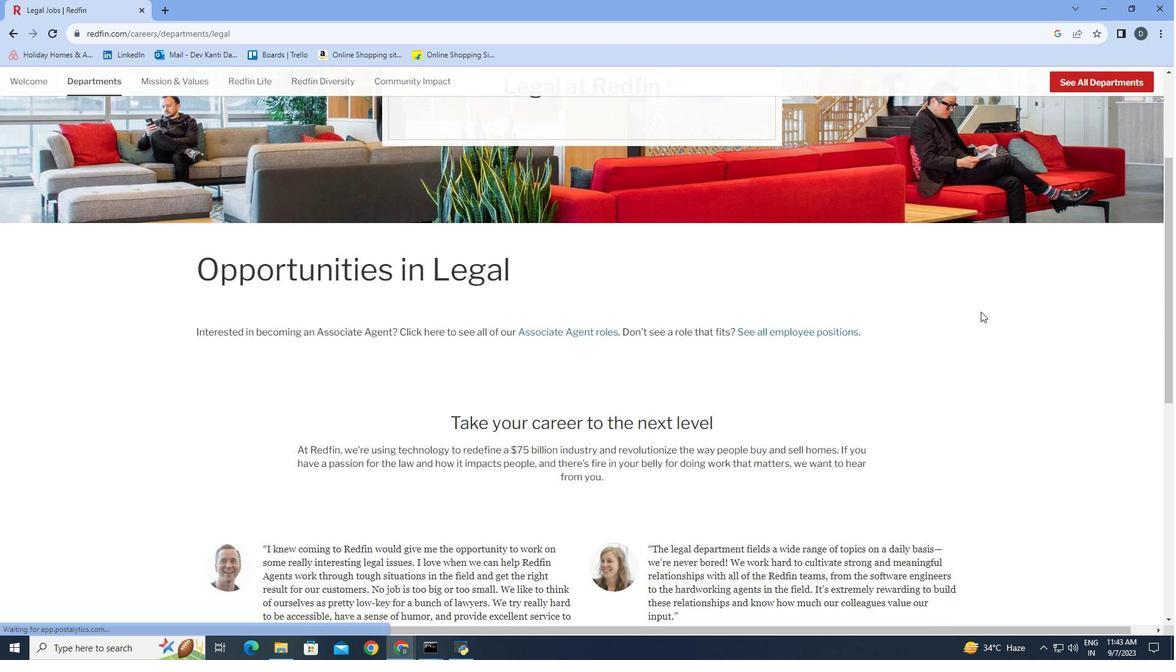
Action: Mouse scrolled (981, 311) with delta (0, 0)
Screenshot: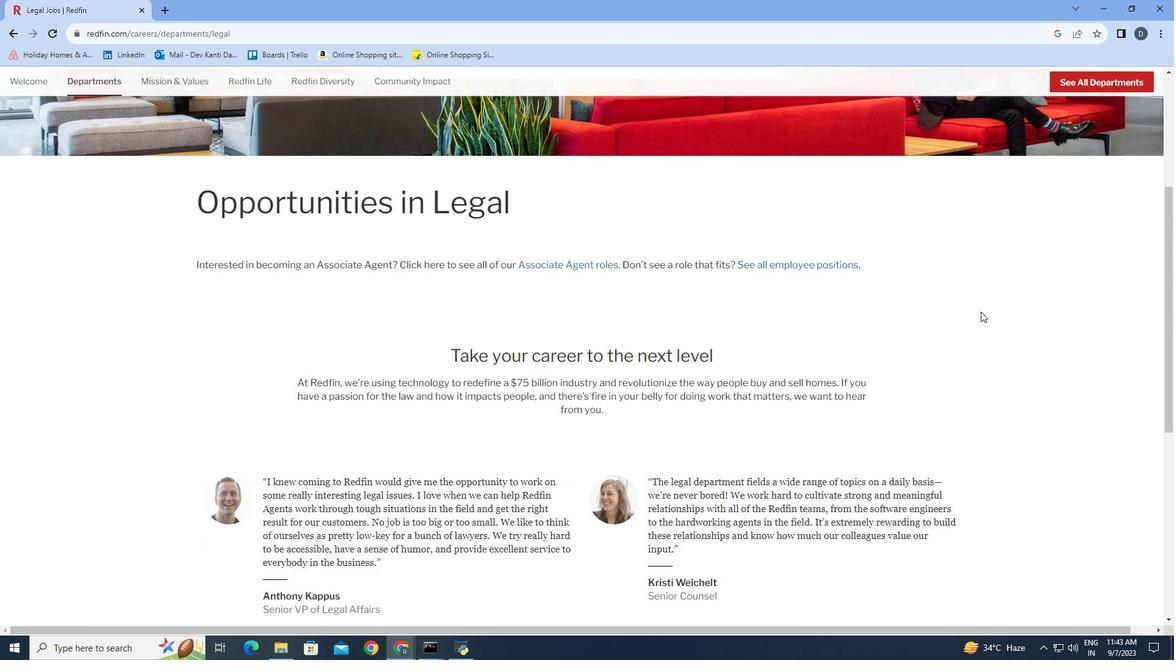 
Action: Mouse scrolled (981, 311) with delta (0, 0)
Screenshot: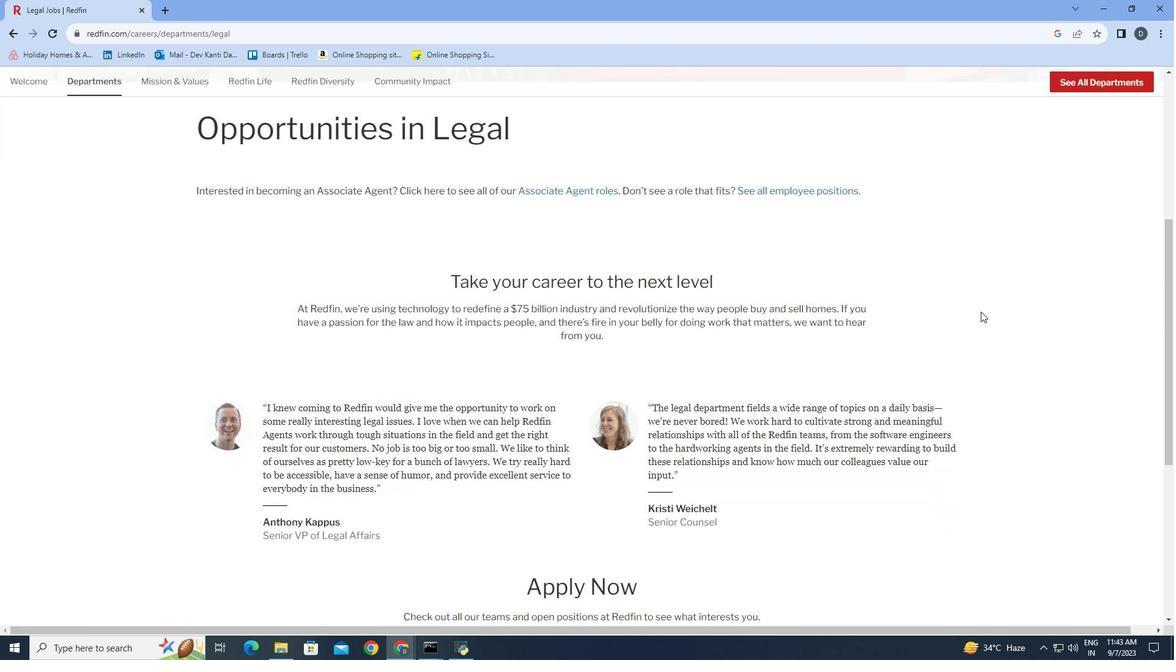
Action: Mouse scrolled (981, 311) with delta (0, 0)
Screenshot: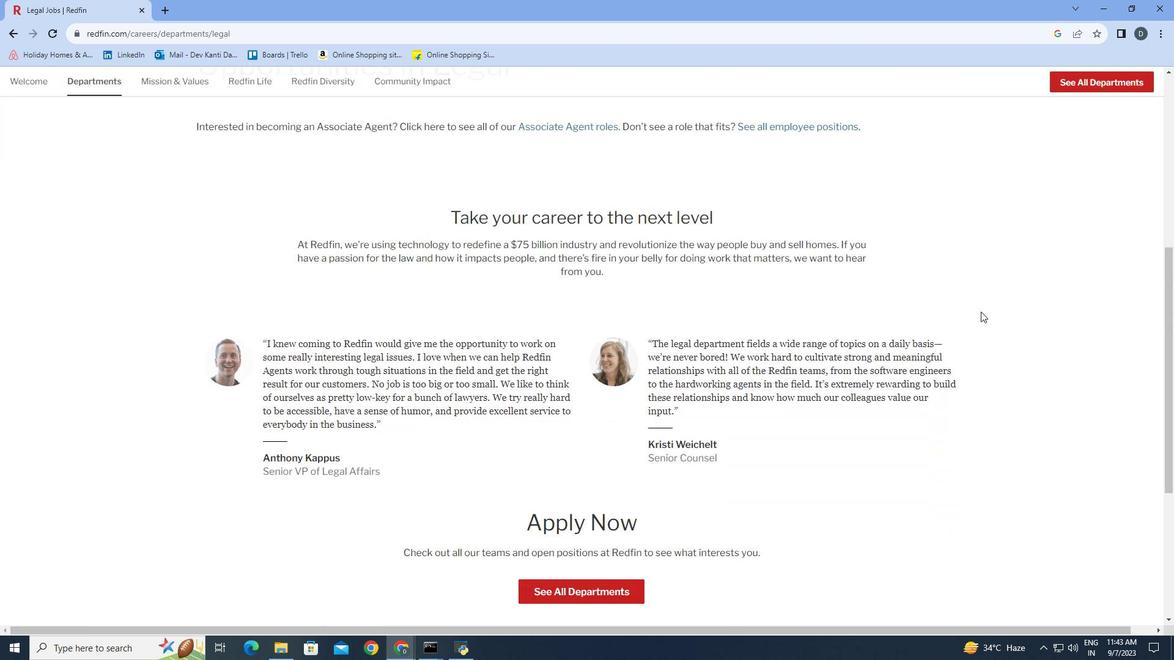 
Action: Mouse scrolled (981, 311) with delta (0, 0)
Screenshot: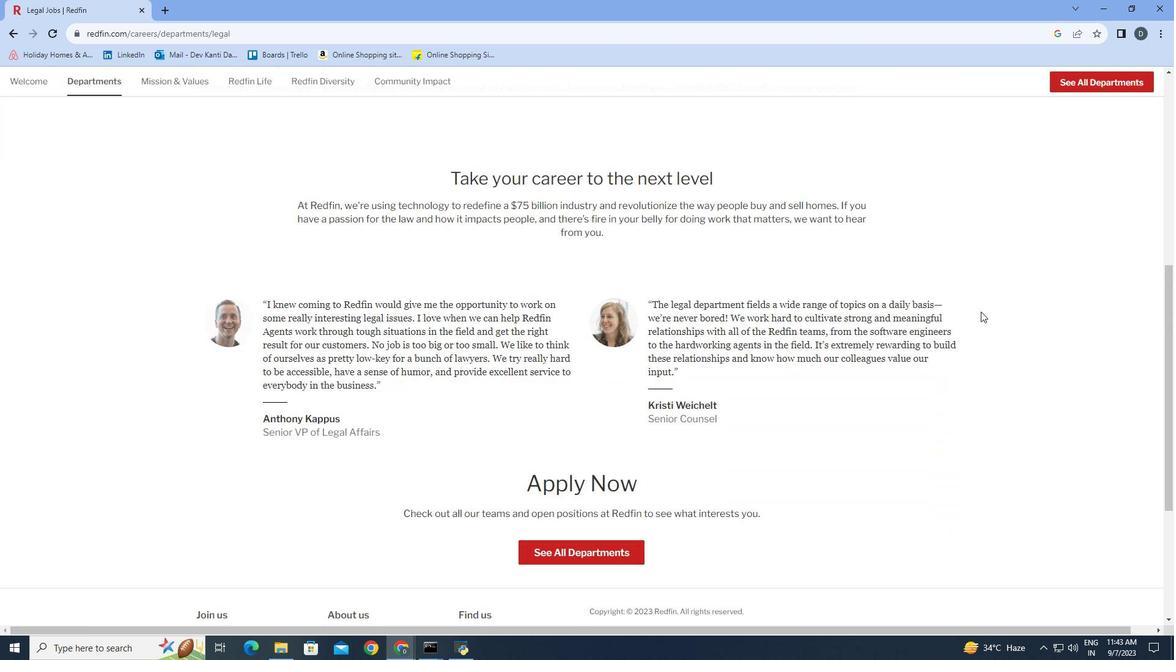 
Action: Mouse scrolled (981, 311) with delta (0, 0)
Screenshot: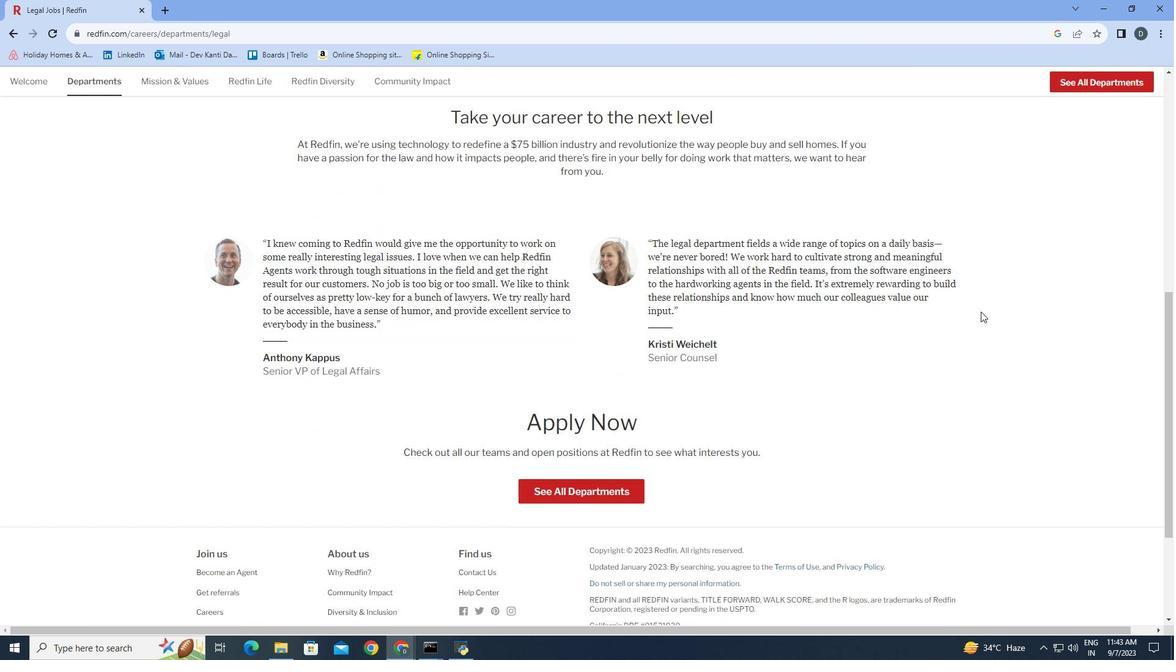 
Action: Mouse scrolled (981, 311) with delta (0, 0)
Screenshot: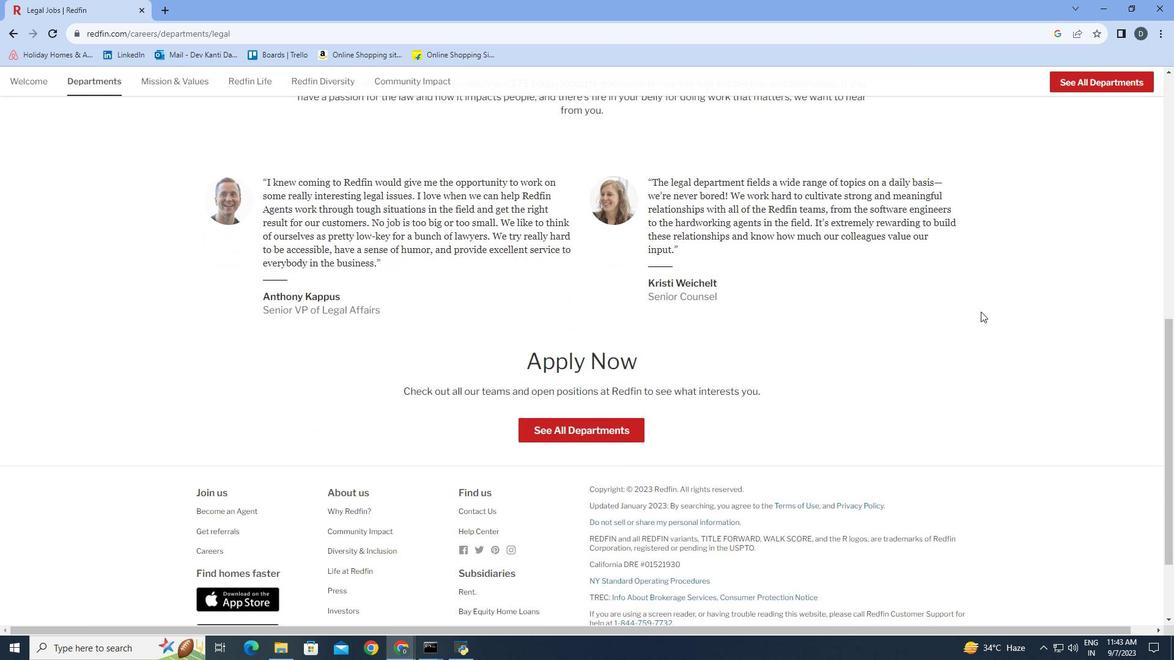 
Action: Mouse scrolled (981, 311) with delta (0, 0)
Screenshot: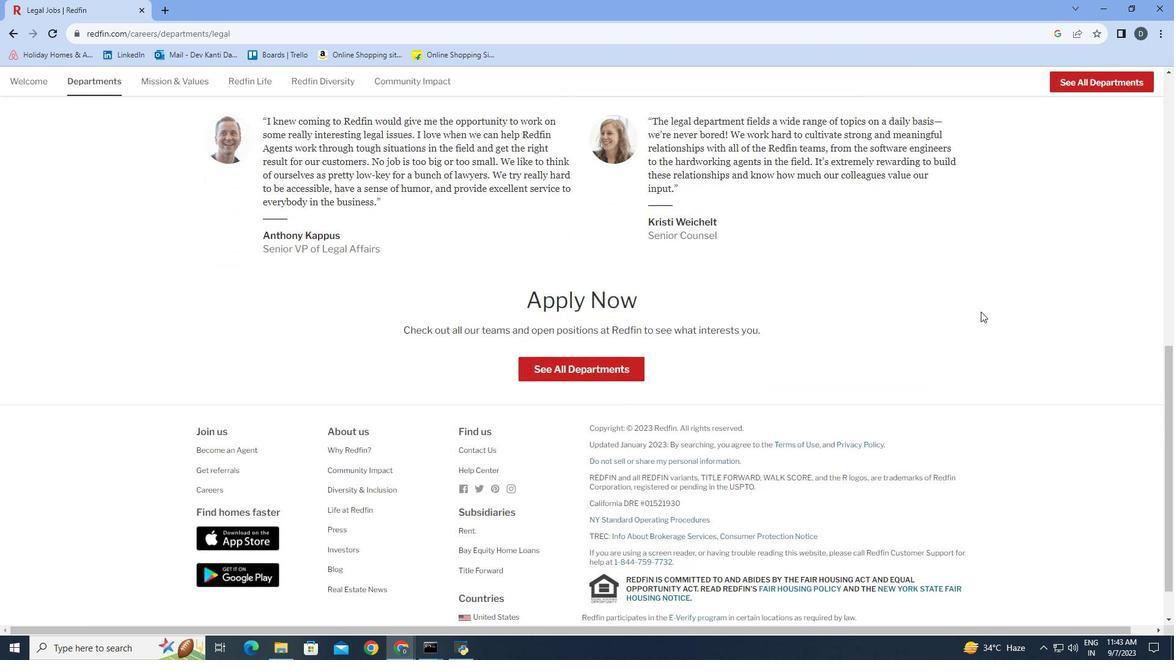 
Action: Mouse scrolled (981, 311) with delta (0, 0)
Screenshot: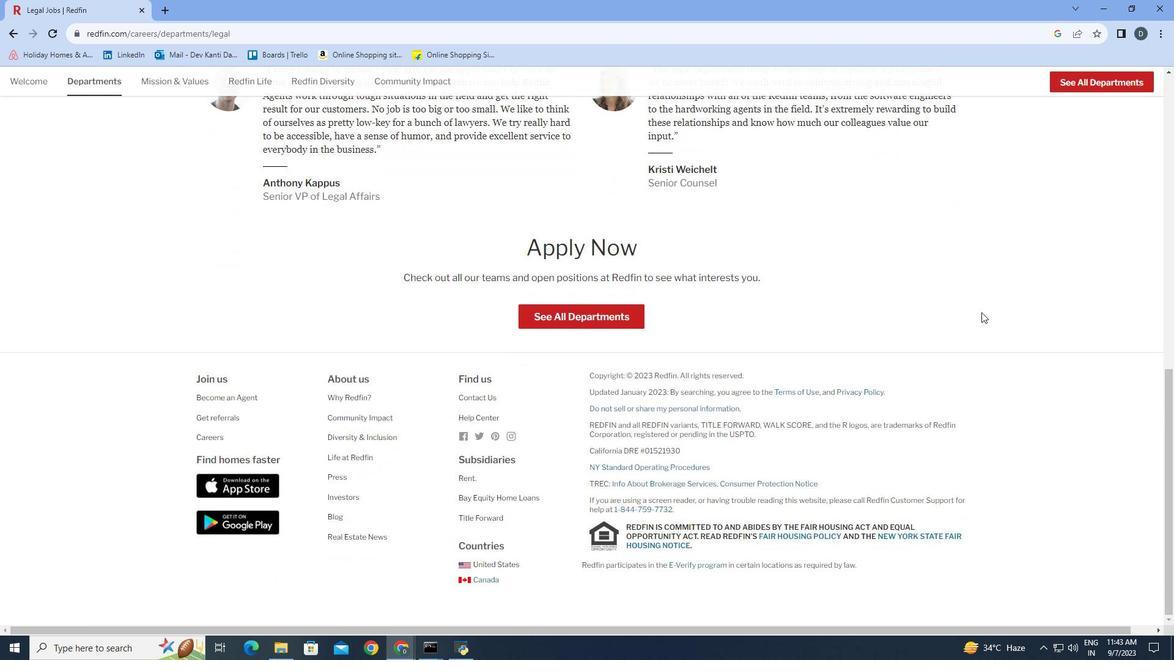 
Action: Mouse scrolled (981, 311) with delta (0, 0)
Screenshot: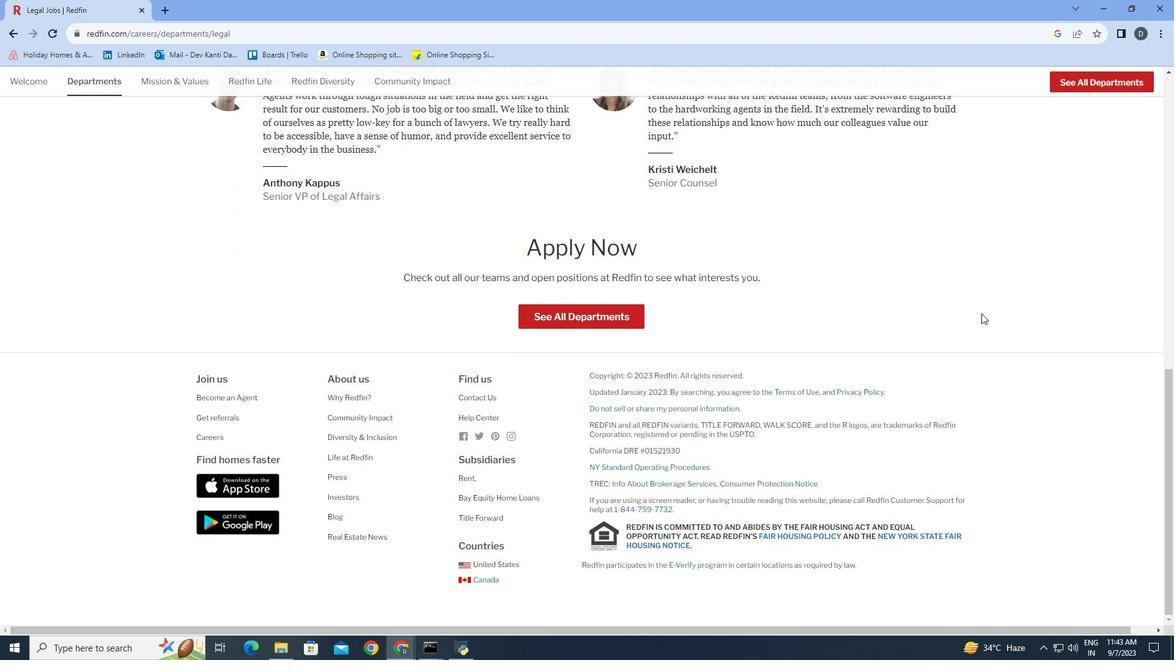 
Action: Mouse moved to (982, 313)
Screenshot: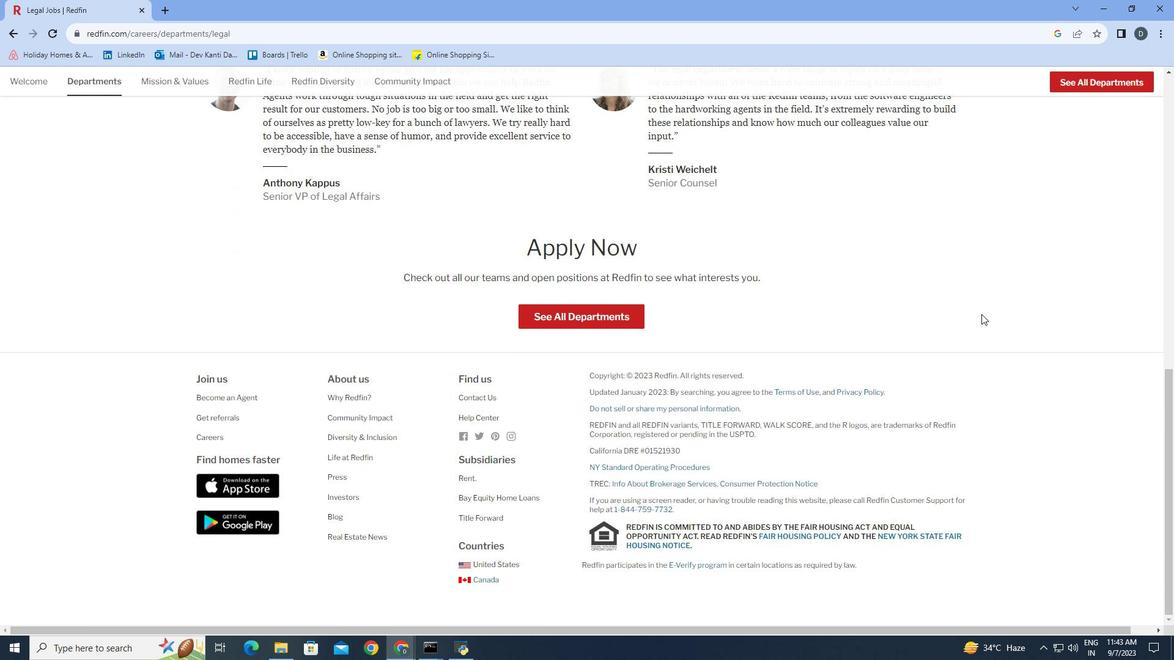 
Action: Mouse scrolled (982, 313) with delta (0, 0)
Screenshot: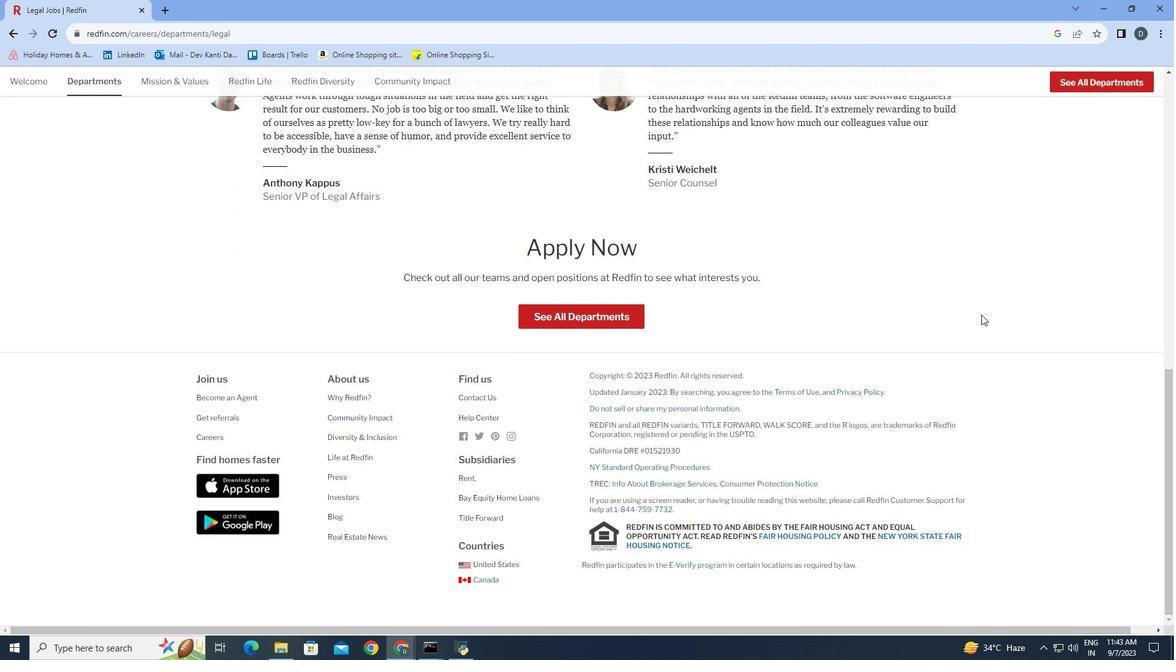 
Action: Mouse scrolled (982, 313) with delta (0, 0)
Screenshot: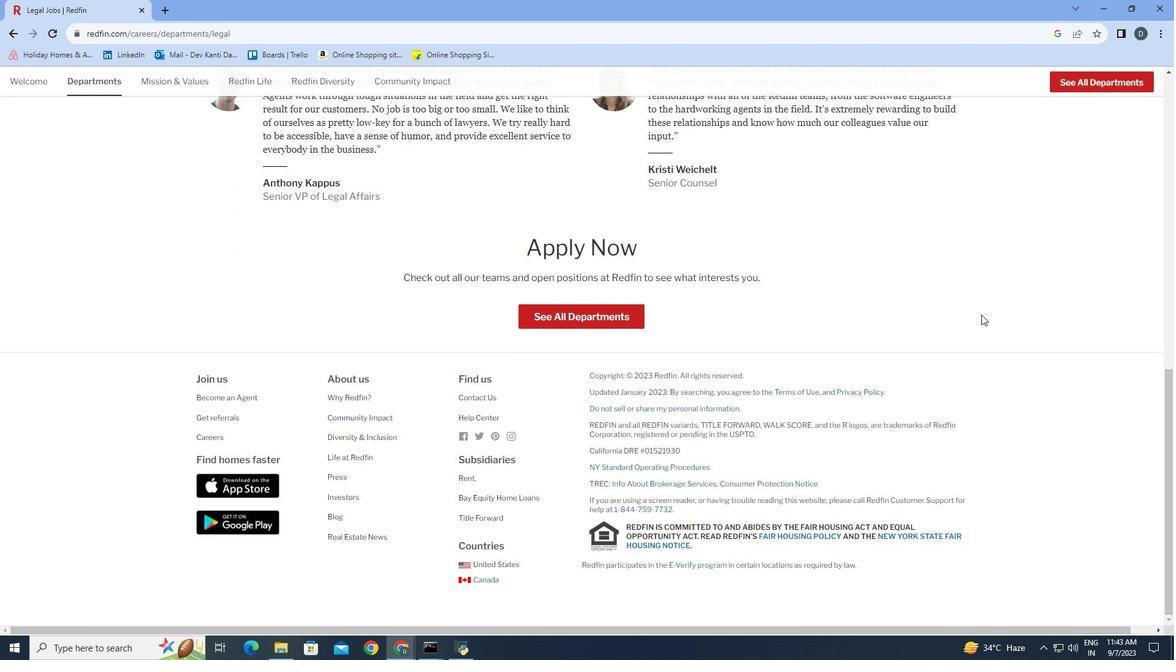 
Action: Mouse moved to (982, 315)
Screenshot: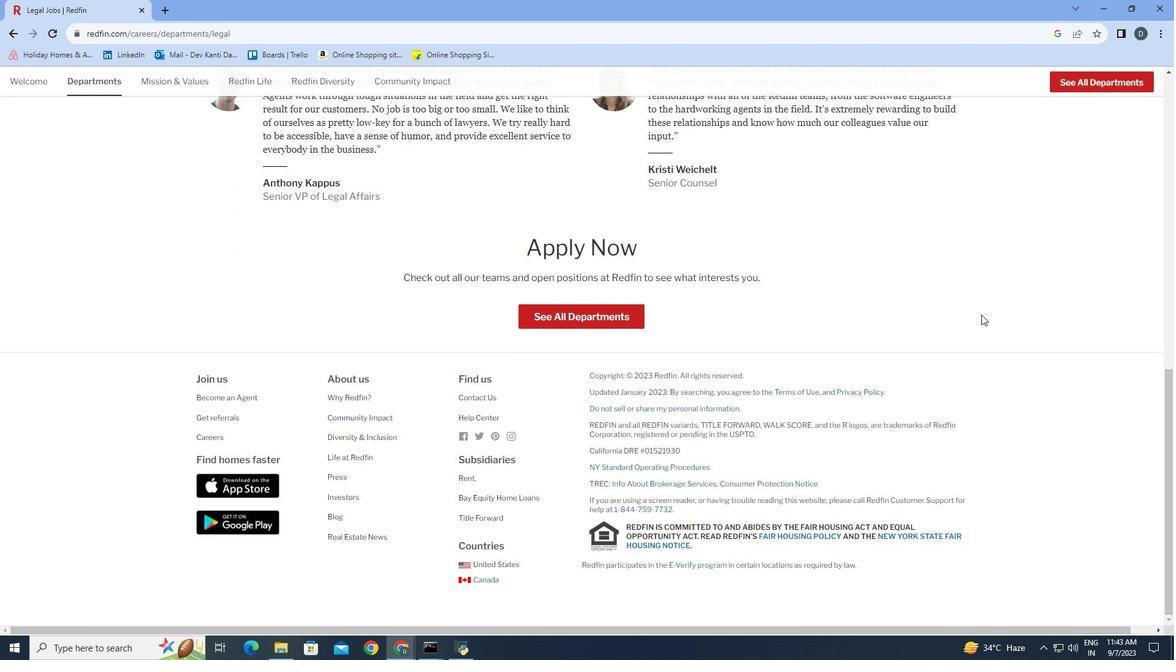 
